 Task: Find a place to stay in Ranchuelo, Cuba, from July 10 to July 15 for 7 guests, with Wifi, Free parking, TV, Gym, and Breakfast, priced between ₹10,000 and ₹15,000, with 4 bedrooms, 7 beds, 4 bathrooms, and self check-in.
Action: Mouse moved to (579, 78)
Screenshot: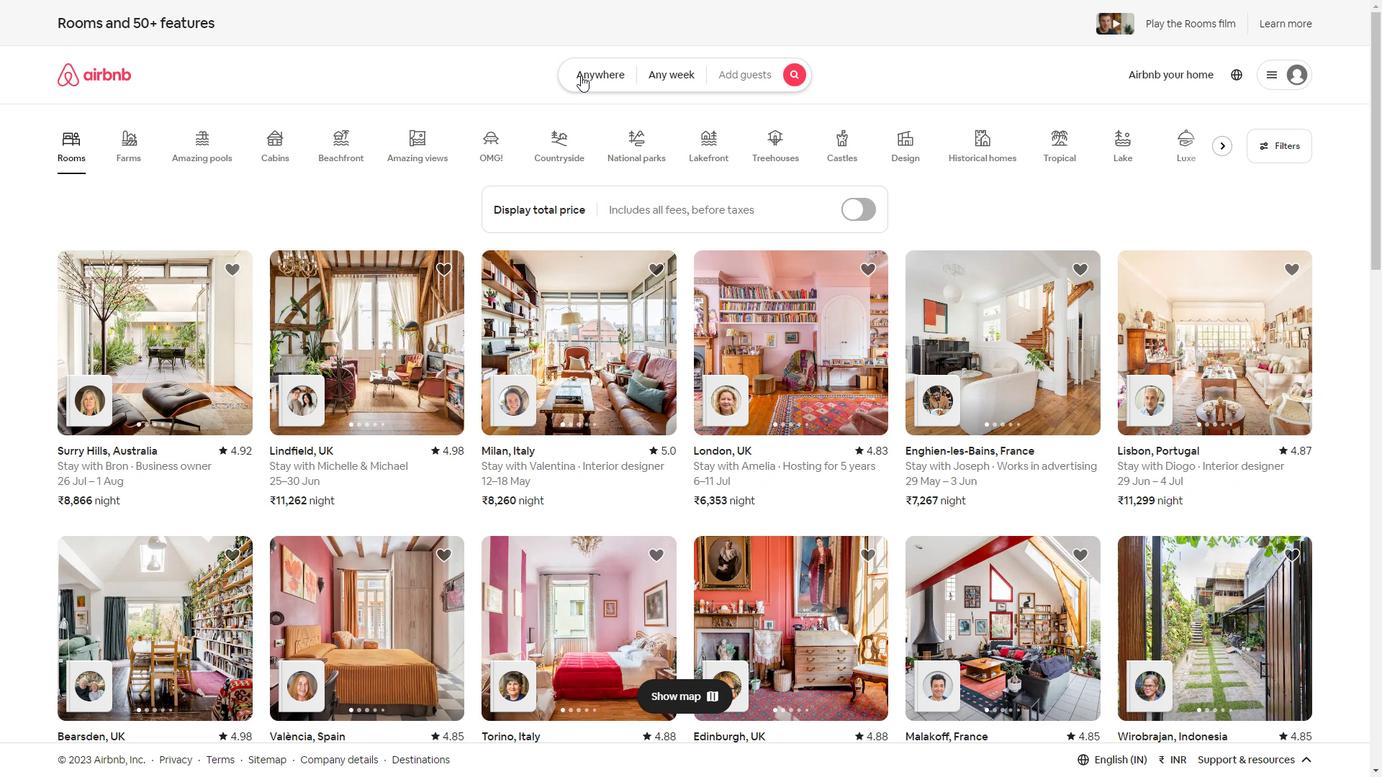 
Action: Mouse pressed left at (579, 78)
Screenshot: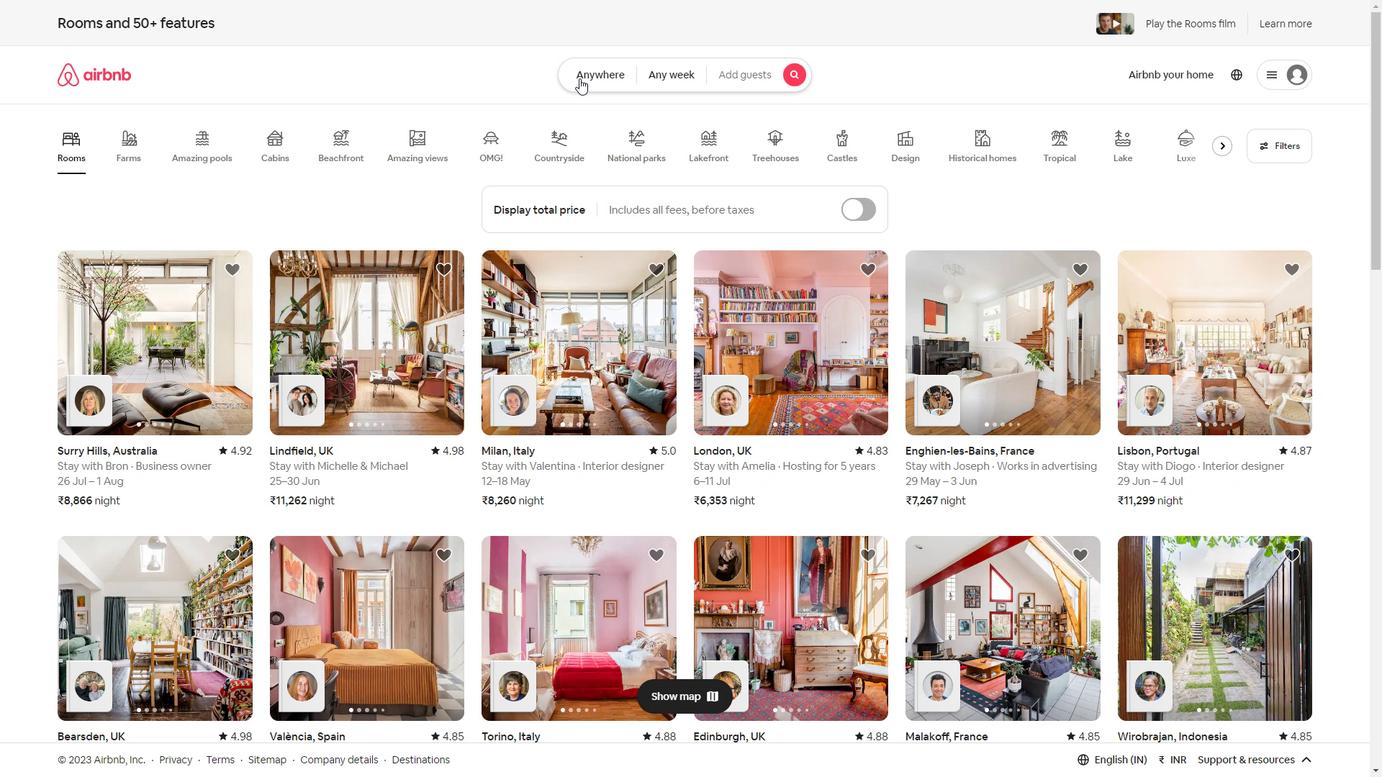 
Action: Mouse moved to (470, 167)
Screenshot: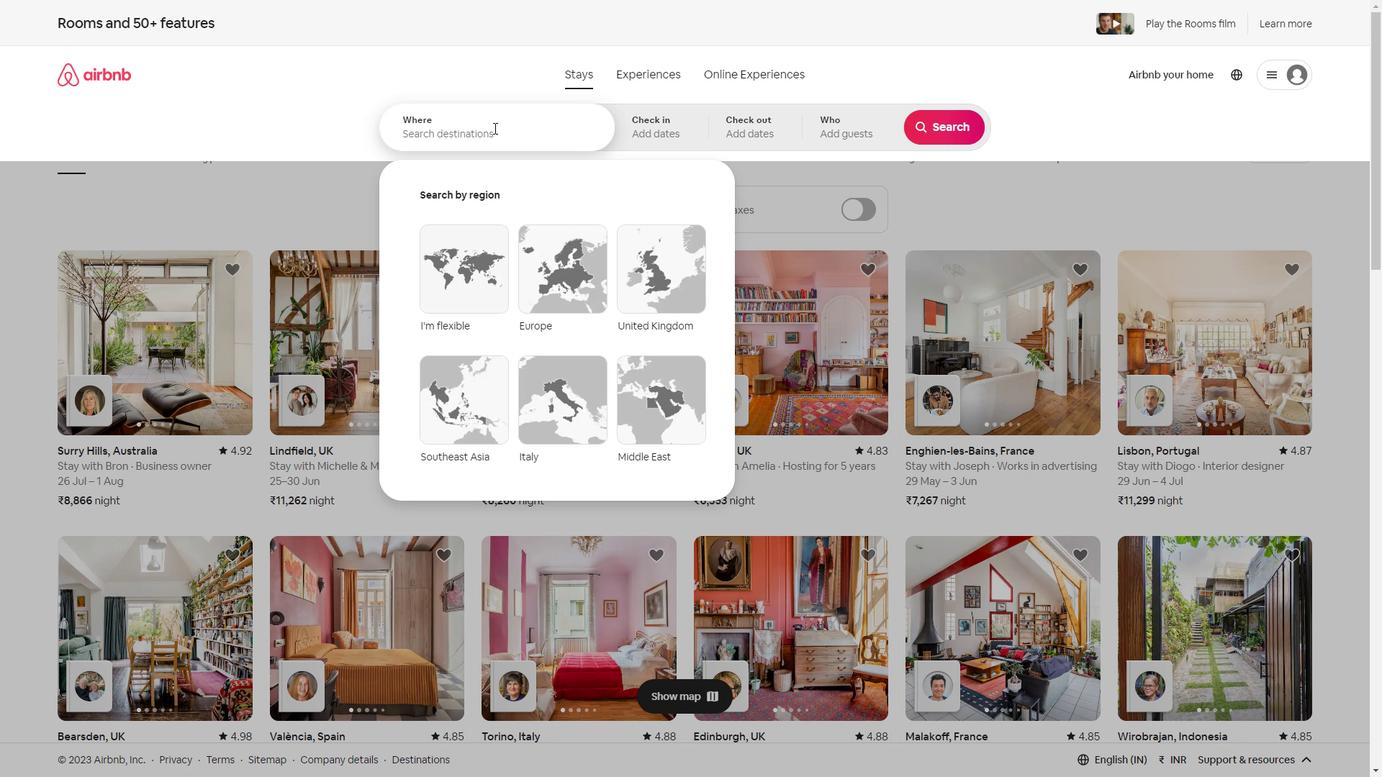 
Action: Mouse pressed left at (470, 167)
Screenshot: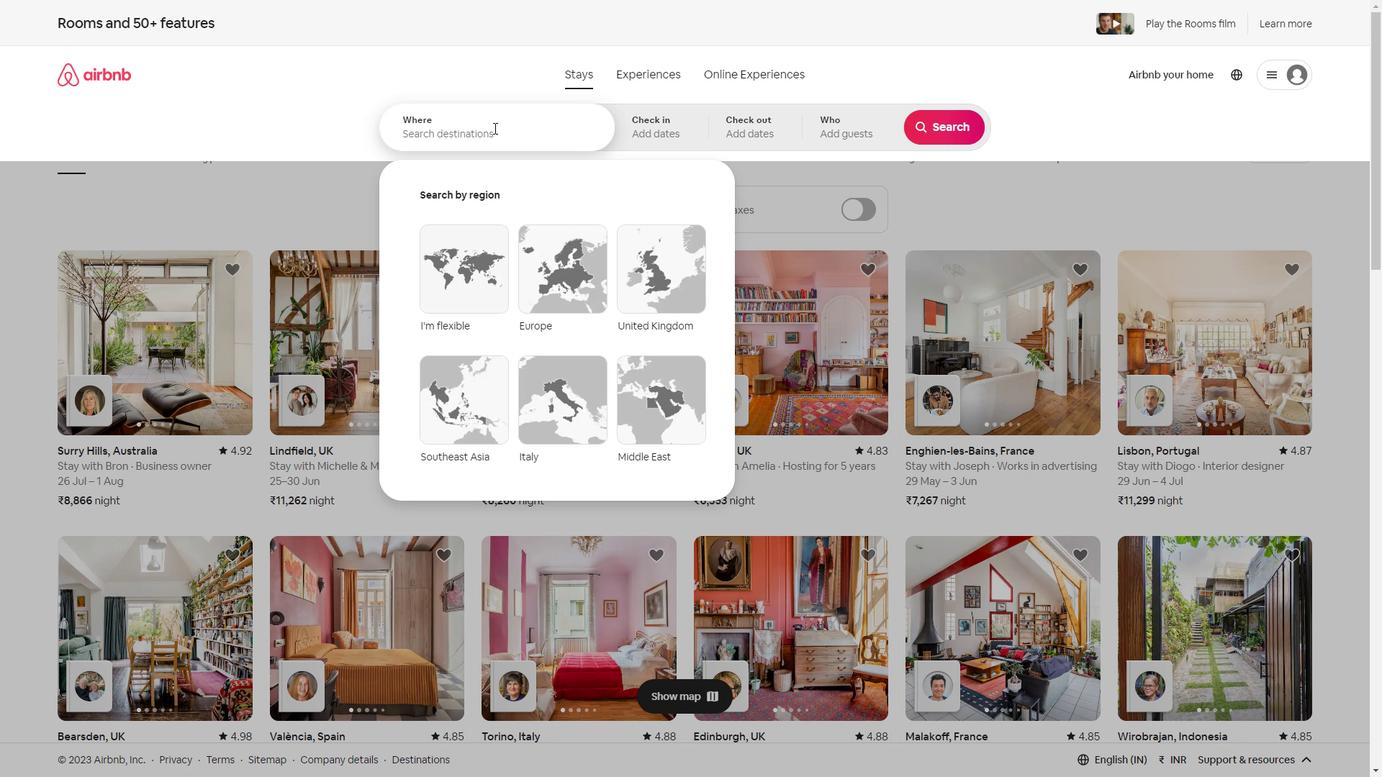 
Action: Mouse moved to (483, 131)
Screenshot: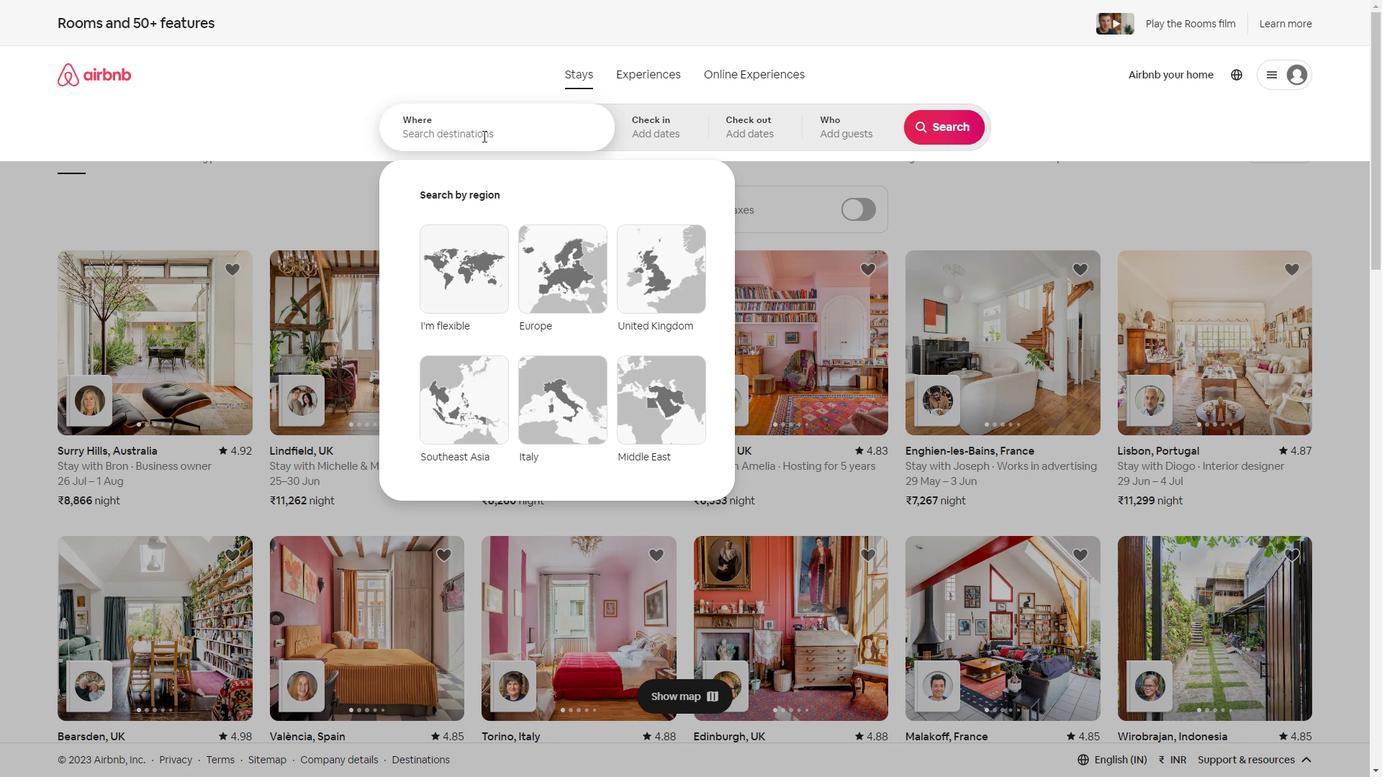 
Action: Mouse pressed left at (483, 131)
Screenshot: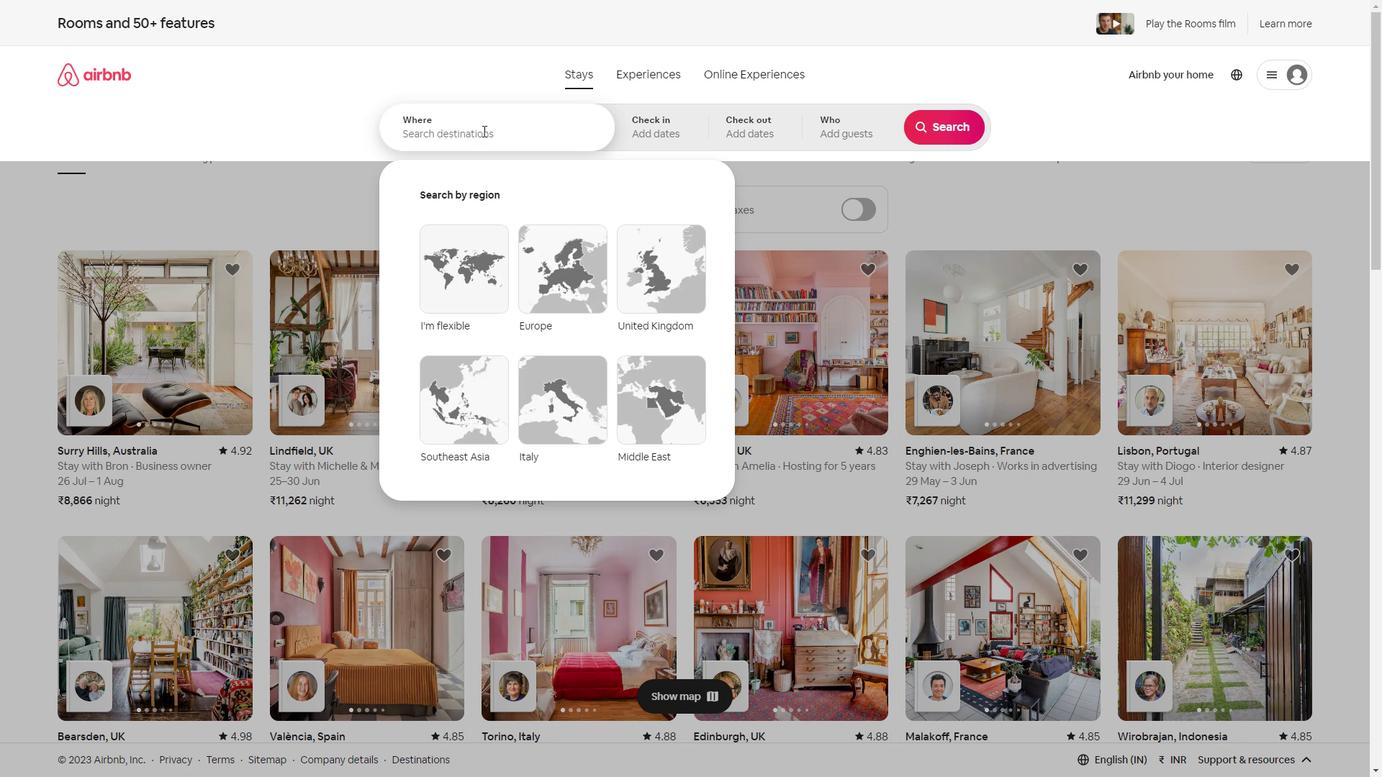 
Action: Key pressed <Key.shift>Ranche<Key.backspace>uelo
Screenshot: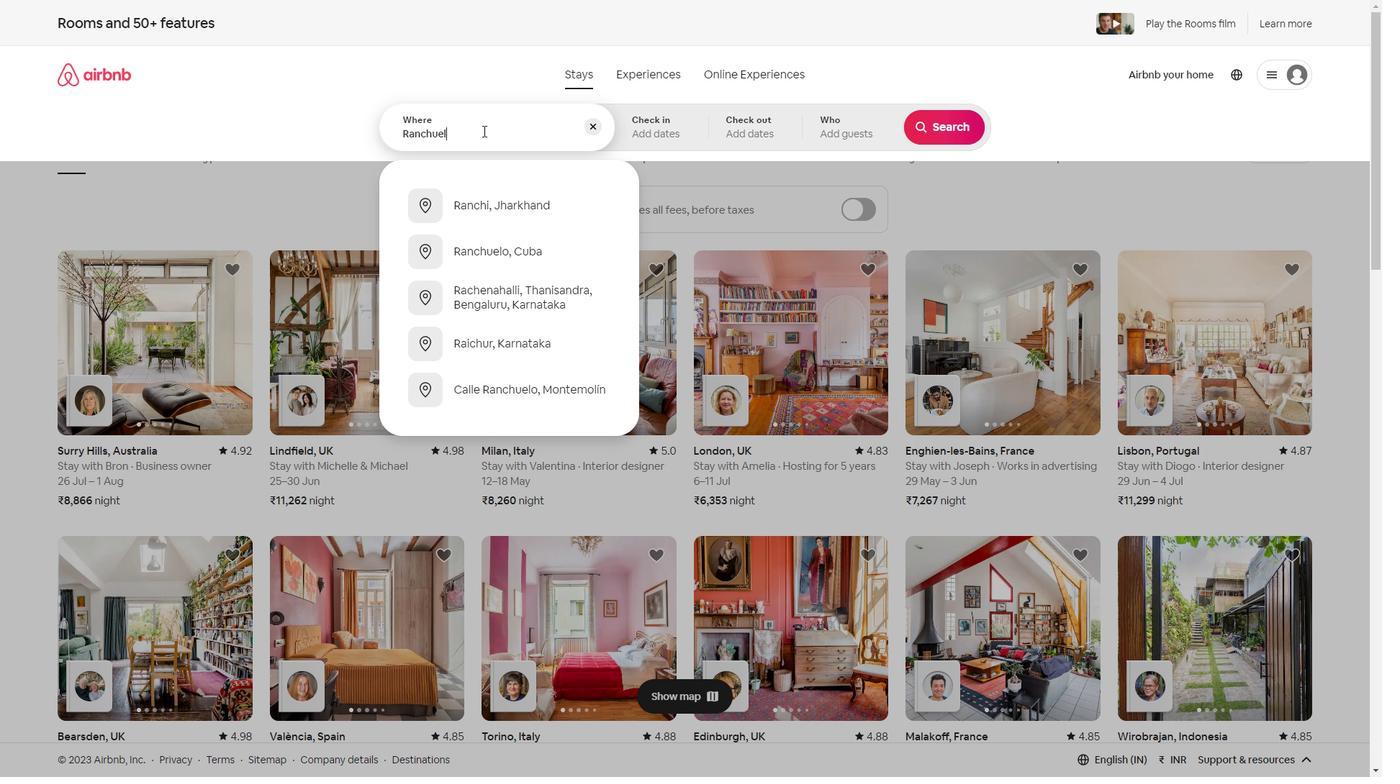
Action: Mouse moved to (508, 203)
Screenshot: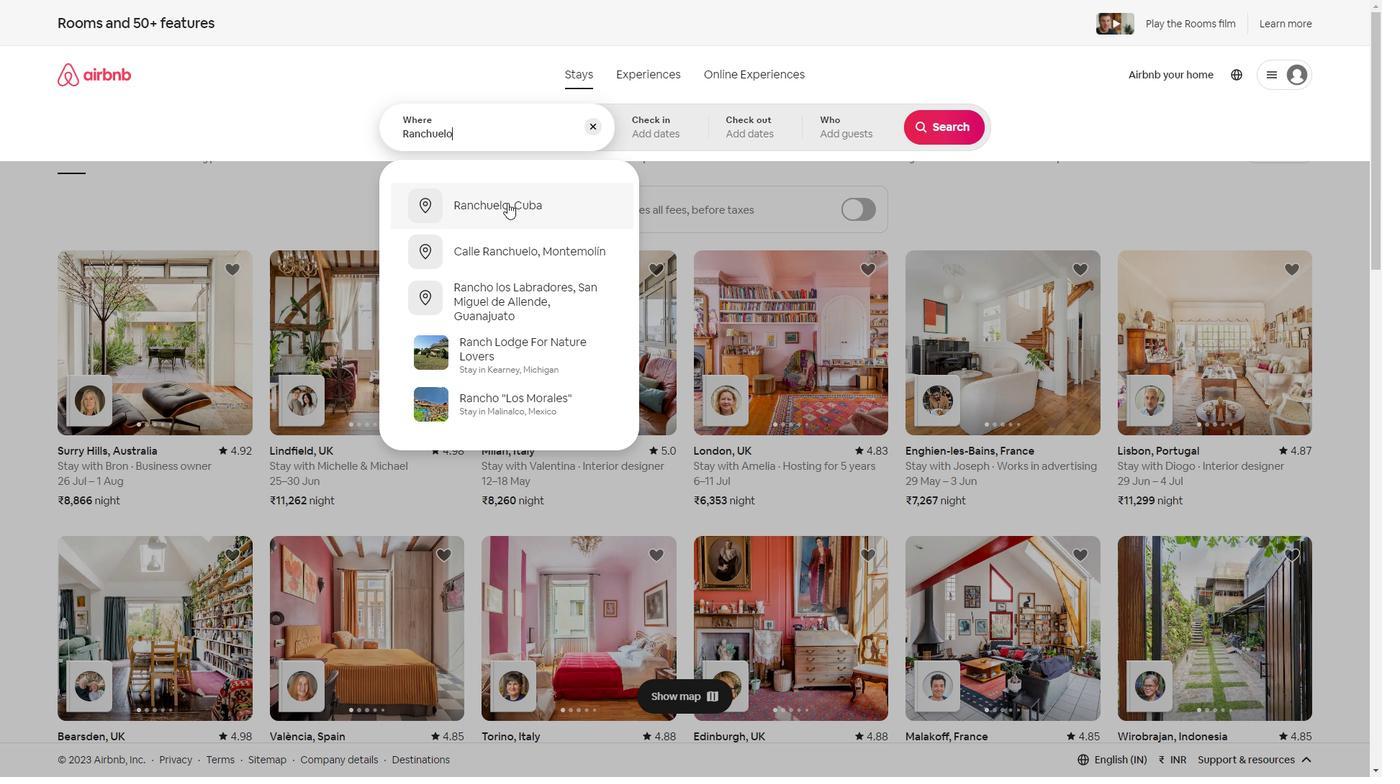 
Action: Mouse pressed left at (508, 203)
Screenshot: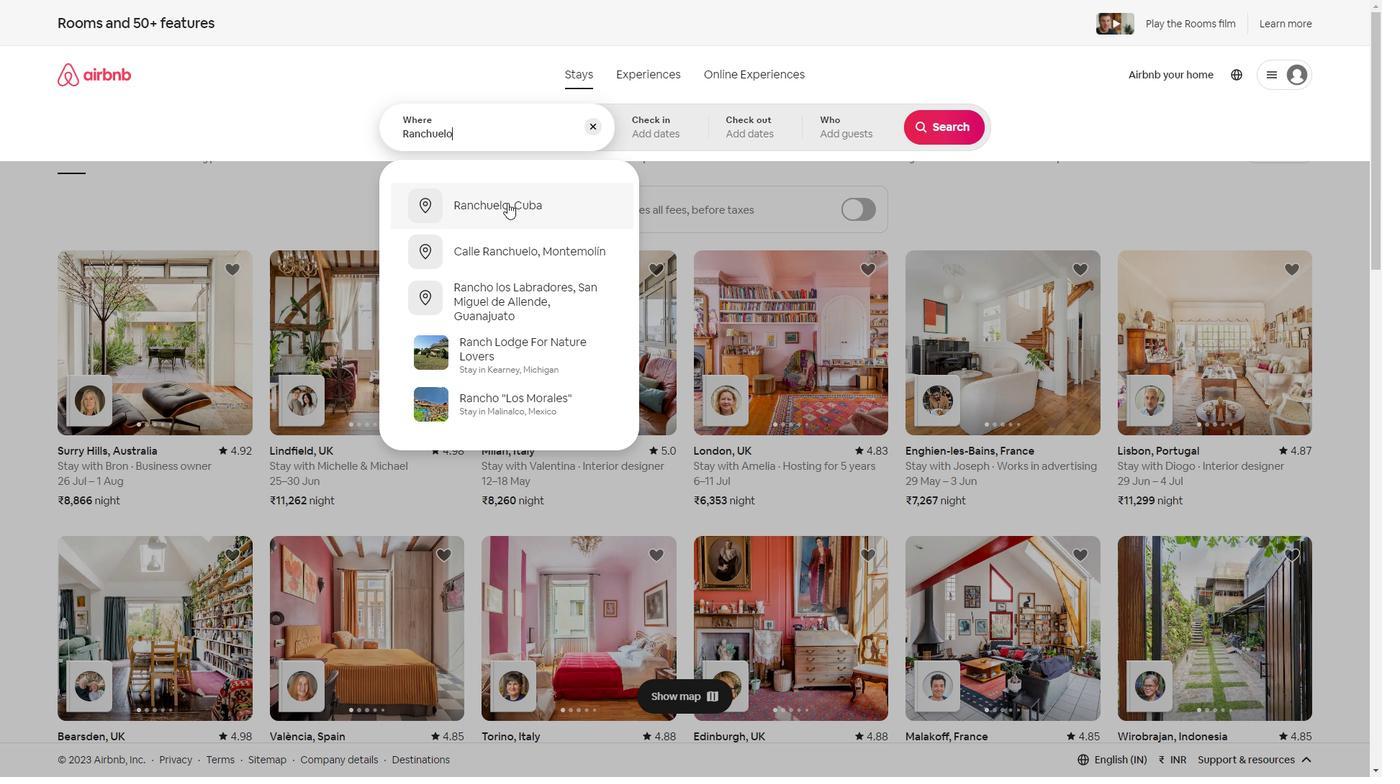 
Action: Mouse moved to (691, 124)
Screenshot: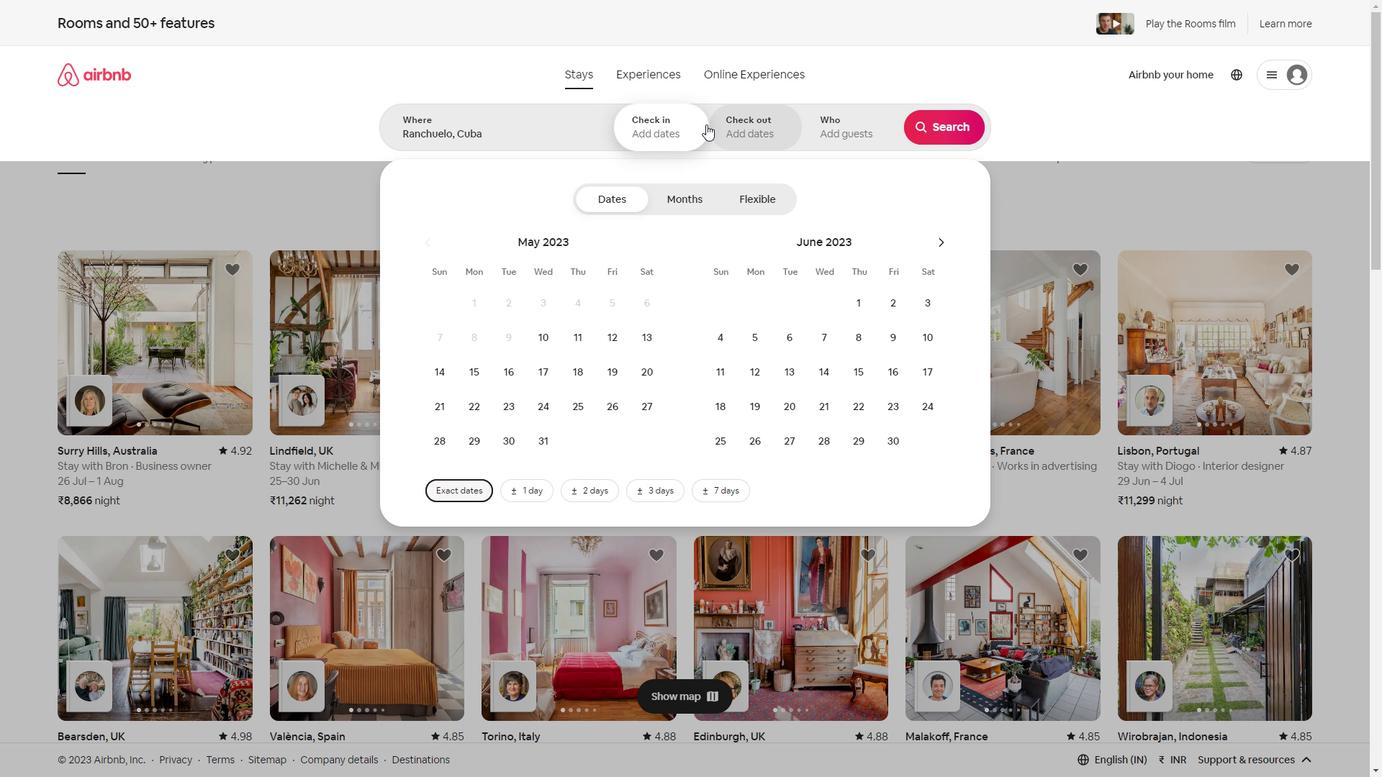 
Action: Mouse pressed left at (691, 124)
Screenshot: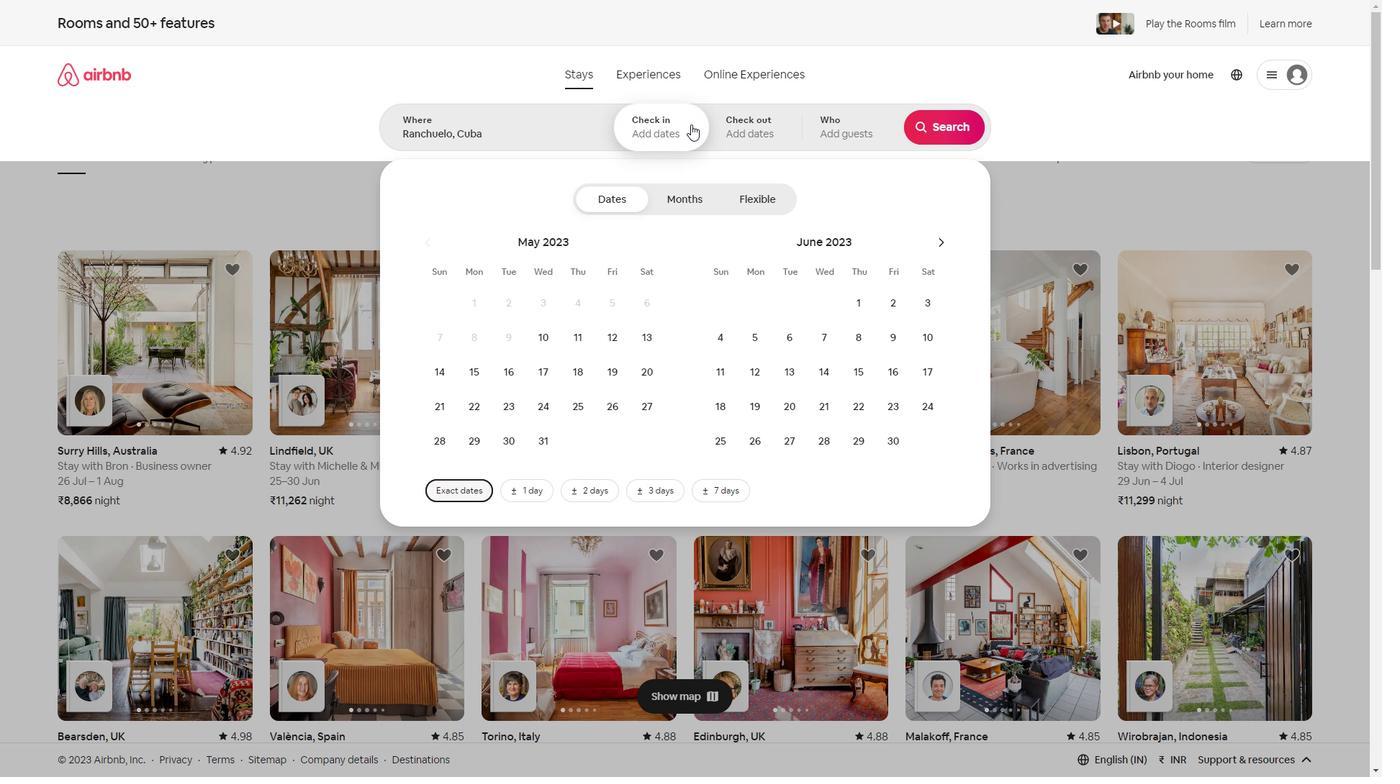 
Action: Mouse moved to (666, 133)
Screenshot: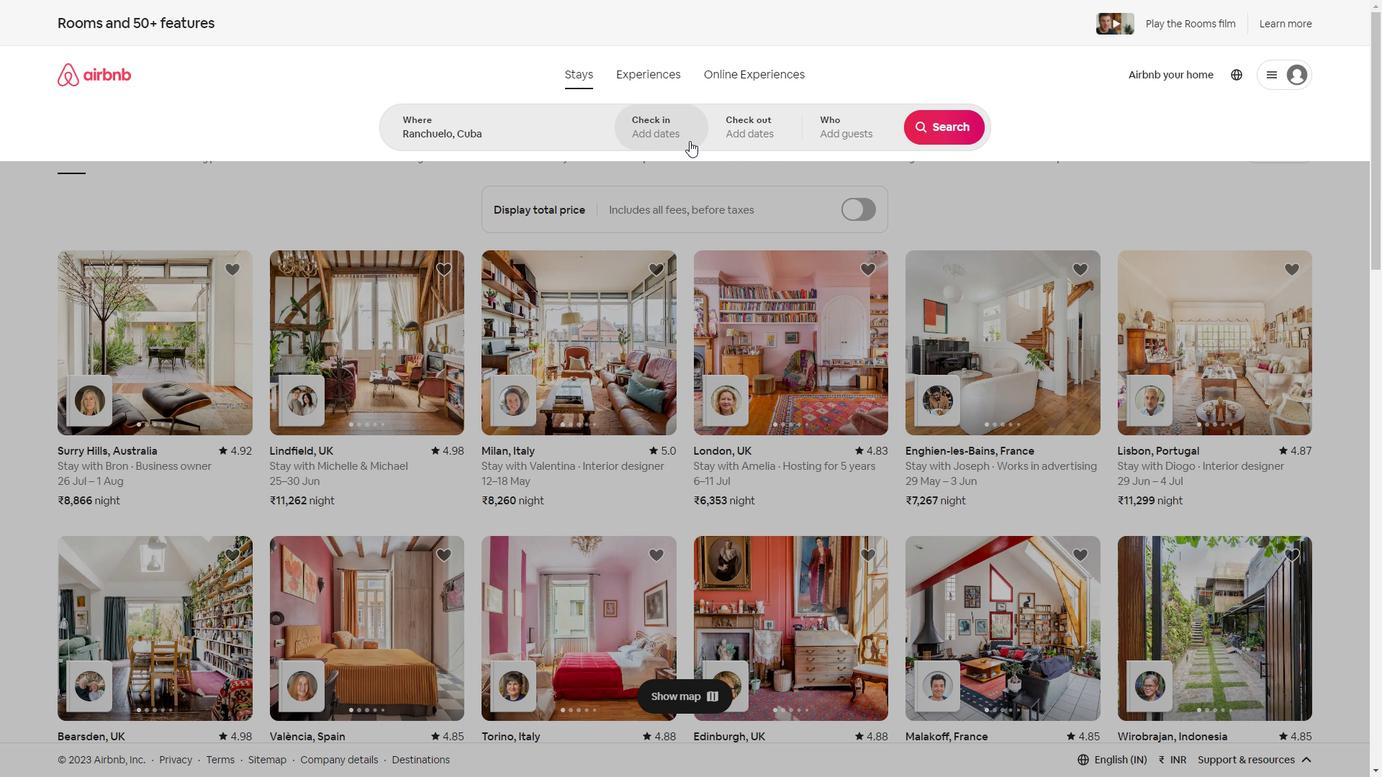 
Action: Mouse pressed left at (666, 133)
Screenshot: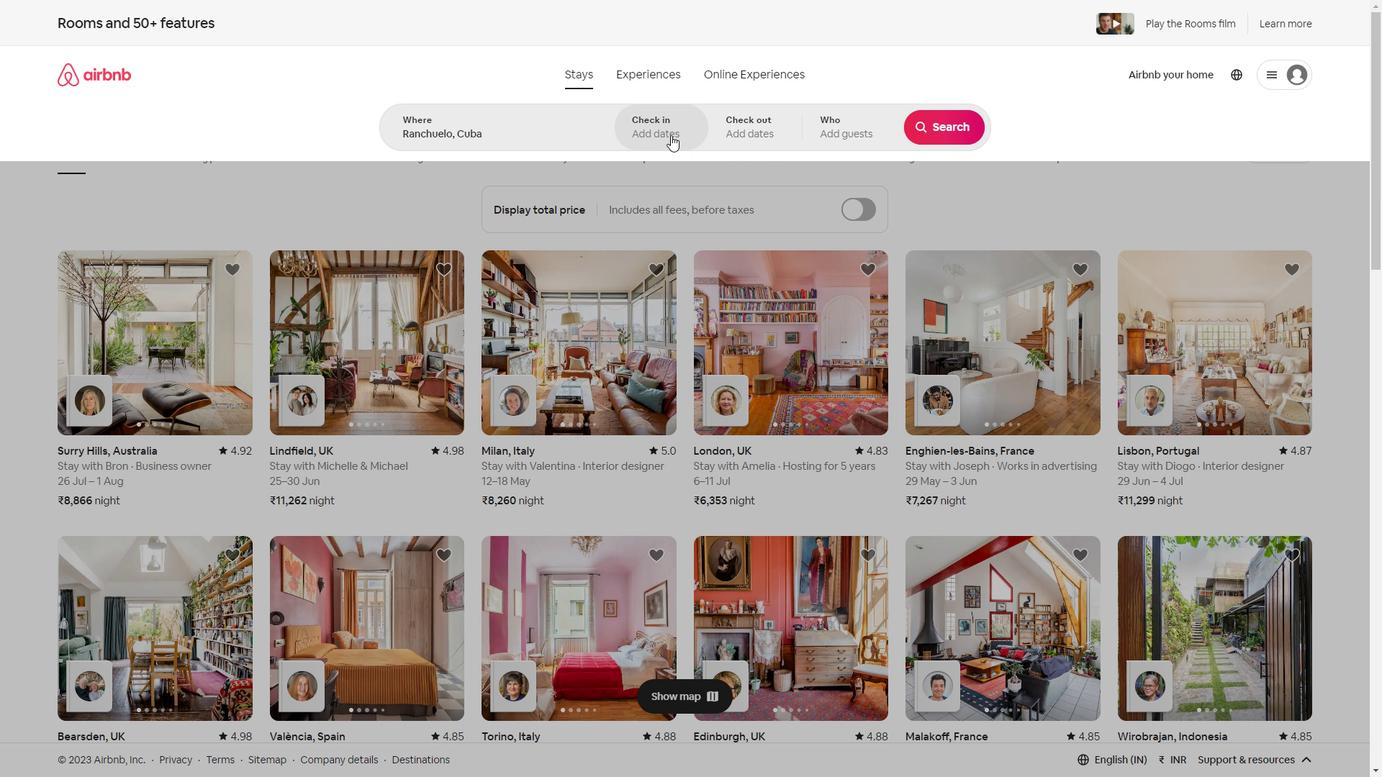 
Action: Mouse moved to (927, 236)
Screenshot: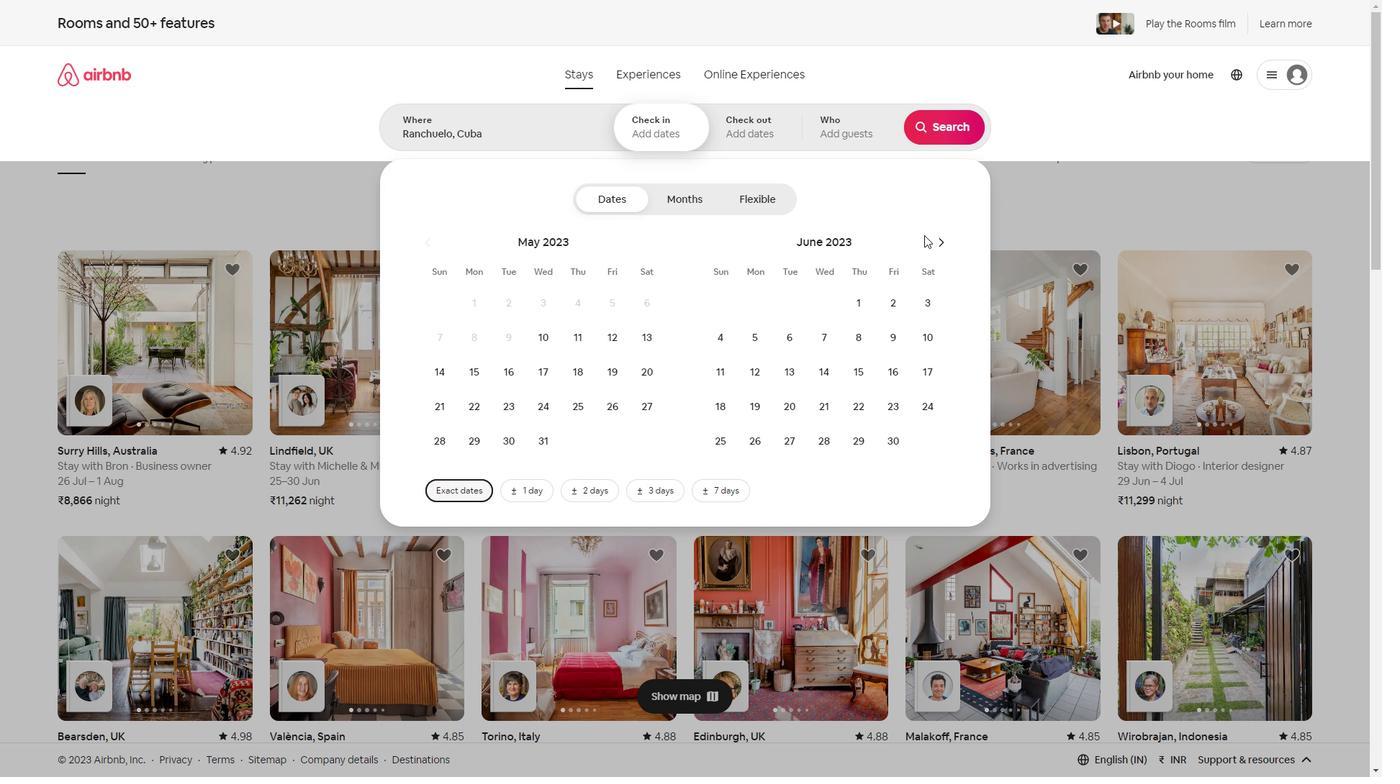 
Action: Mouse pressed left at (927, 236)
Screenshot: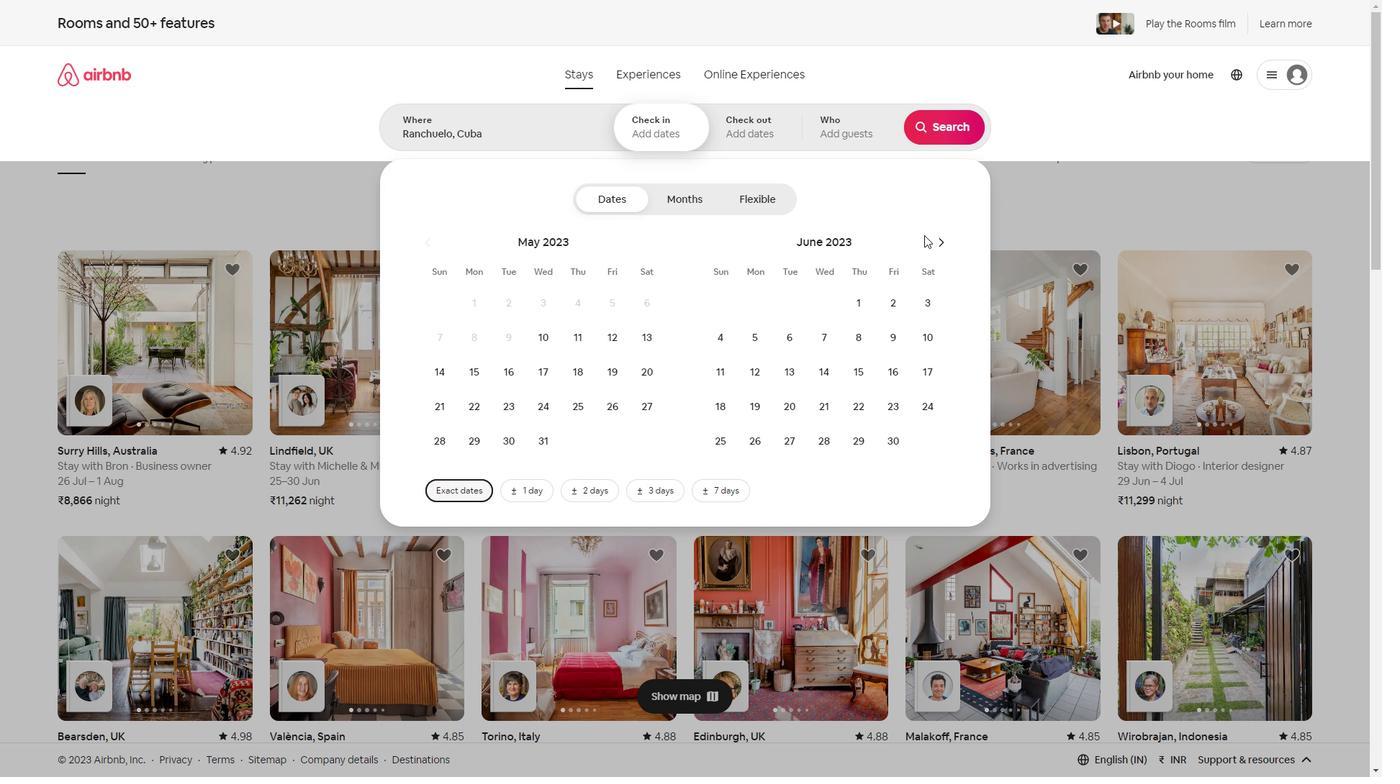 
Action: Mouse moved to (938, 237)
Screenshot: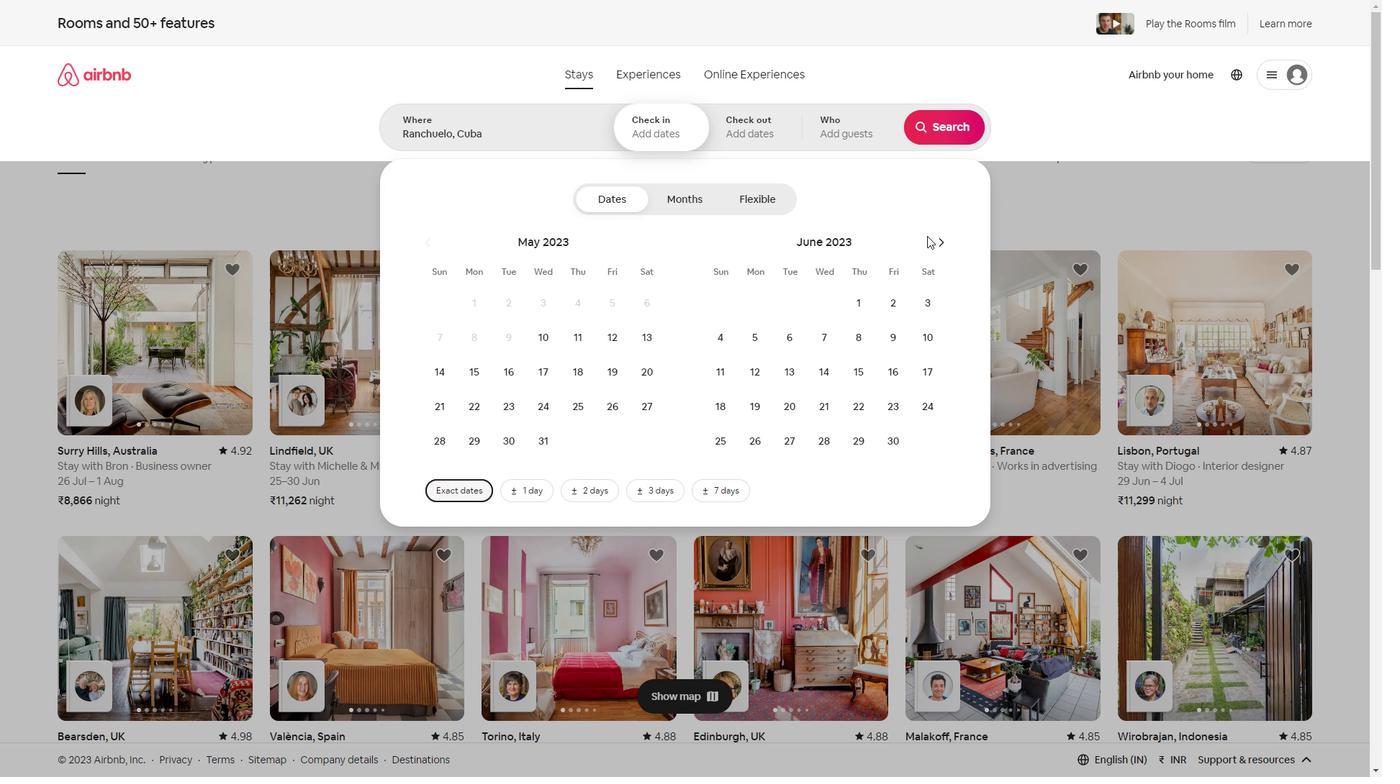 
Action: Mouse pressed left at (938, 237)
Screenshot: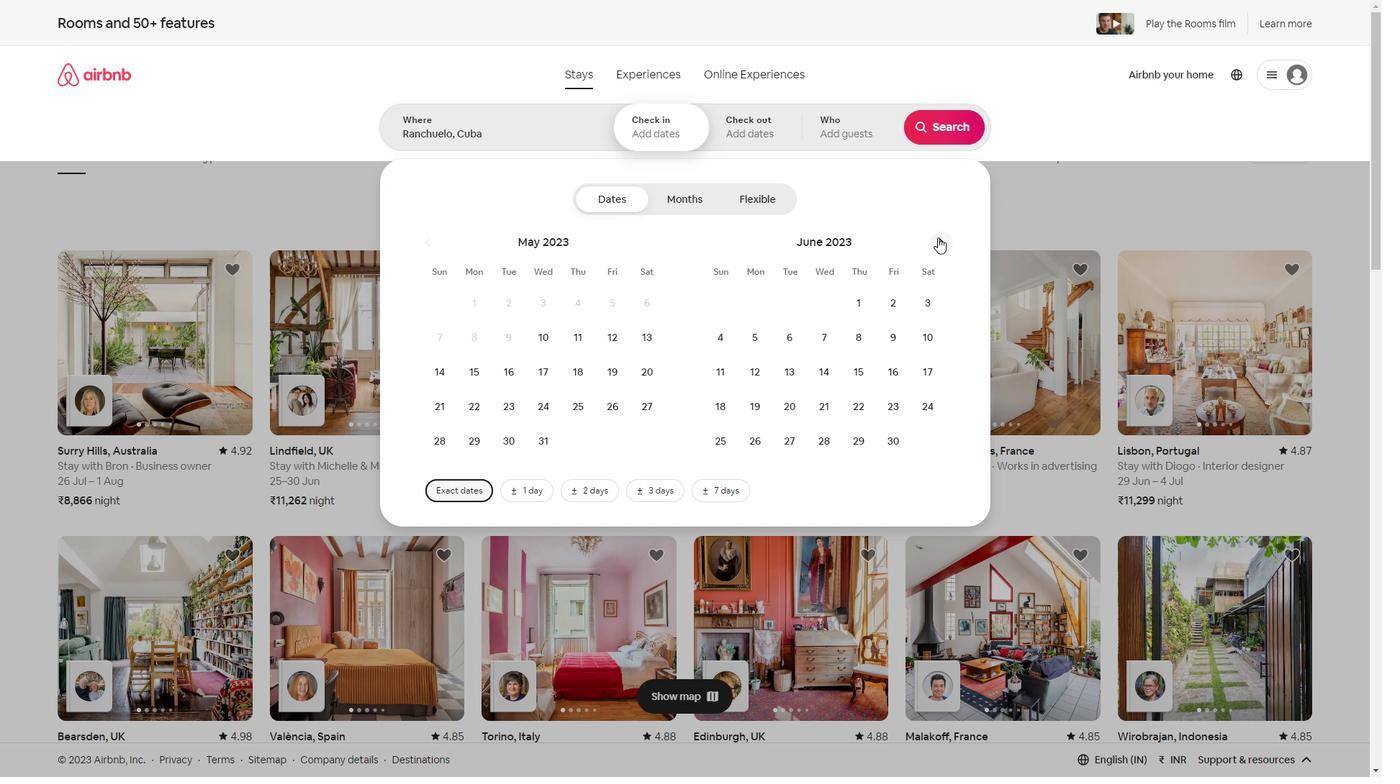 
Action: Mouse moved to (751, 370)
Screenshot: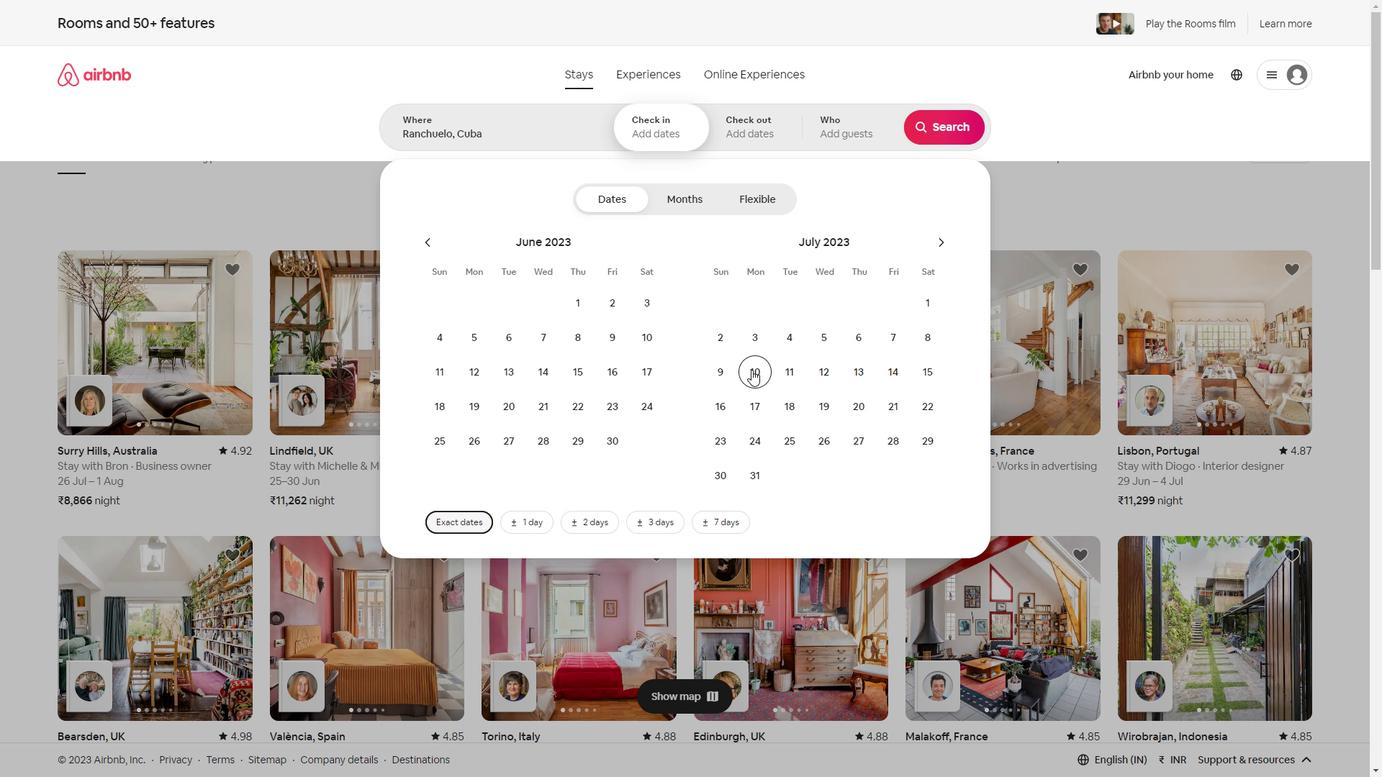 
Action: Mouse pressed left at (751, 370)
Screenshot: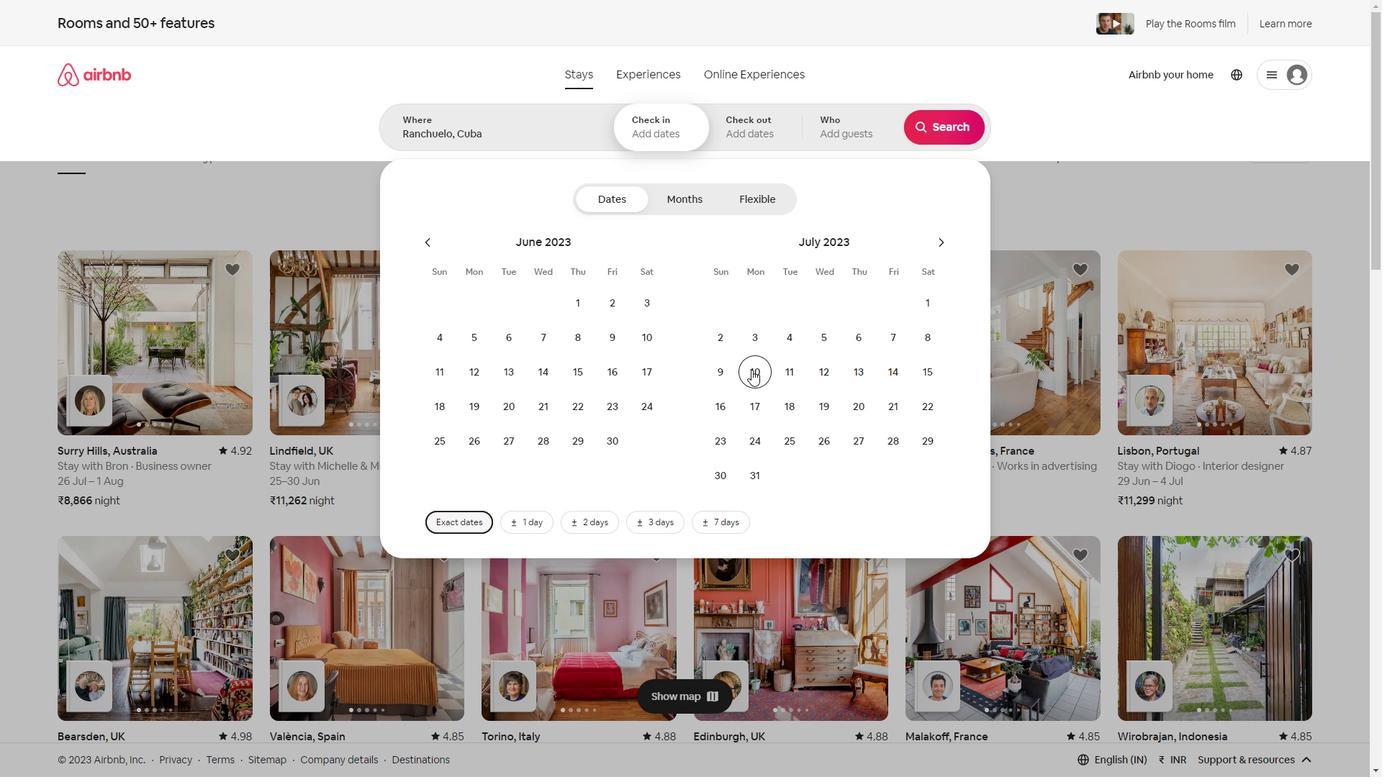 
Action: Mouse moved to (934, 367)
Screenshot: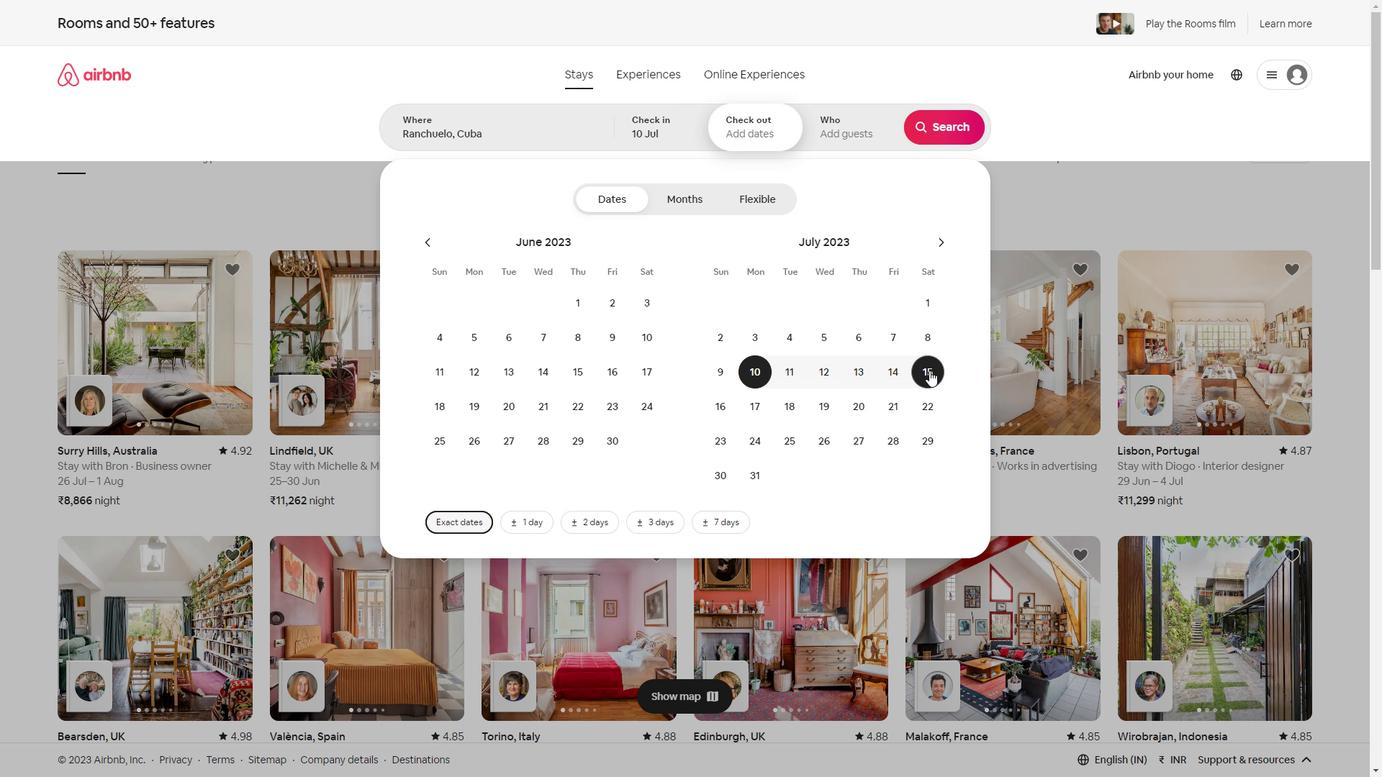 
Action: Mouse pressed left at (934, 367)
Screenshot: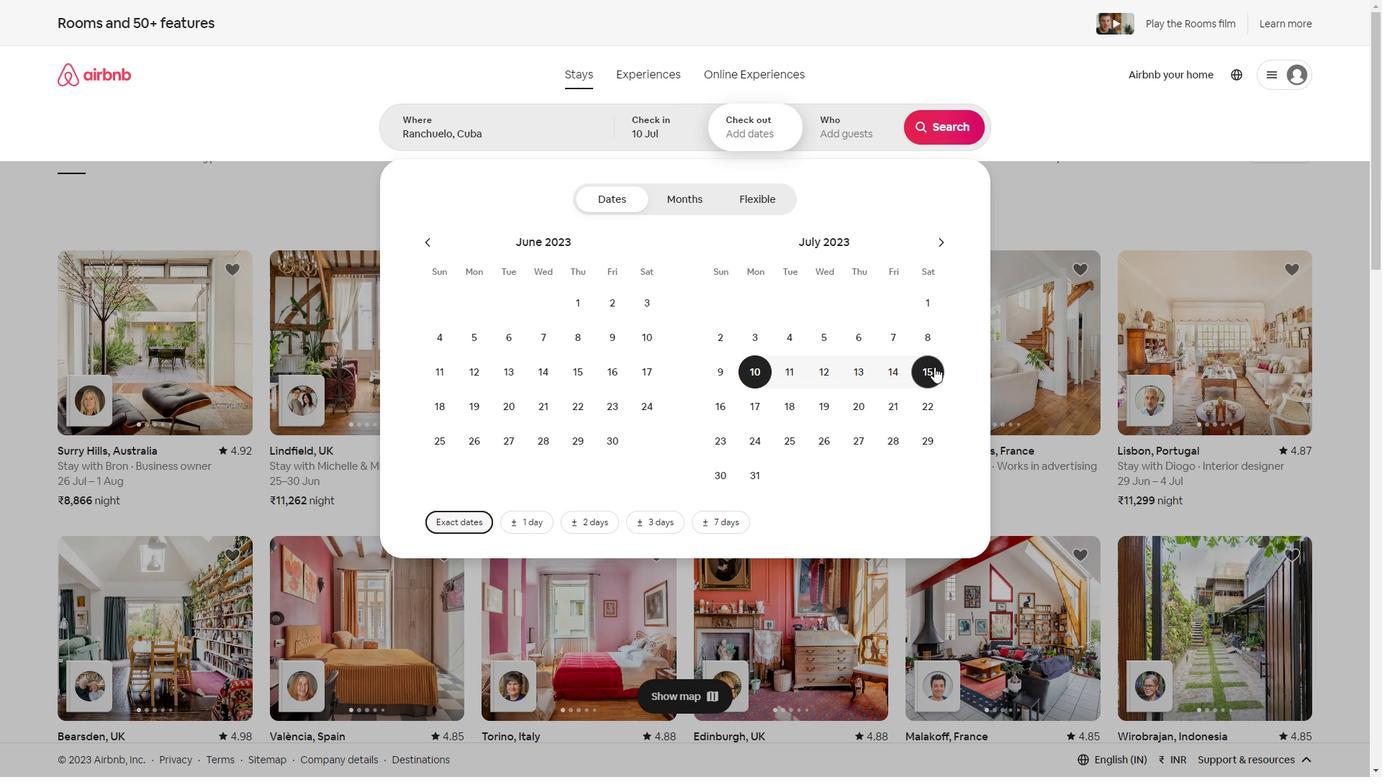 
Action: Mouse moved to (856, 141)
Screenshot: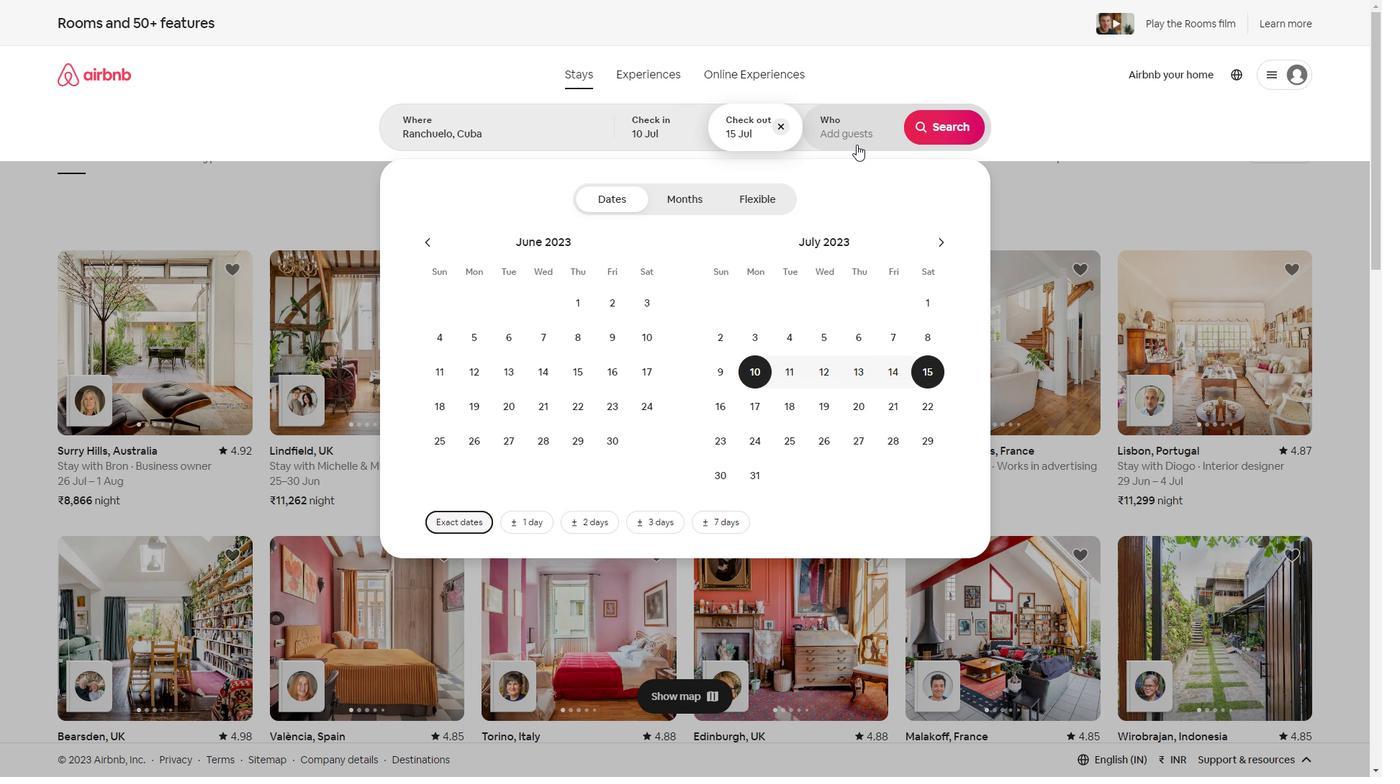 
Action: Mouse pressed left at (856, 141)
Screenshot: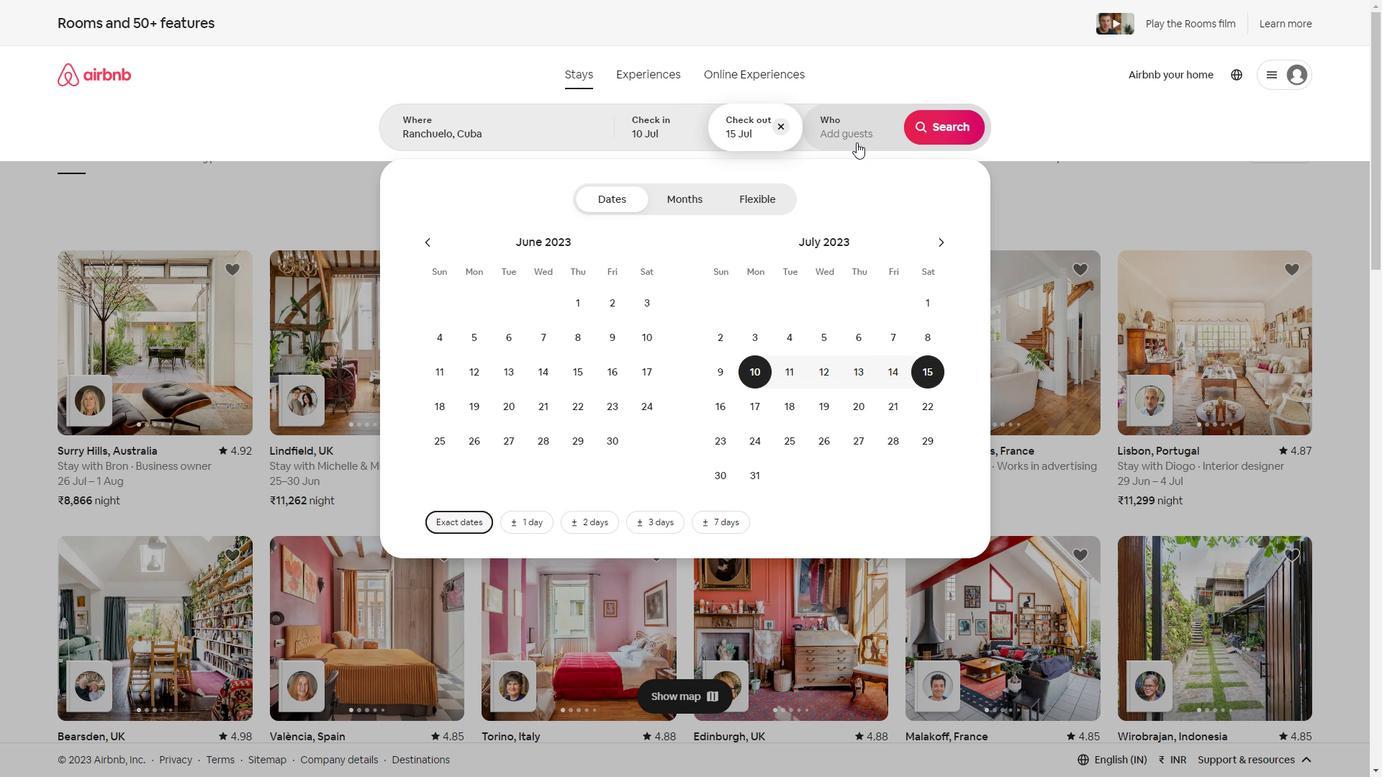 
Action: Mouse moved to (946, 198)
Screenshot: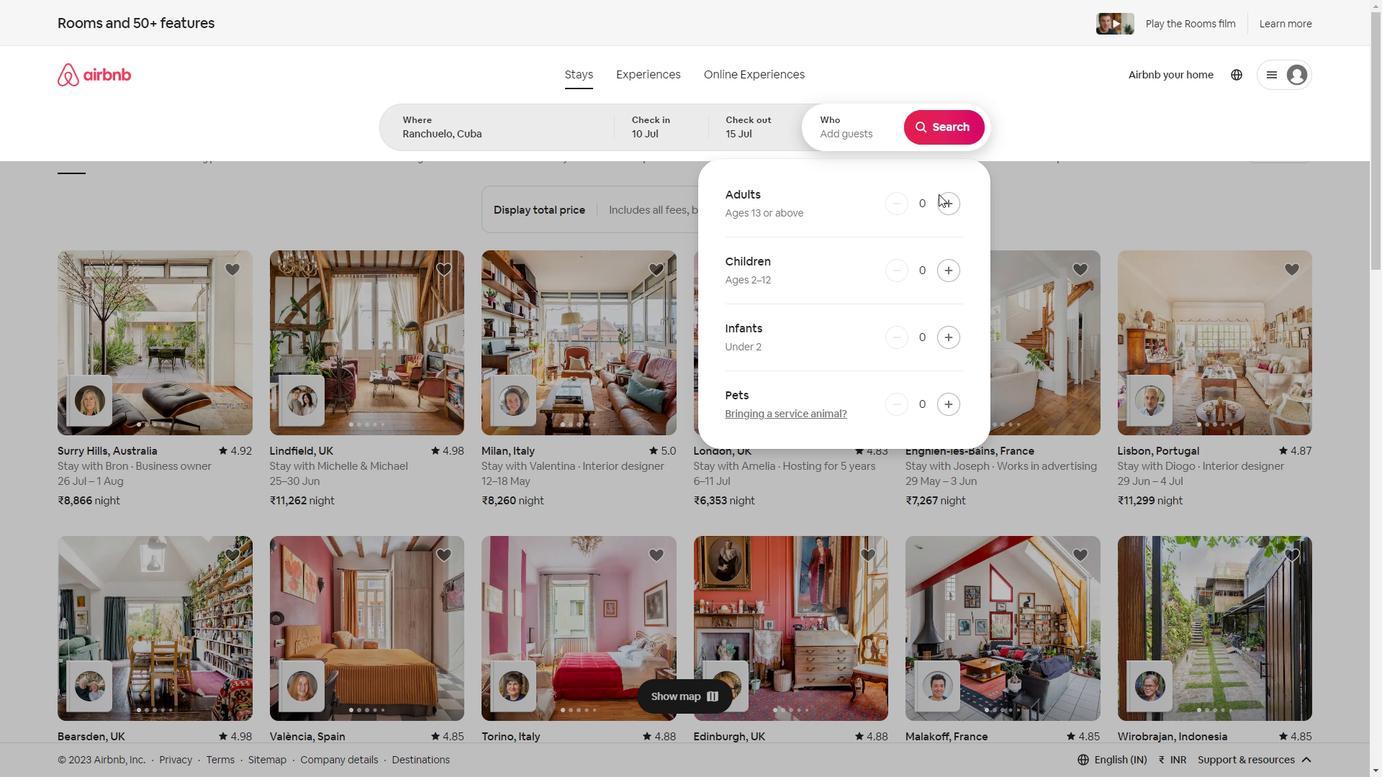 
Action: Mouse pressed left at (946, 198)
Screenshot: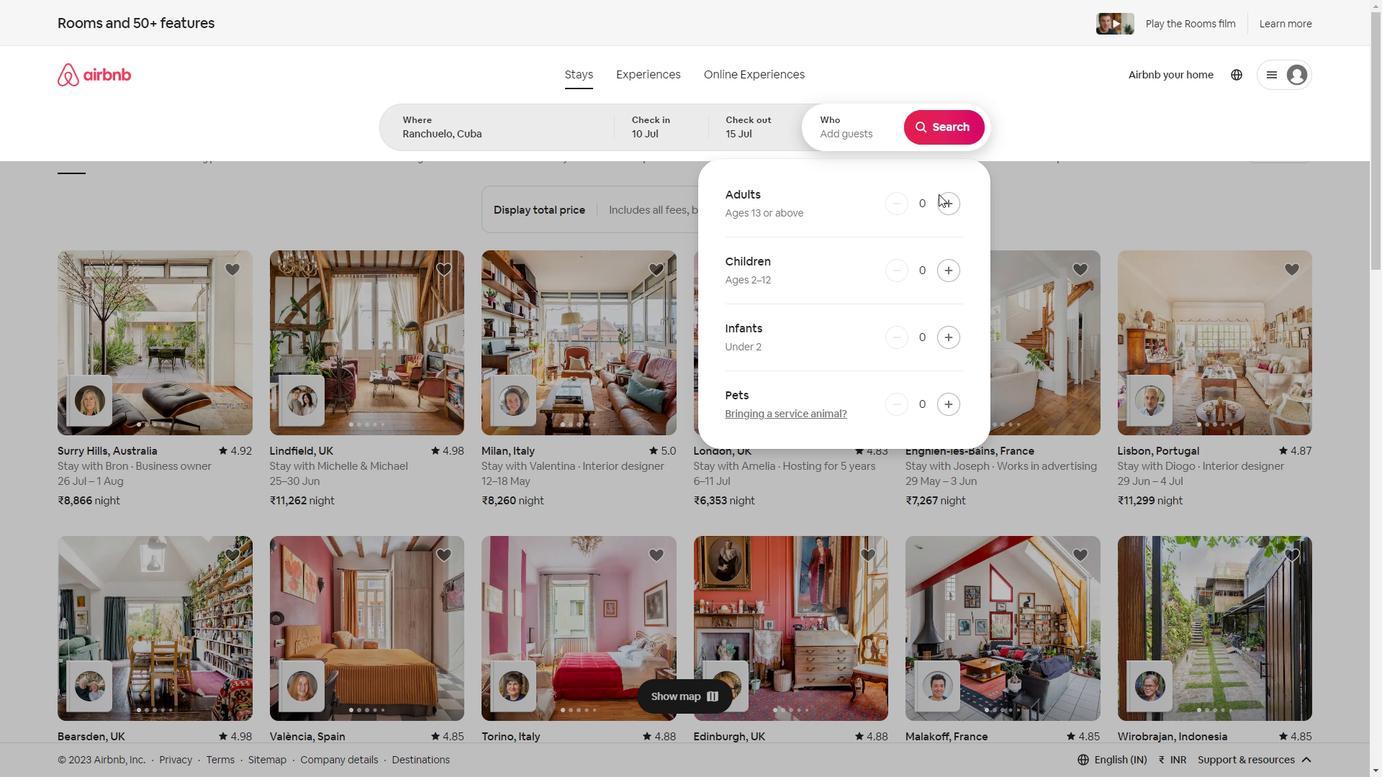 
Action: Mouse pressed left at (946, 198)
Screenshot: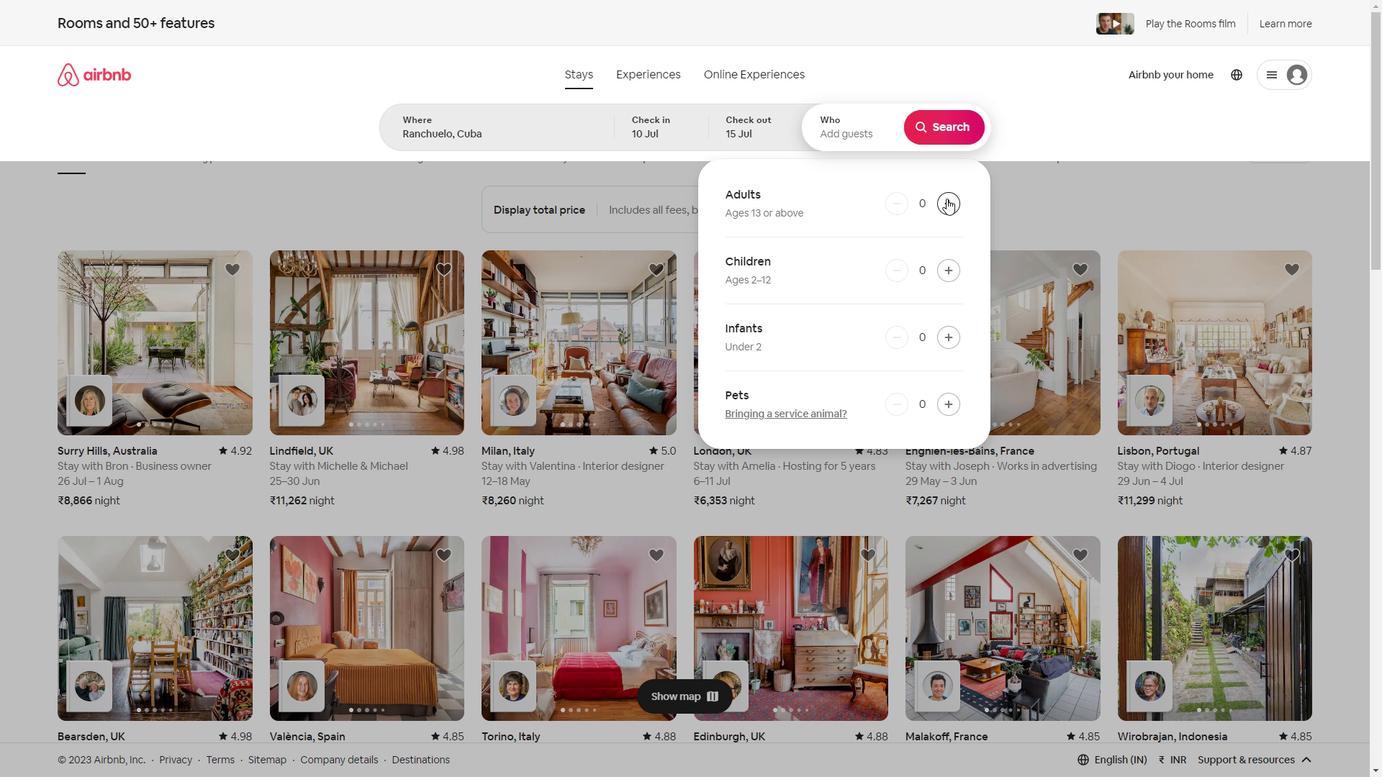 
Action: Mouse pressed left at (946, 198)
Screenshot: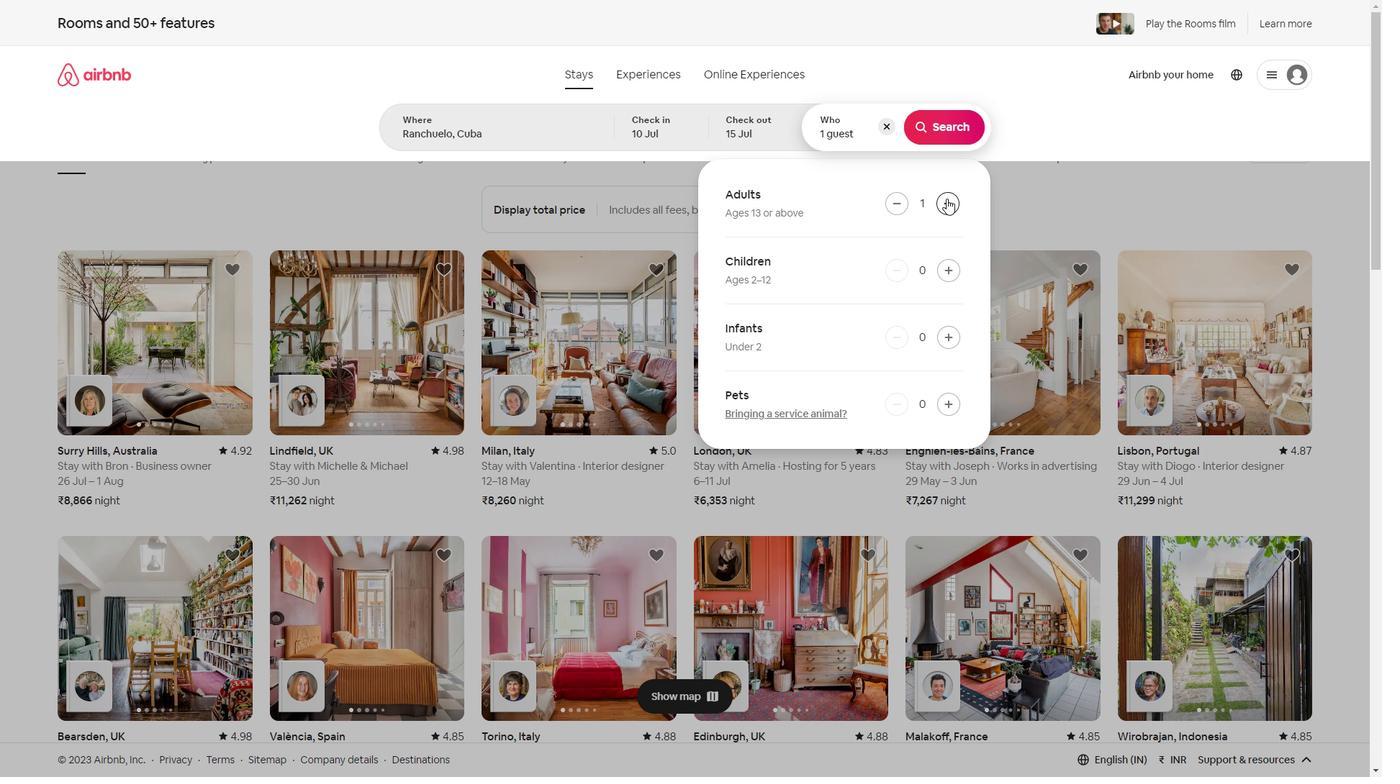 
Action: Mouse pressed left at (946, 198)
Screenshot: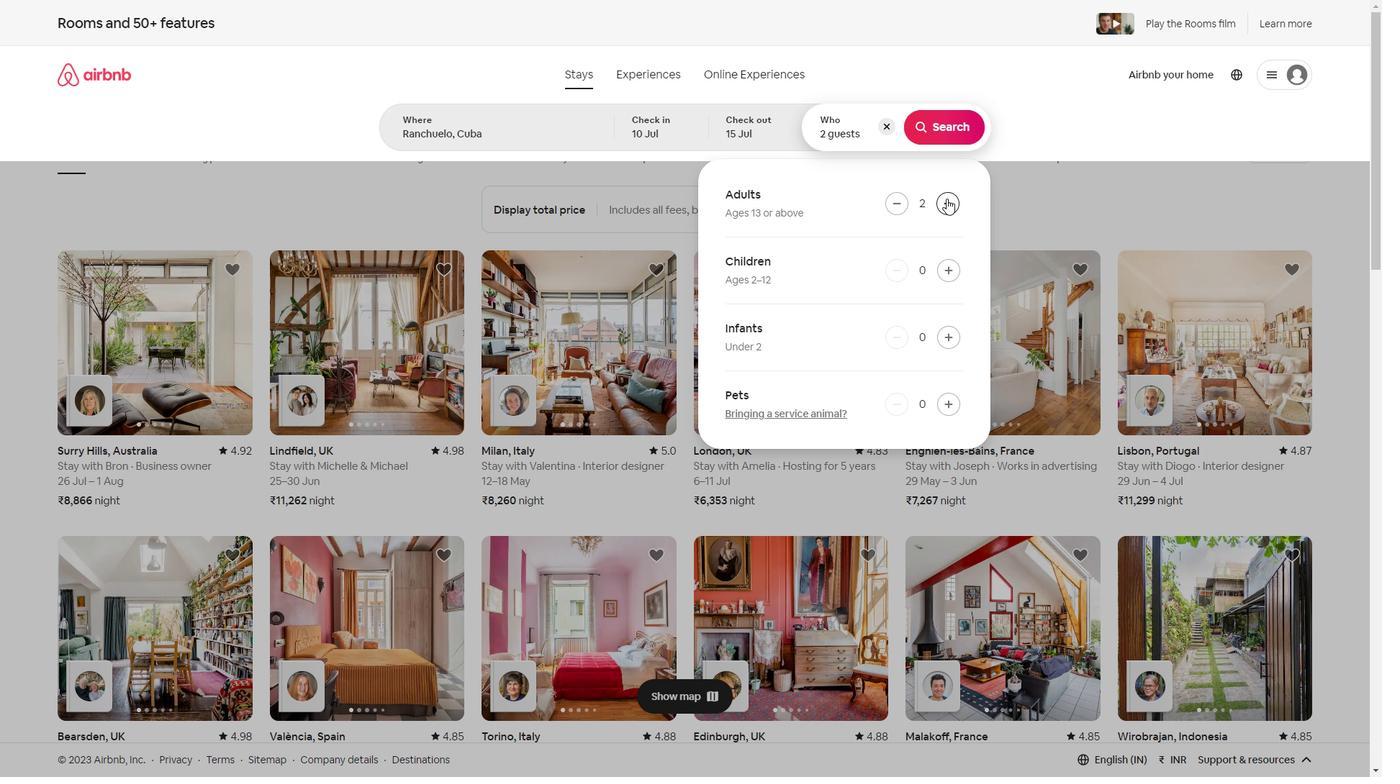 
Action: Mouse moved to (947, 198)
Screenshot: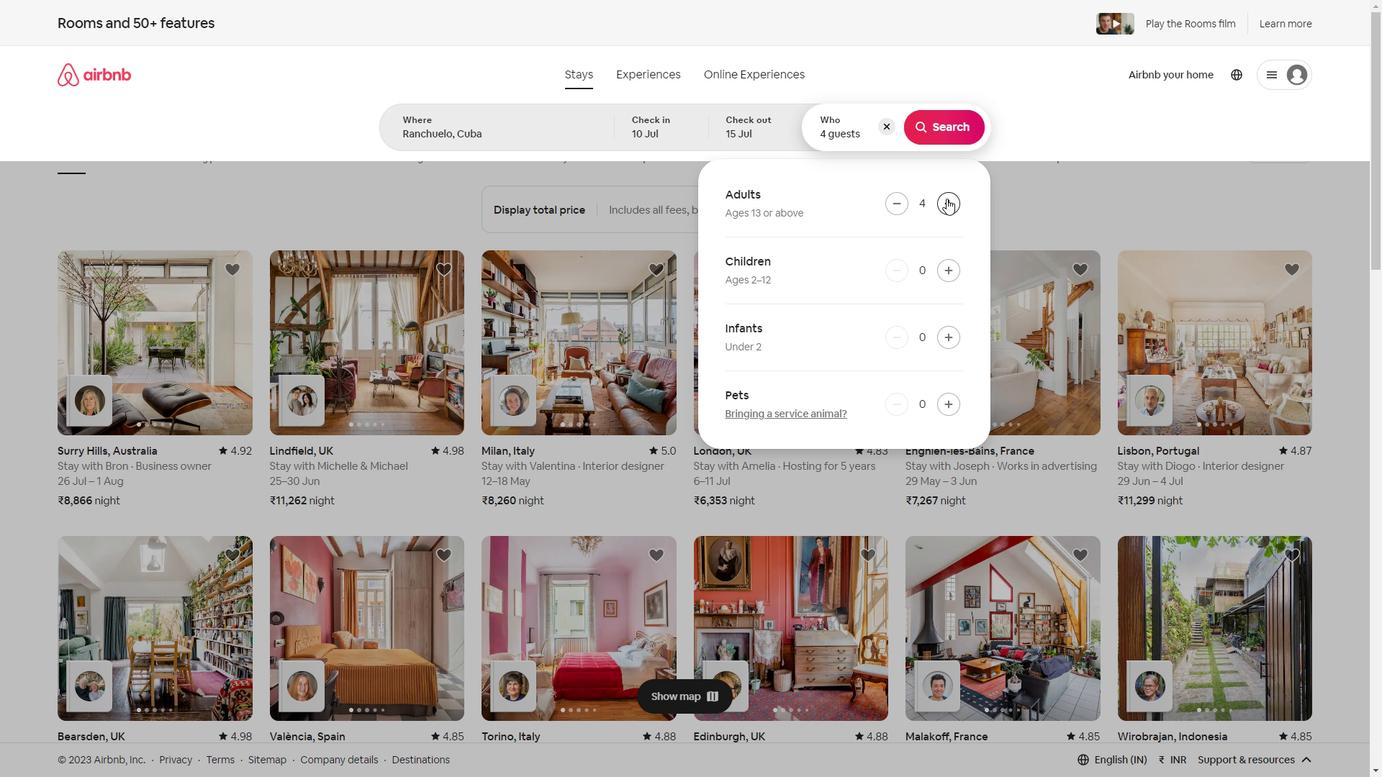 
Action: Mouse pressed left at (947, 198)
Screenshot: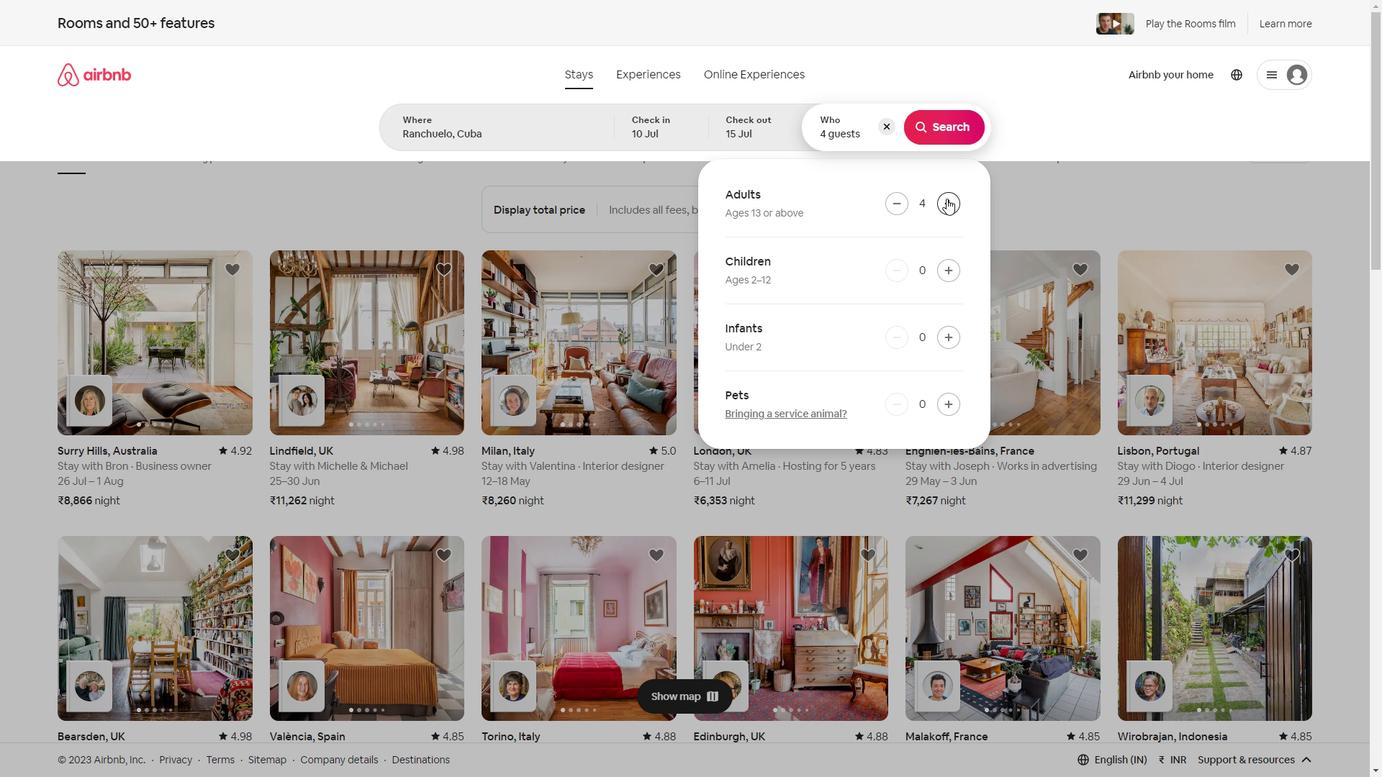 
Action: Mouse pressed left at (947, 198)
Screenshot: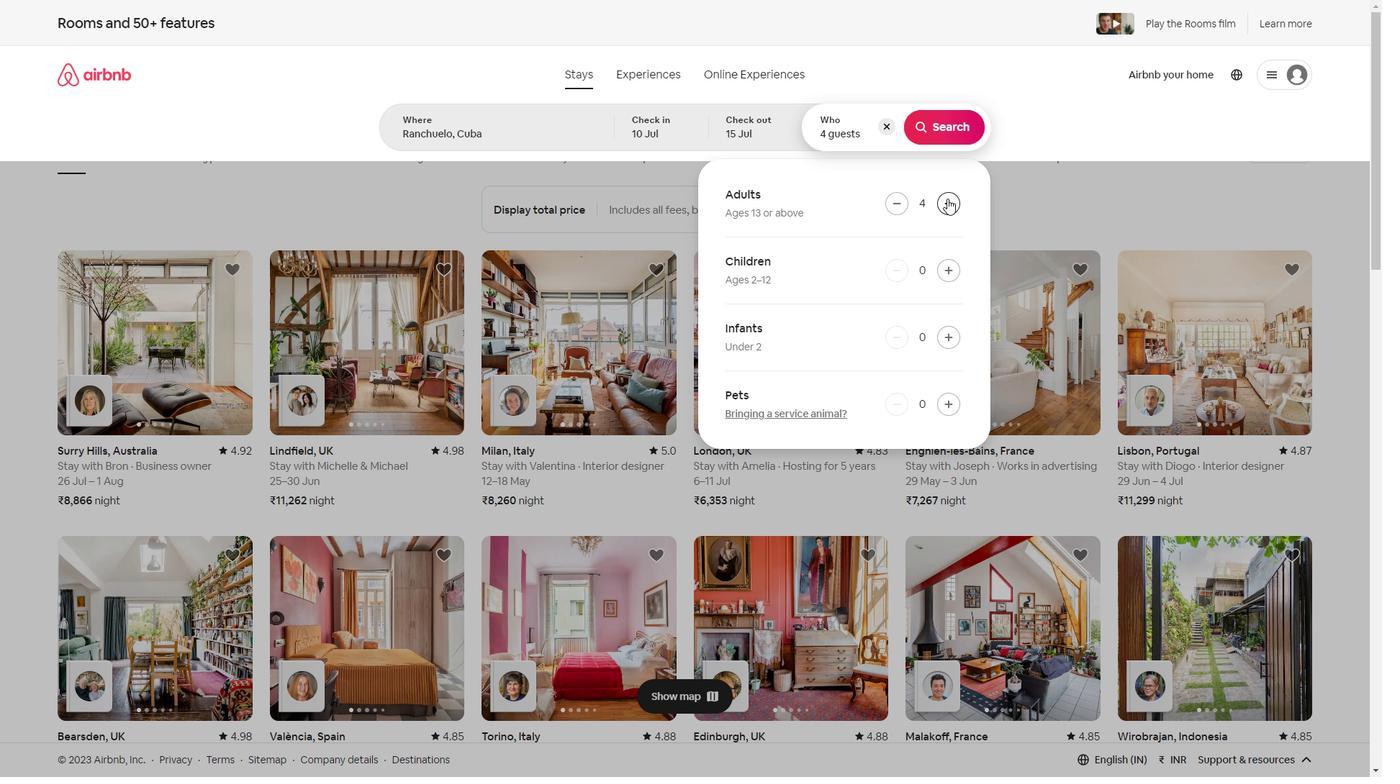 
Action: Mouse pressed left at (947, 198)
Screenshot: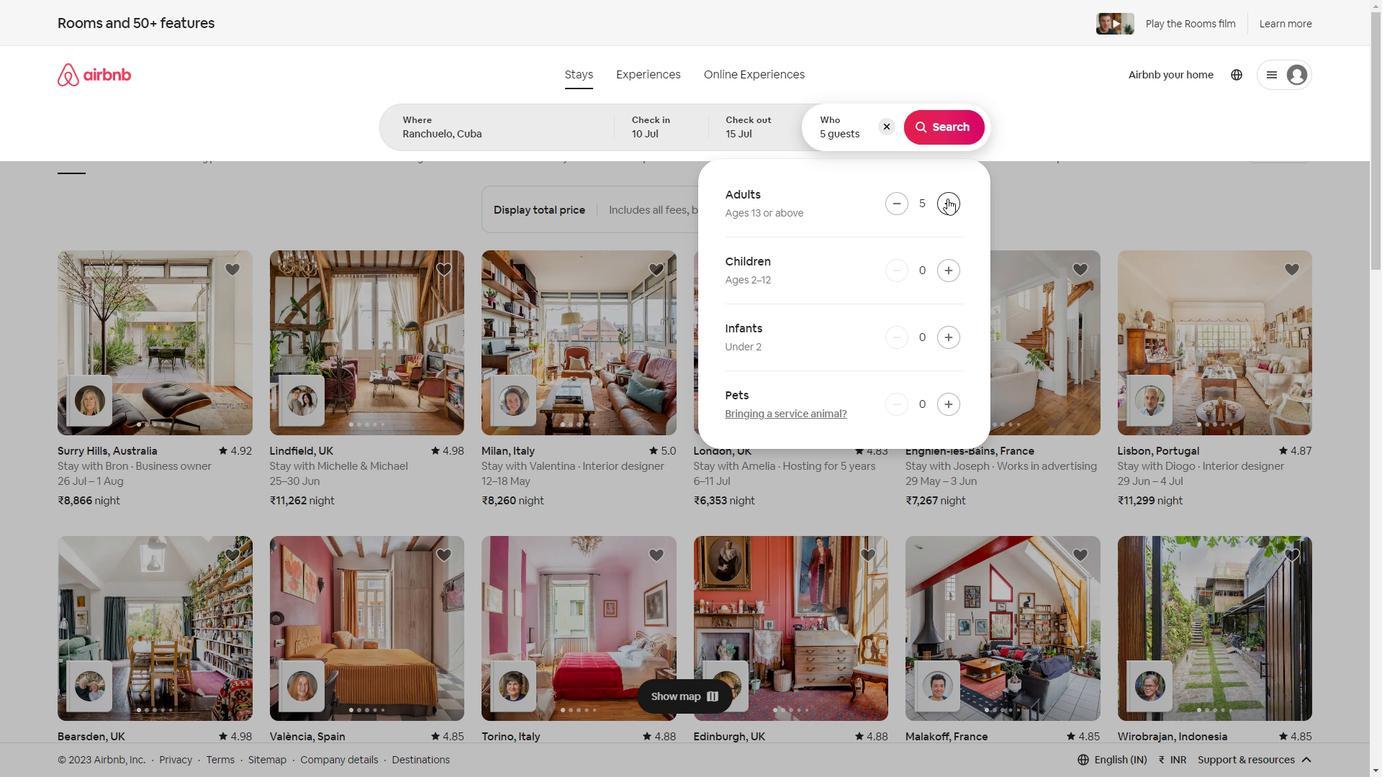 
Action: Mouse moved to (935, 120)
Screenshot: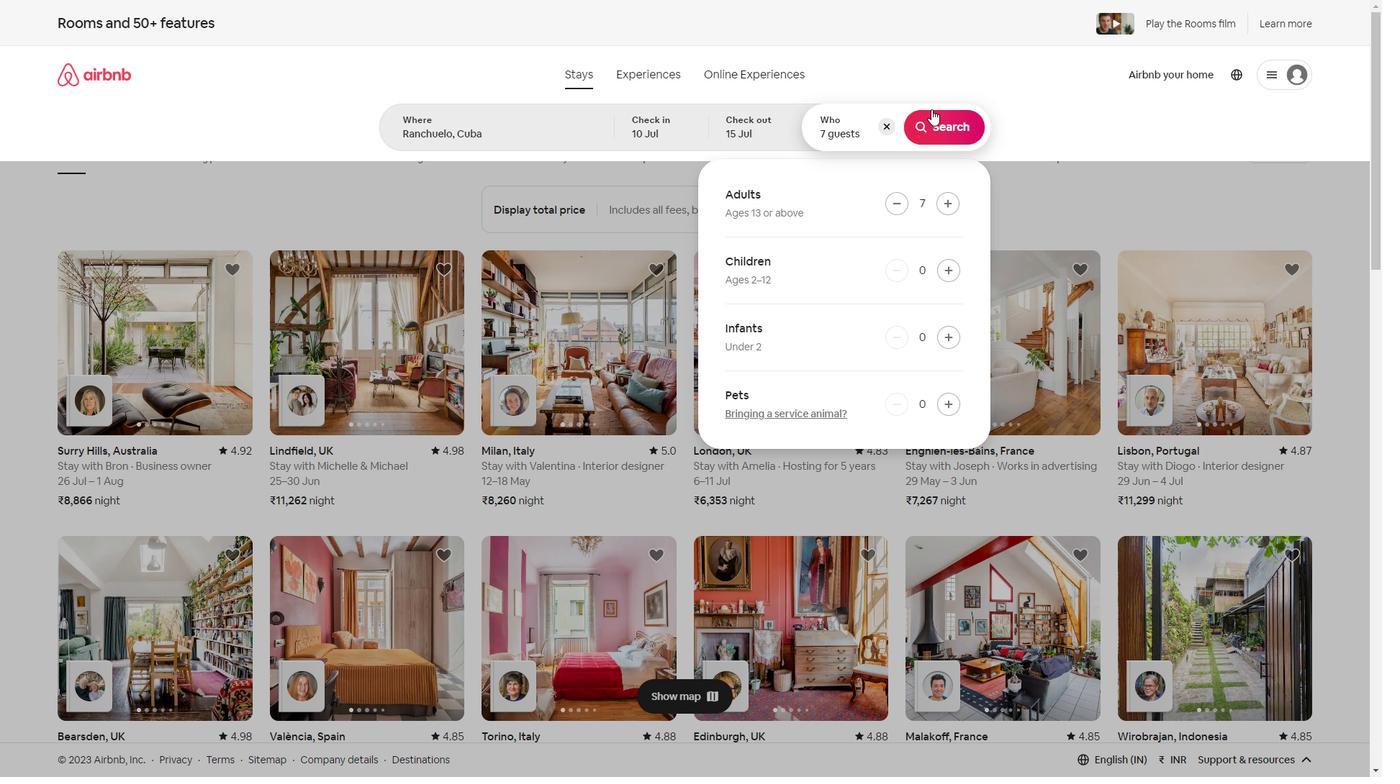 
Action: Mouse pressed left at (935, 120)
Screenshot: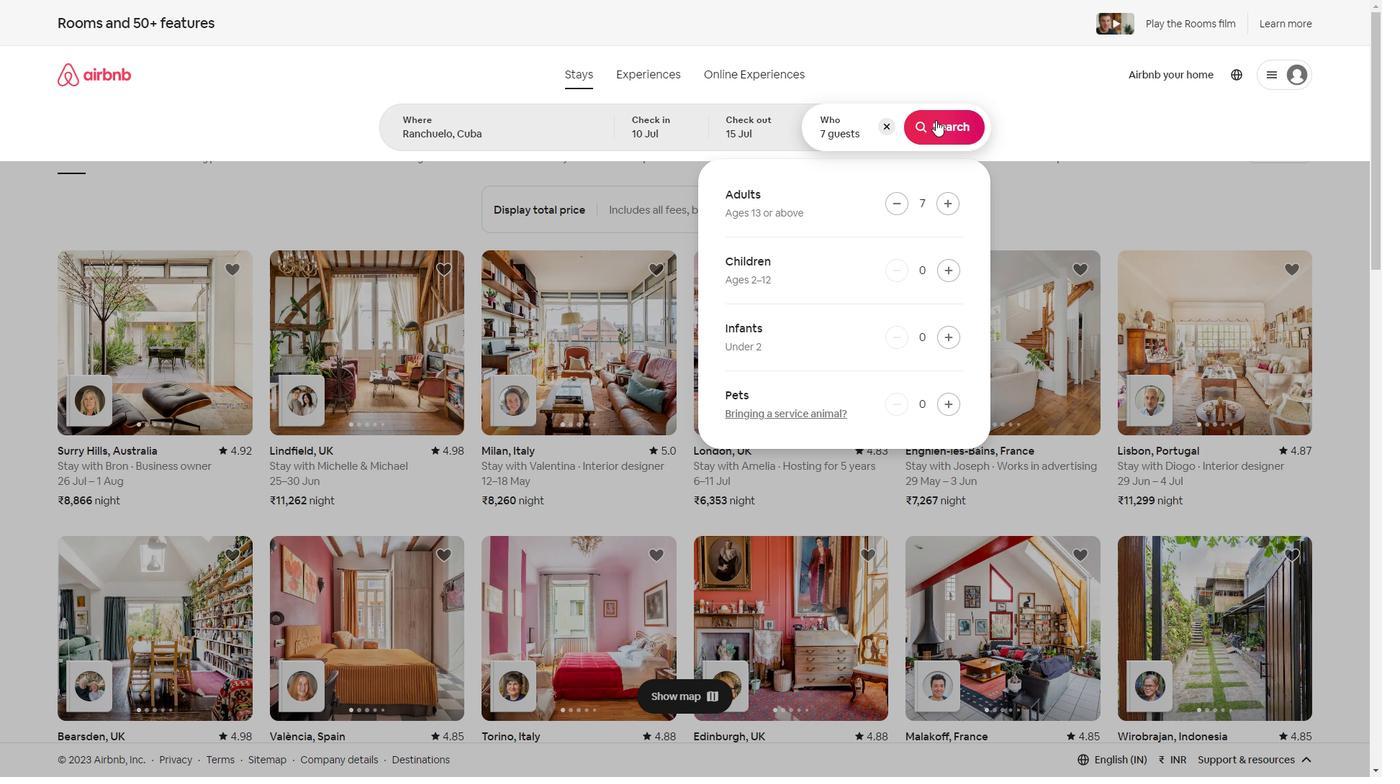 
Action: Mouse moved to (1332, 91)
Screenshot: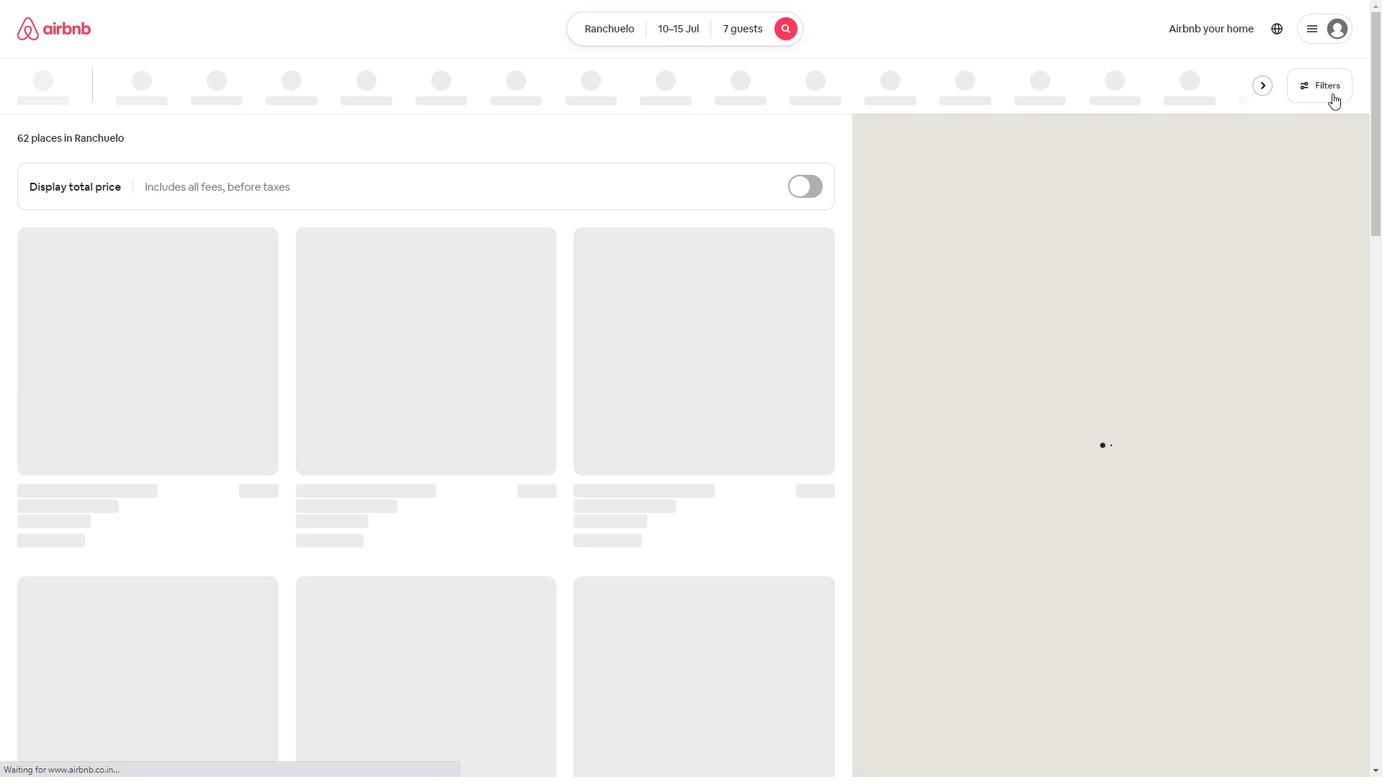 
Action: Mouse pressed left at (1332, 91)
Screenshot: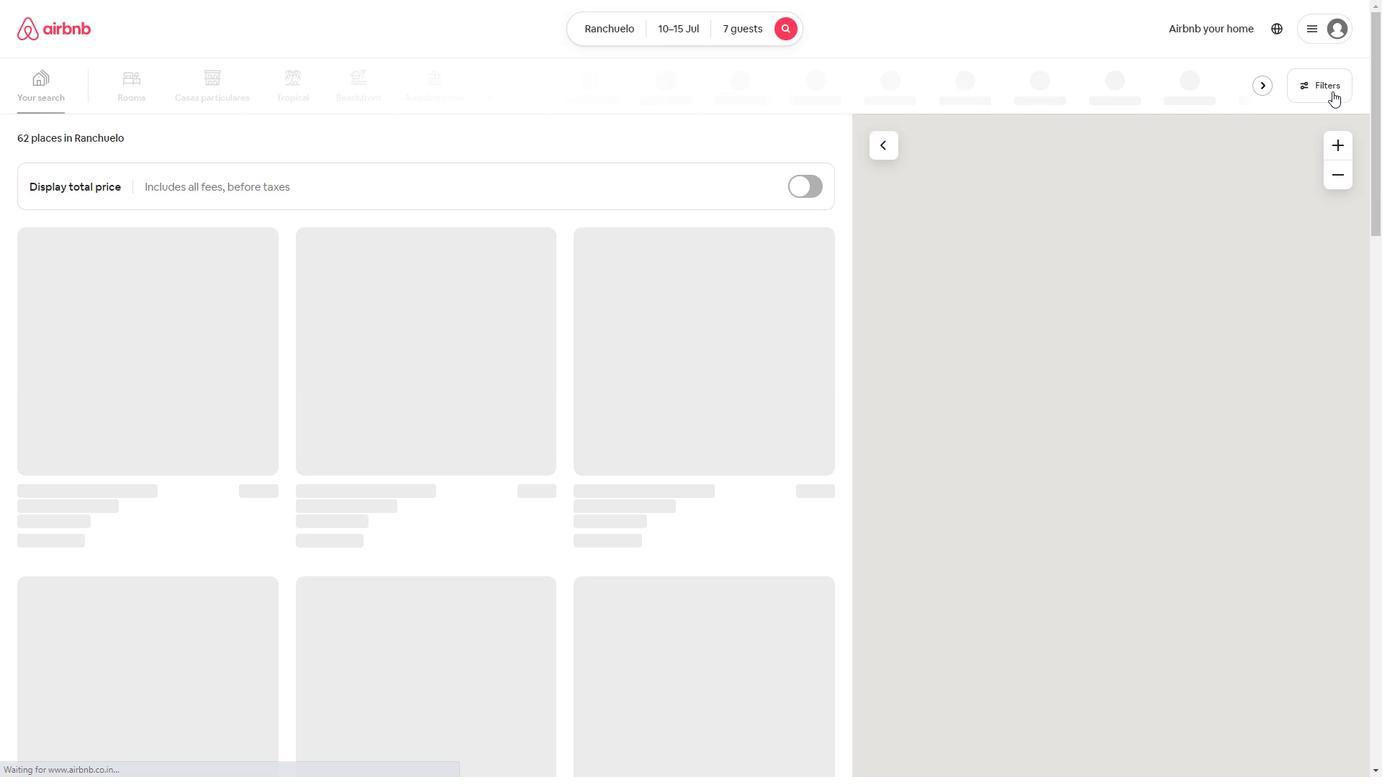 
Action: Mouse moved to (599, 424)
Screenshot: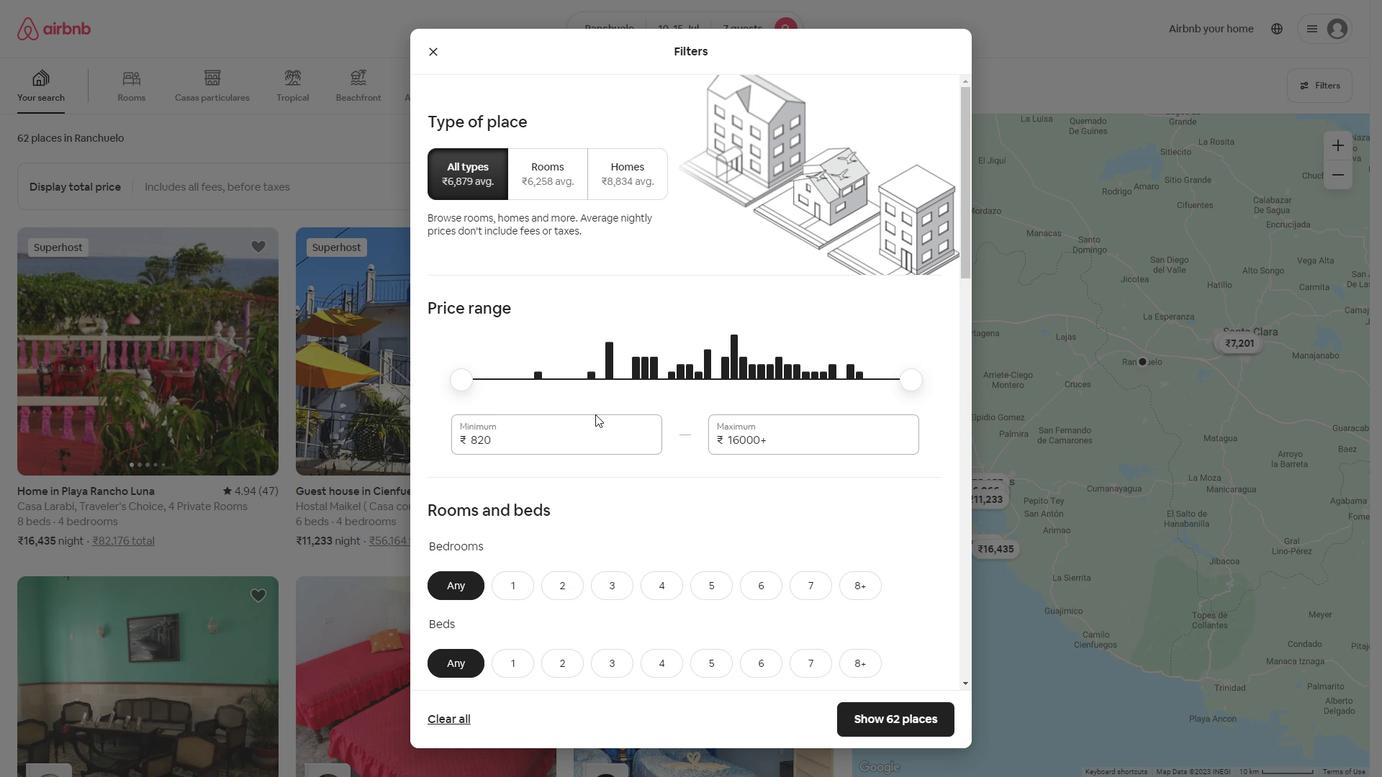 
Action: Mouse pressed left at (599, 424)
Screenshot: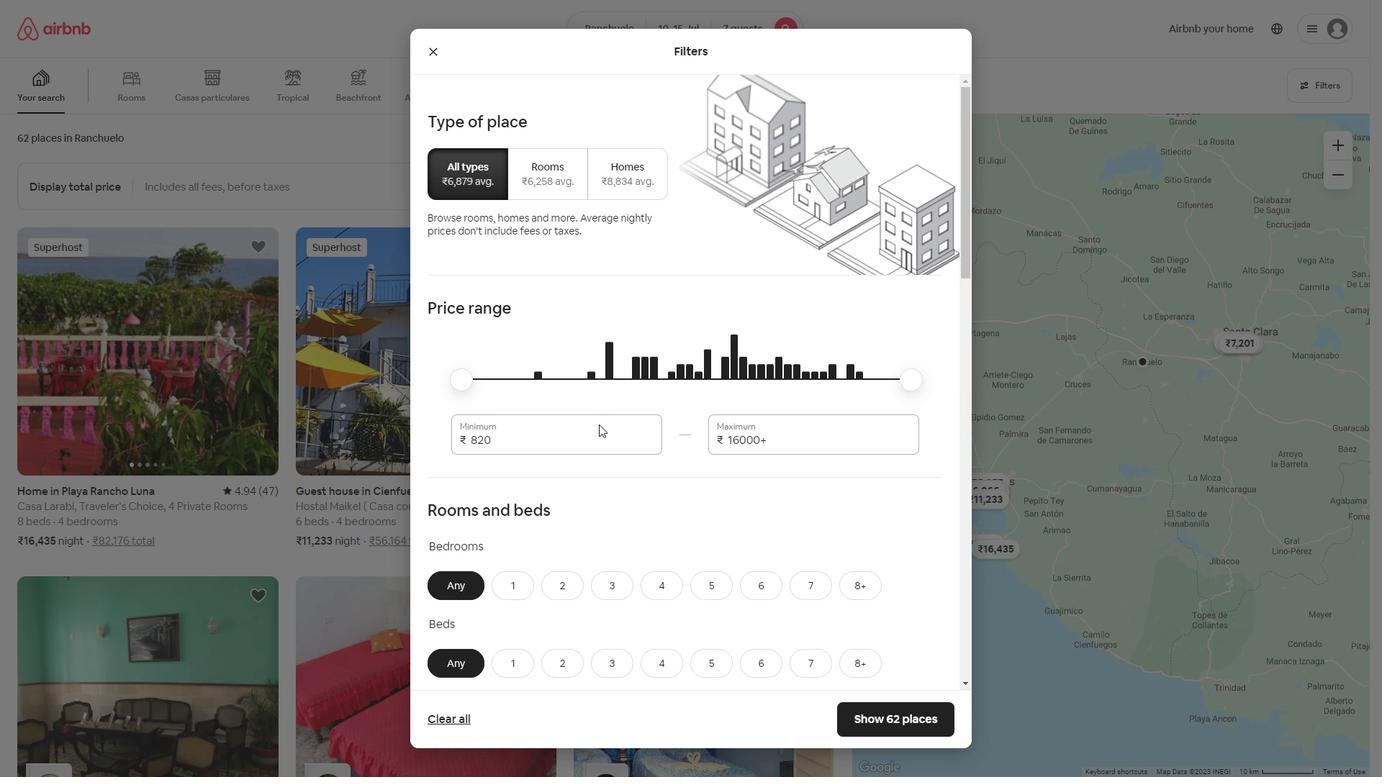 
Action: Key pressed <Key.backspace><Key.backspace><Key.backspace><Key.backspace><Key.backspace><Key.backspace><Key.backspace><Key.backspace><Key.backspace><Key.backspace><Key.backspace><Key.backspace>10000
Screenshot: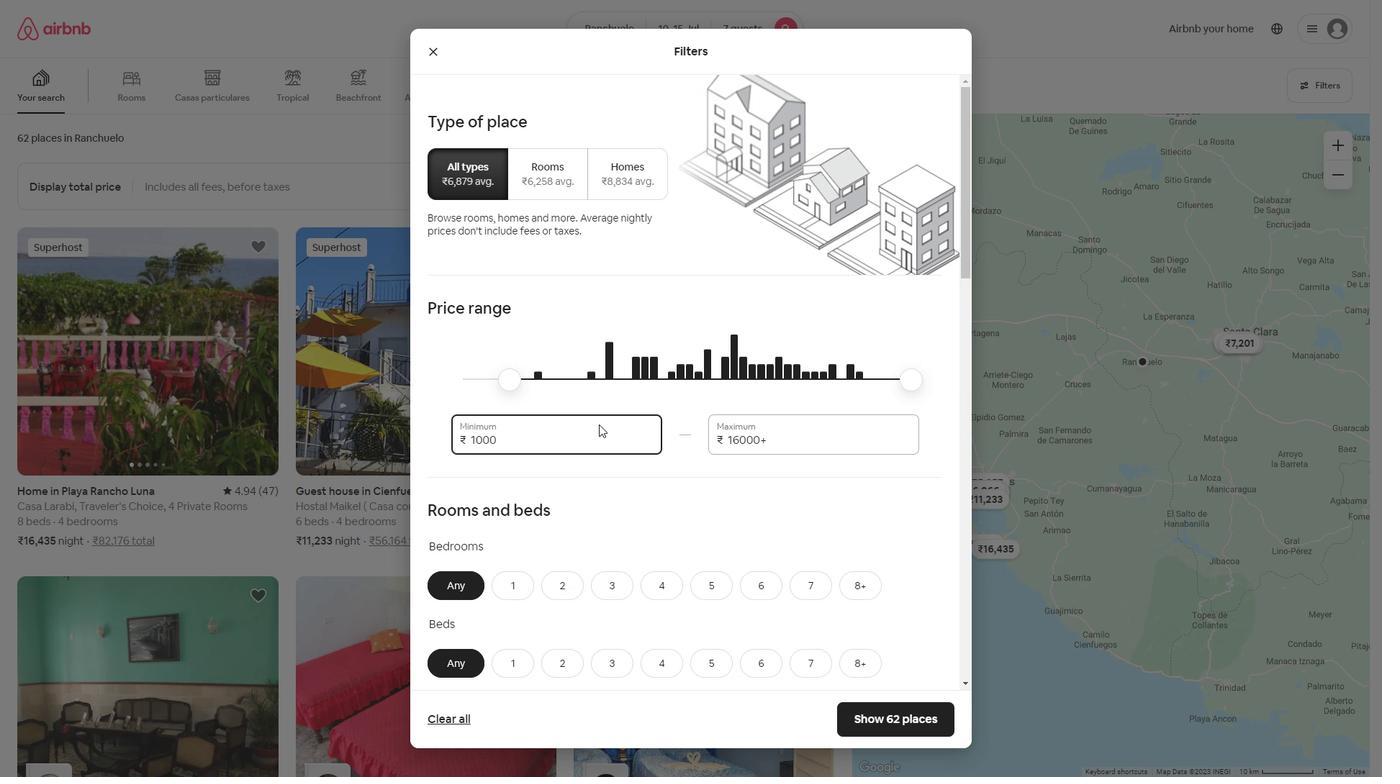 
Action: Mouse moved to (777, 437)
Screenshot: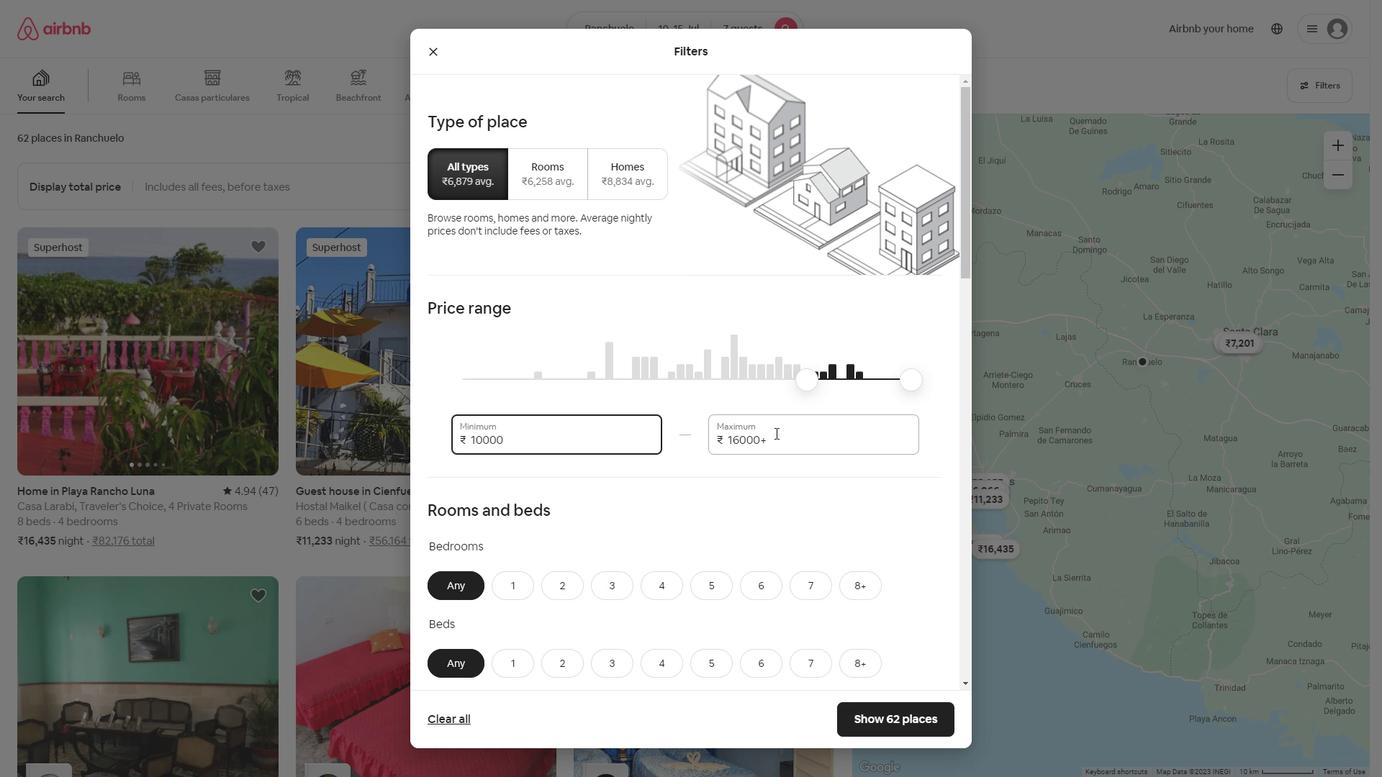 
Action: Mouse pressed left at (777, 437)
Screenshot: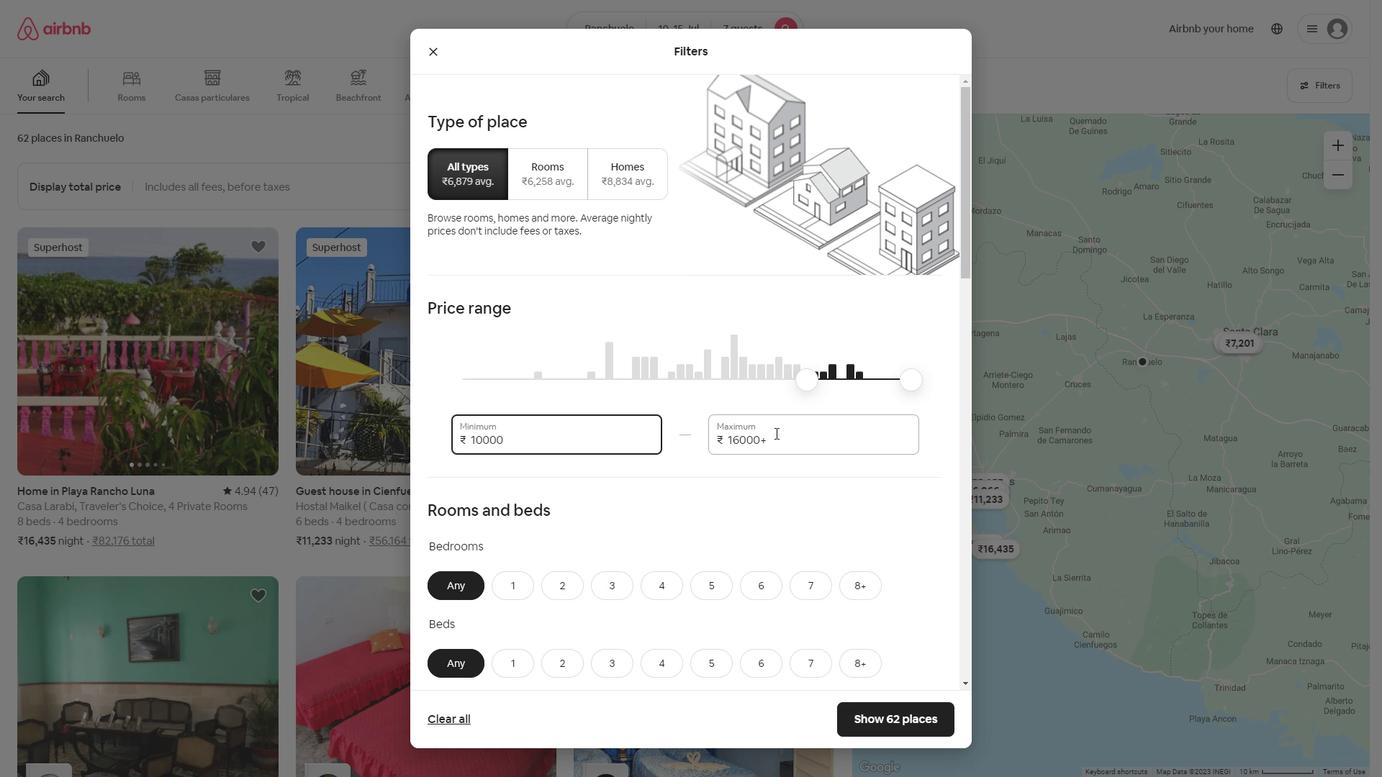 
Action: Key pressed <Key.backspace><Key.backspace><Key.backspace><Key.backspace><Key.backspace><Key.backspace><Key.backspace><Key.backspace>15000
Screenshot: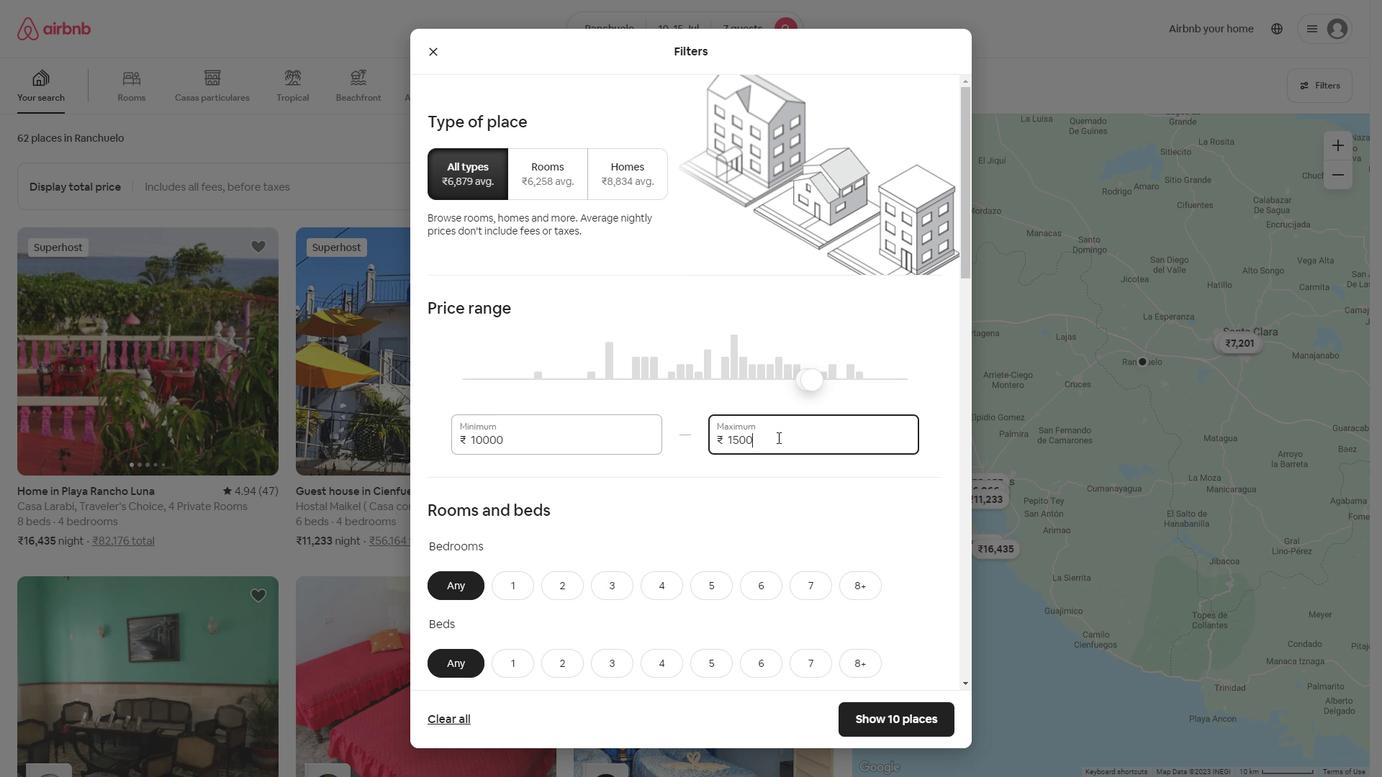 
Action: Mouse moved to (665, 576)
Screenshot: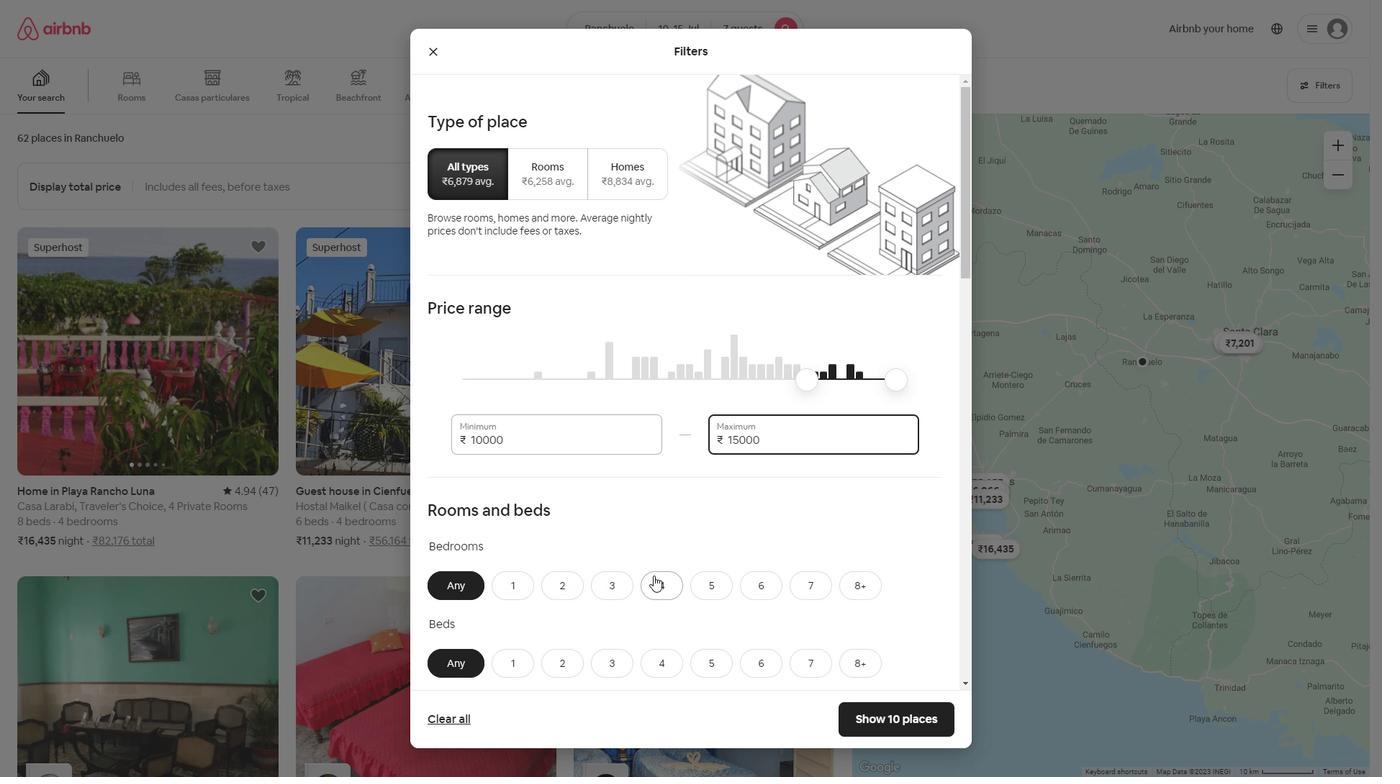 
Action: Mouse pressed left at (665, 576)
Screenshot: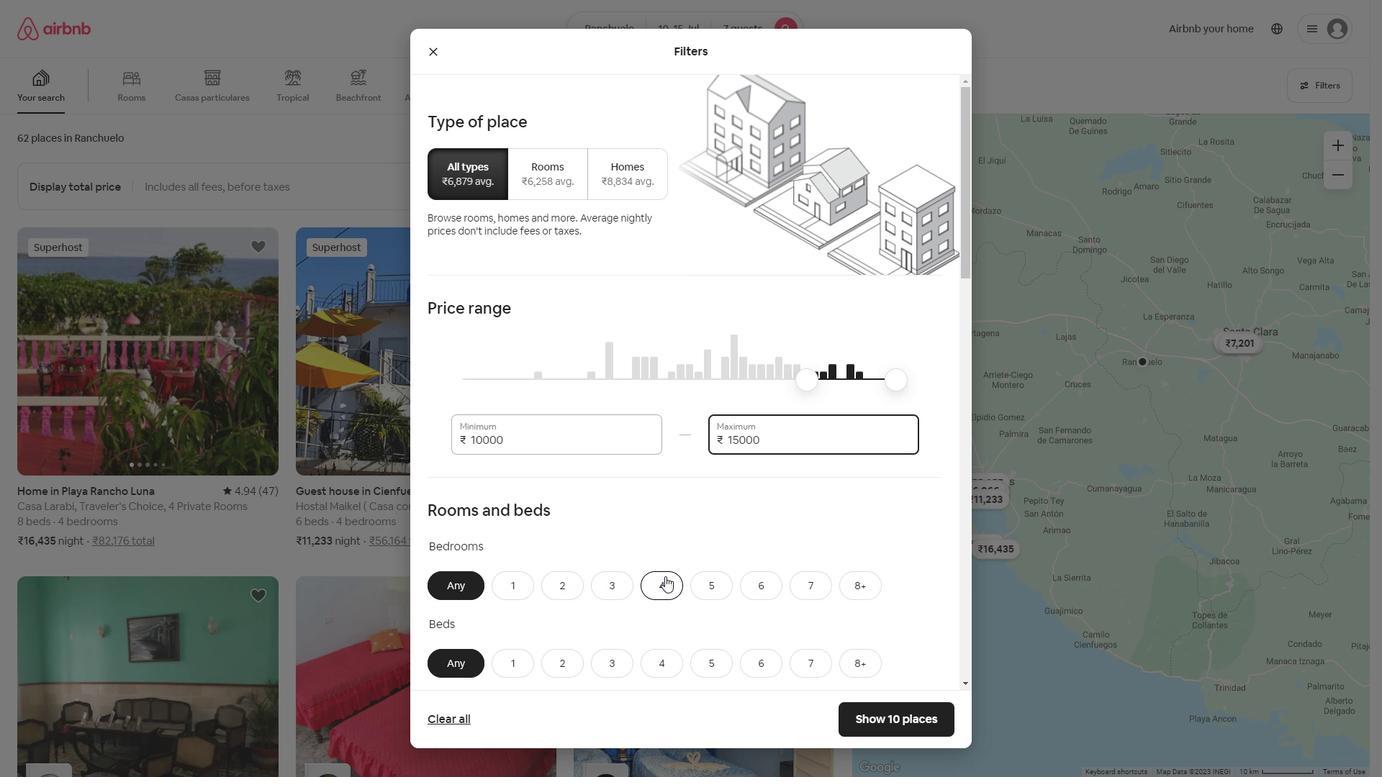 
Action: Mouse moved to (809, 657)
Screenshot: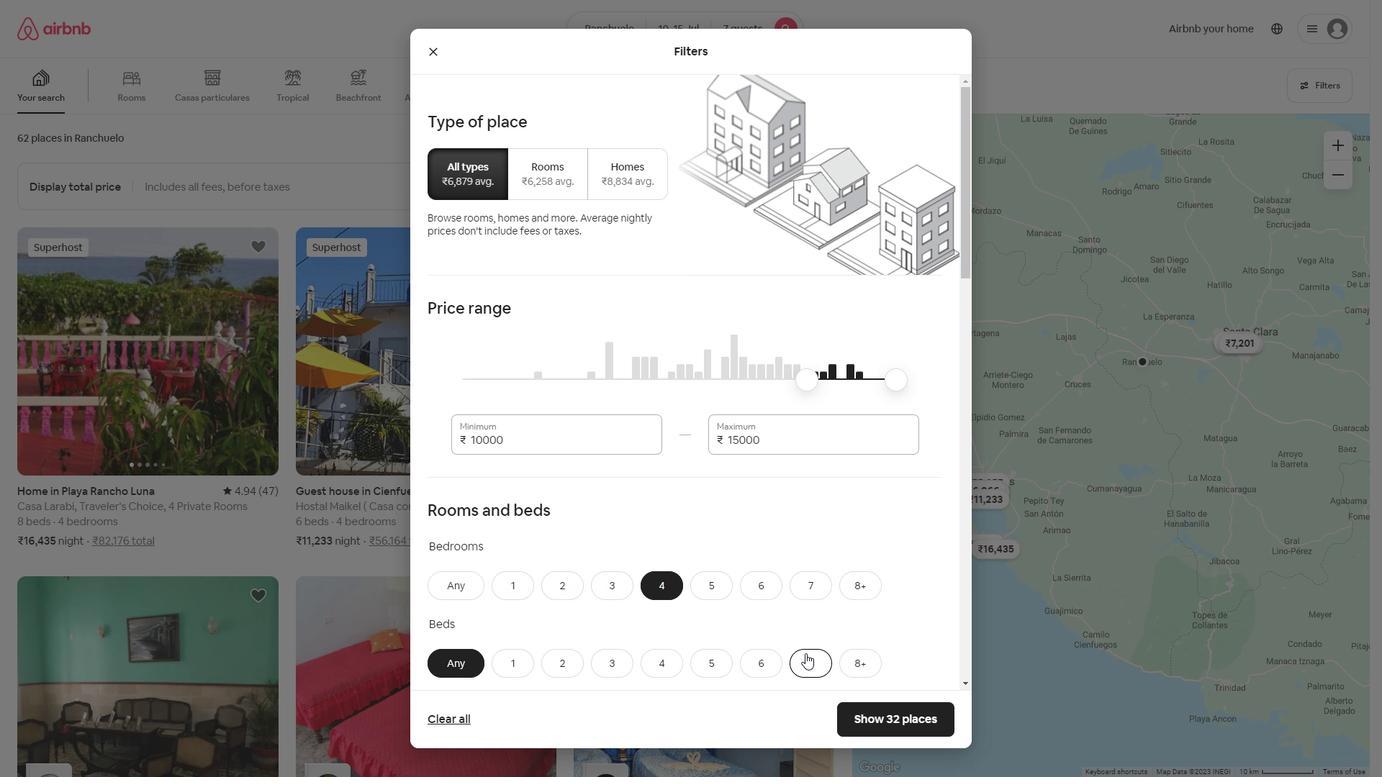 
Action: Mouse pressed left at (809, 657)
Screenshot: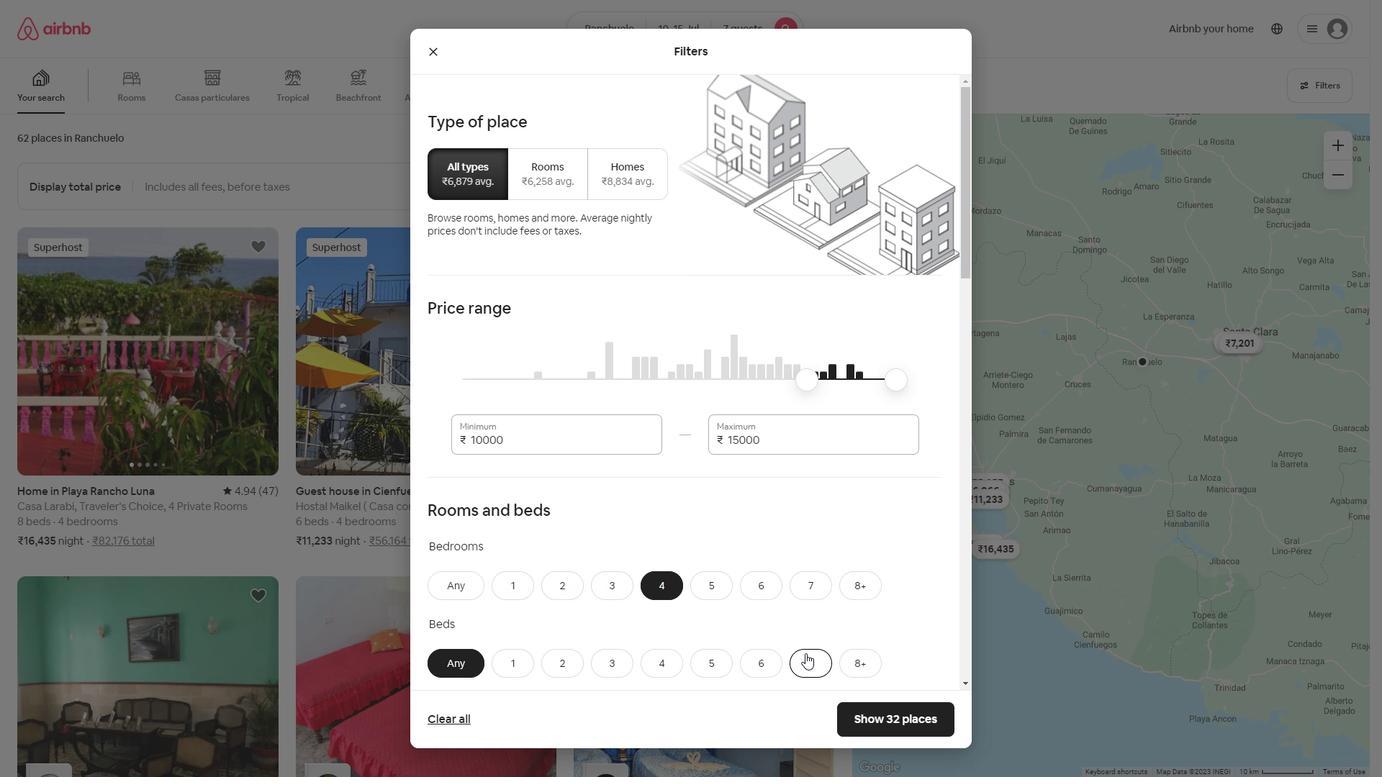 
Action: Mouse moved to (810, 653)
Screenshot: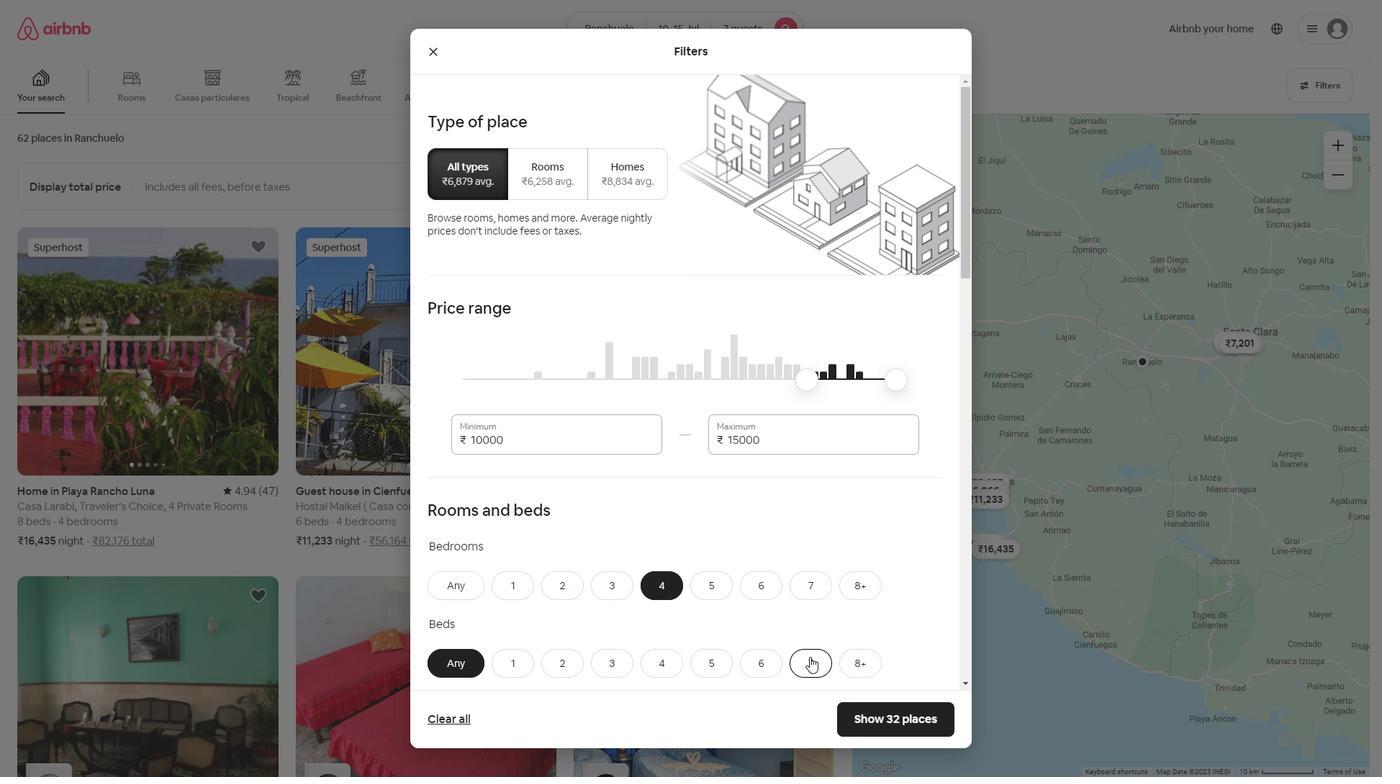 
Action: Mouse scrolled (810, 653) with delta (0, 0)
Screenshot: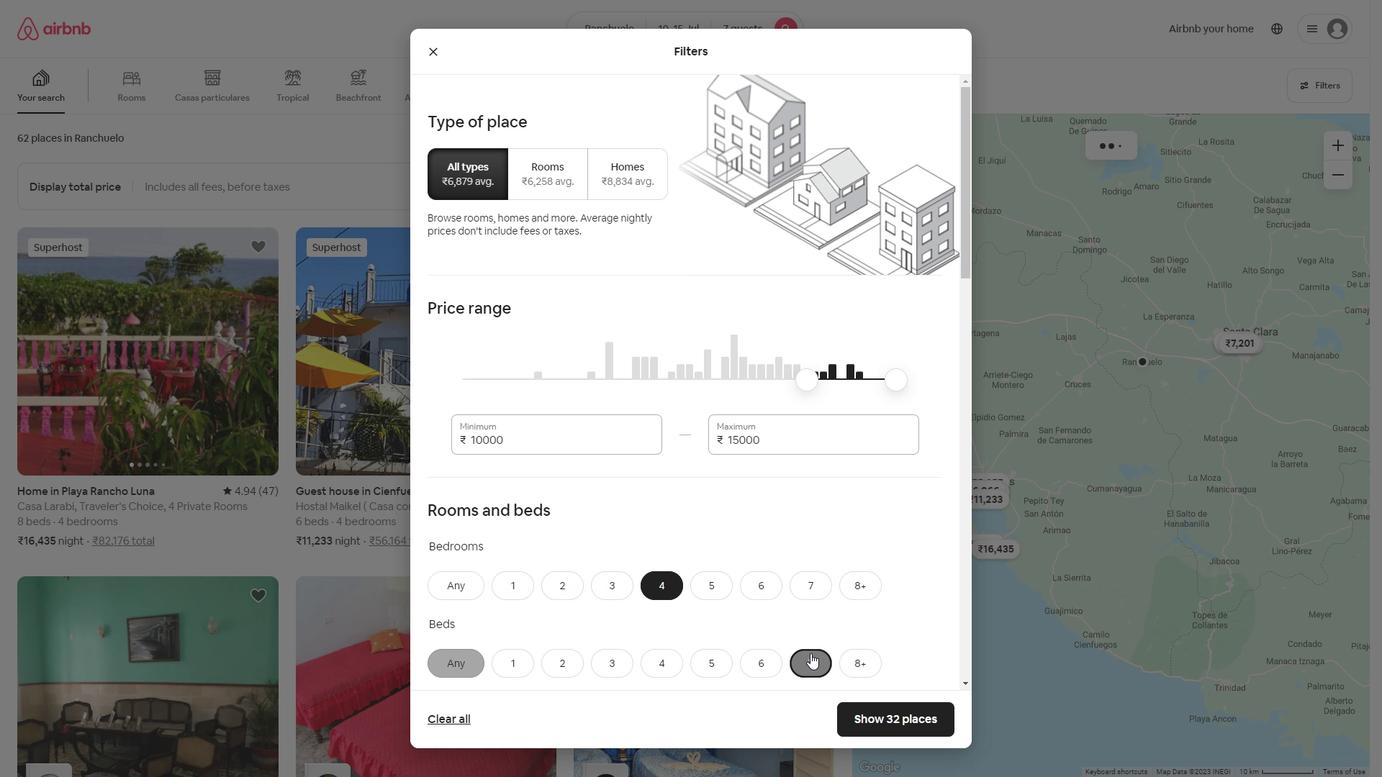 
Action: Mouse scrolled (810, 653) with delta (0, 0)
Screenshot: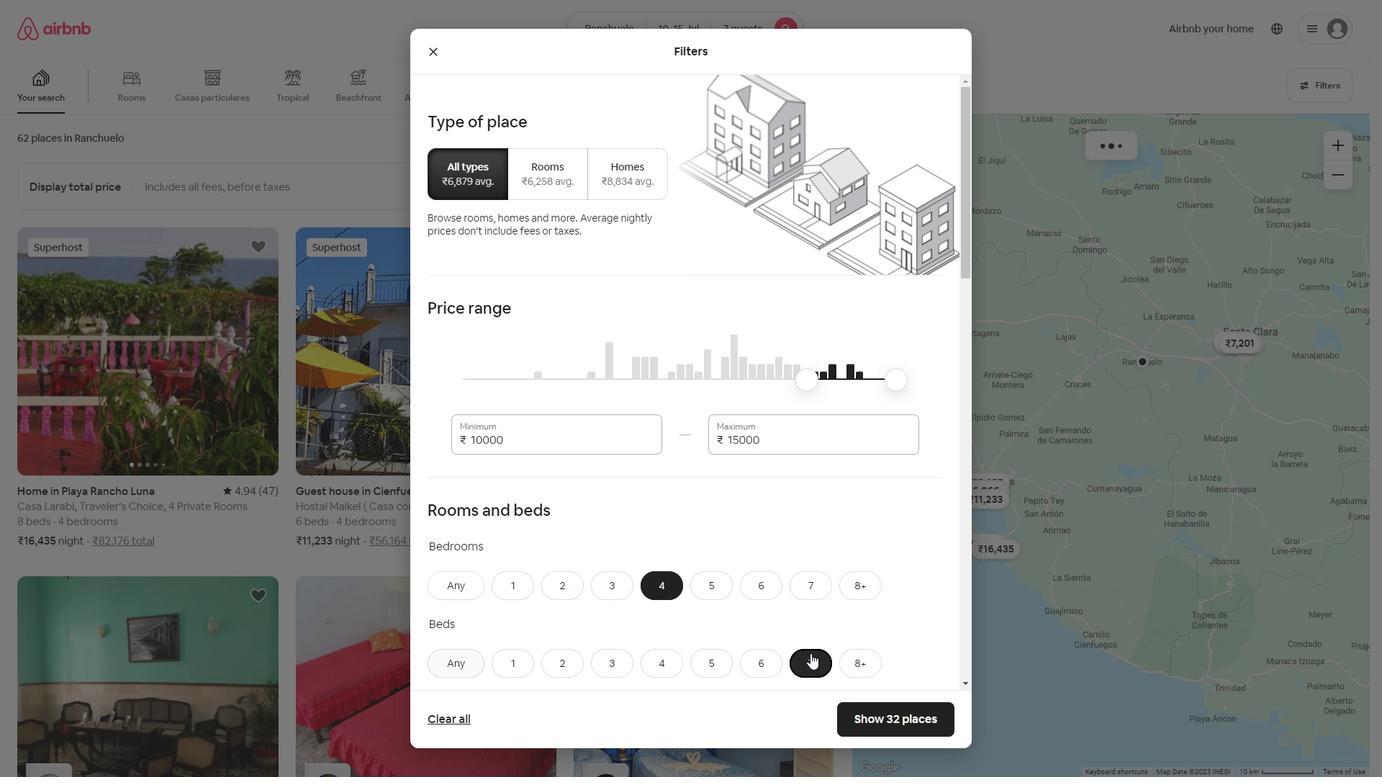 
Action: Mouse scrolled (810, 653) with delta (0, 0)
Screenshot: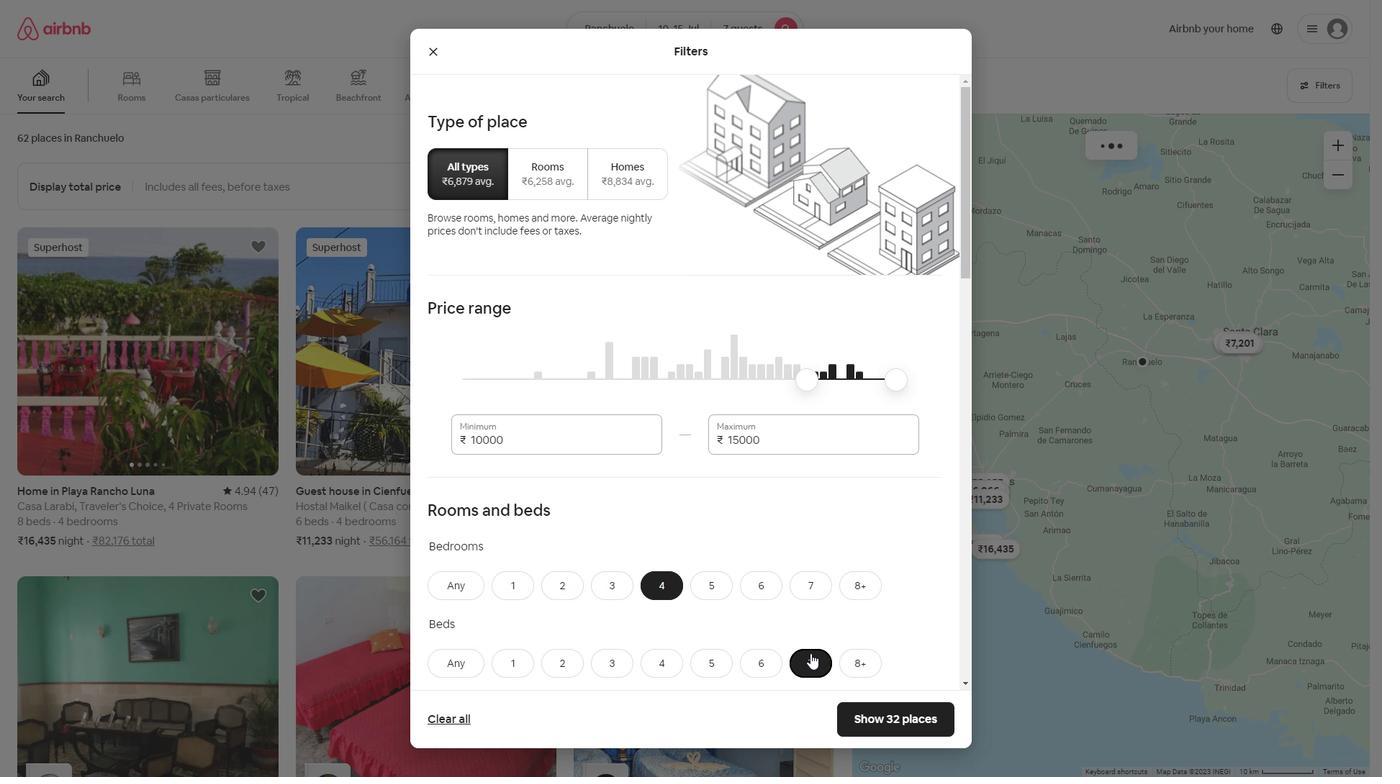 
Action: Mouse moved to (661, 534)
Screenshot: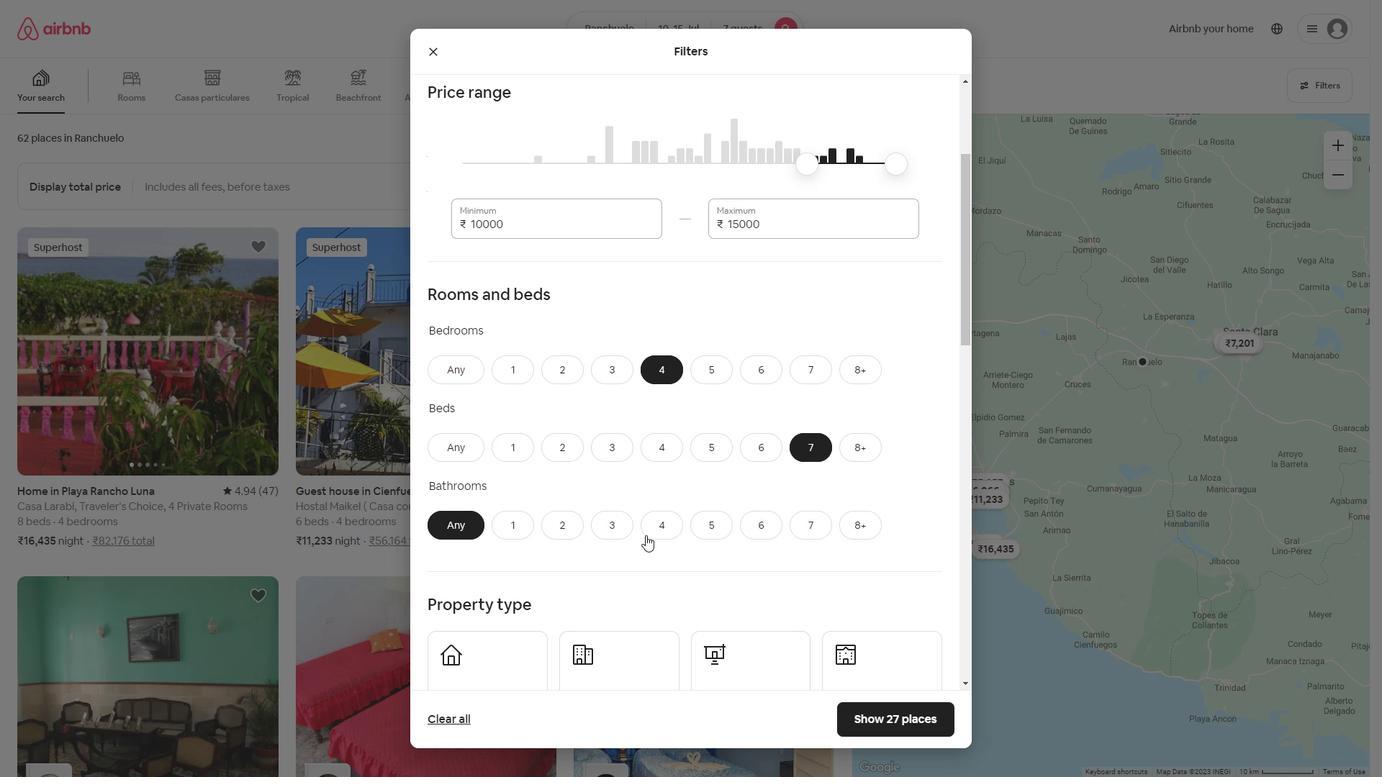 
Action: Mouse pressed left at (661, 534)
Screenshot: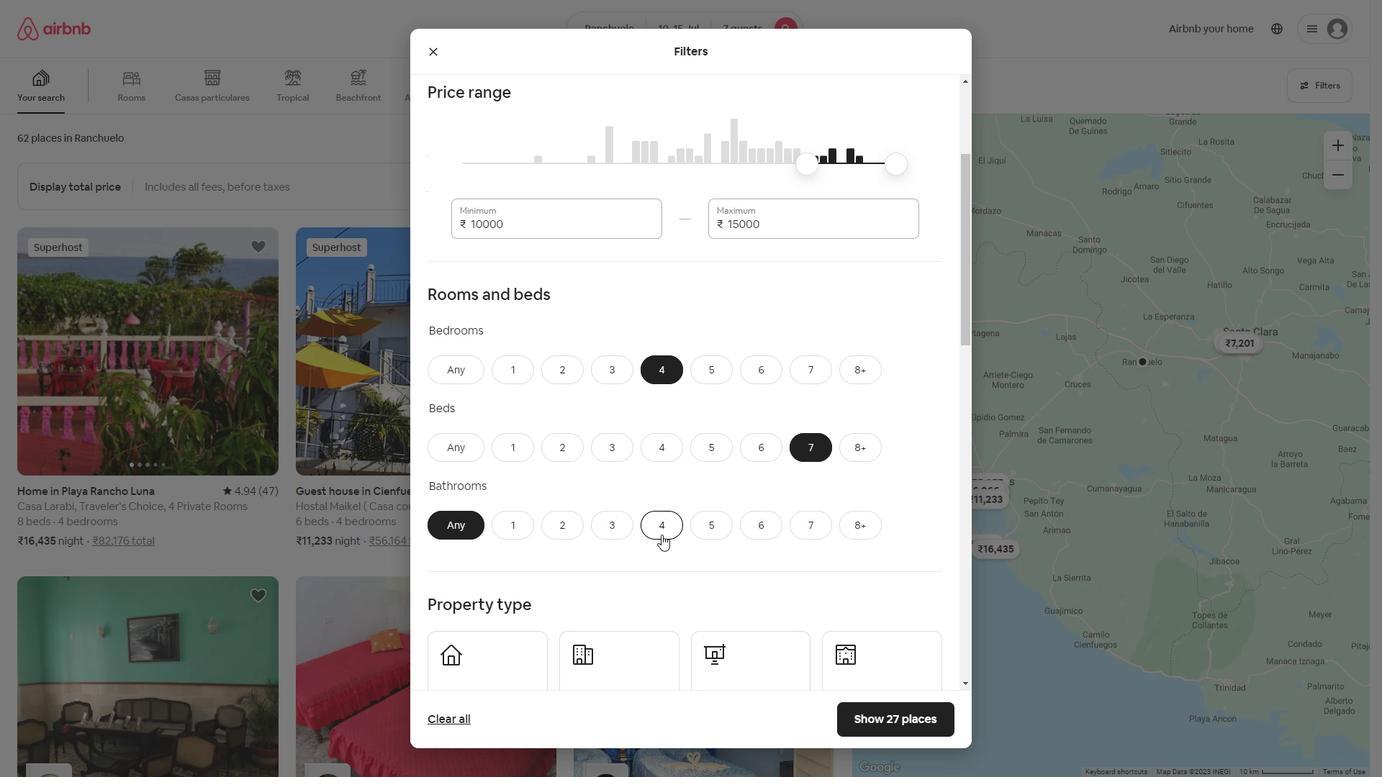 
Action: Mouse scrolled (661, 534) with delta (0, 0)
Screenshot: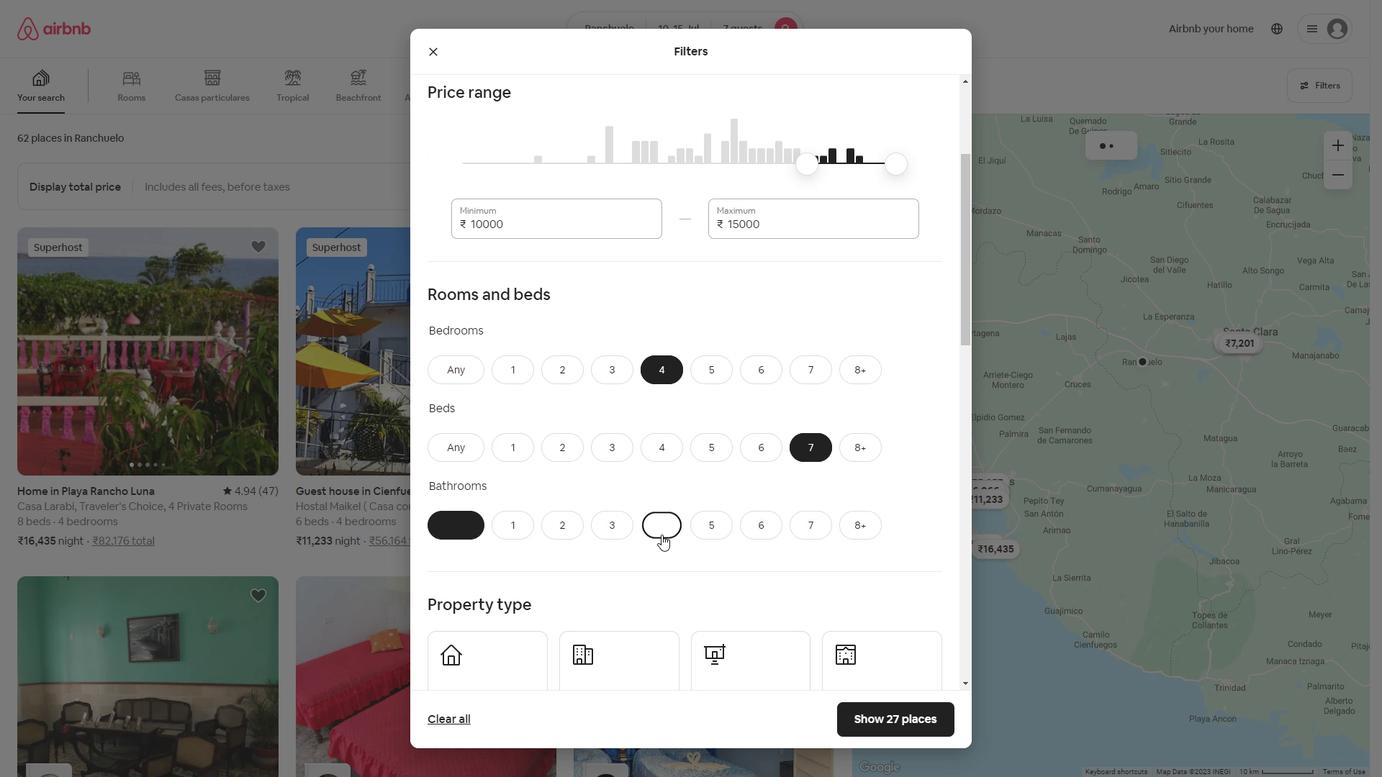 
Action: Mouse scrolled (661, 534) with delta (0, 0)
Screenshot: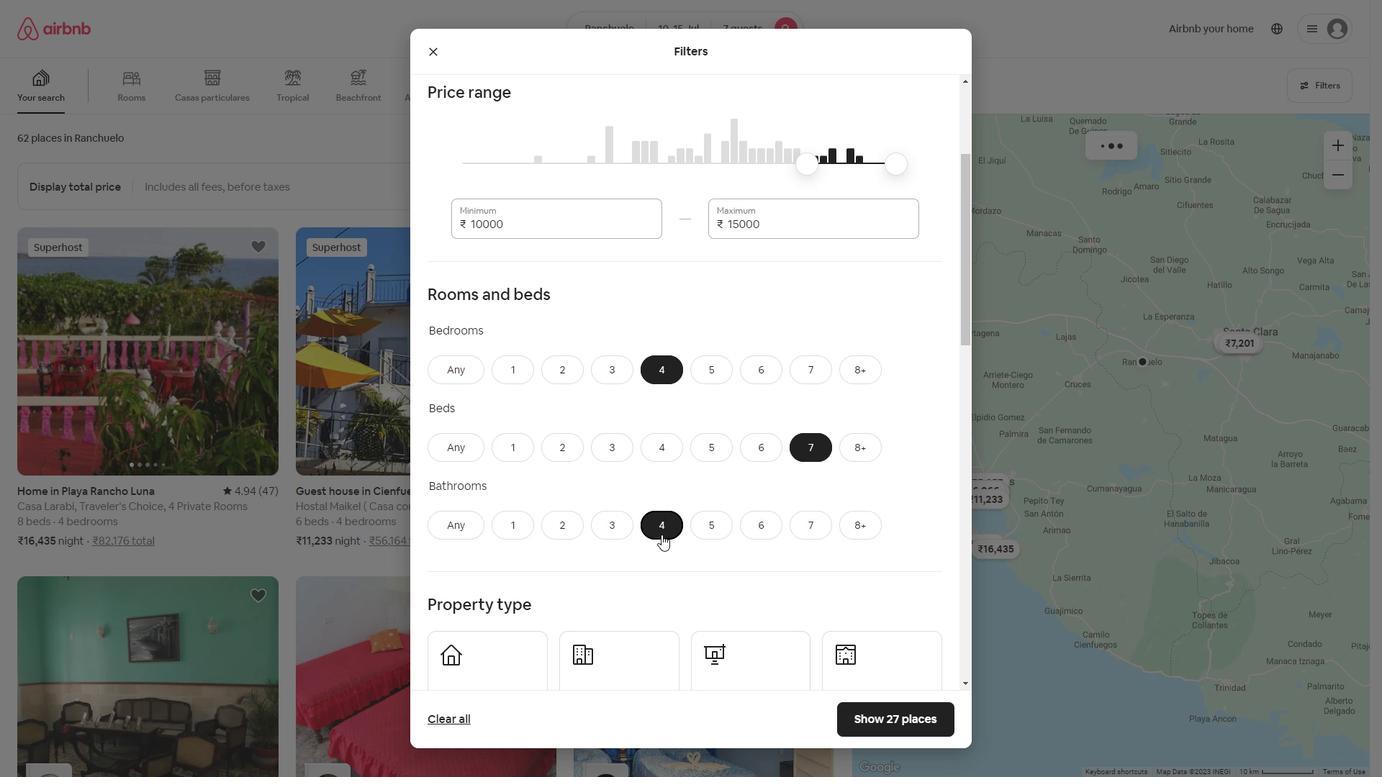 
Action: Mouse scrolled (661, 534) with delta (0, 0)
Screenshot: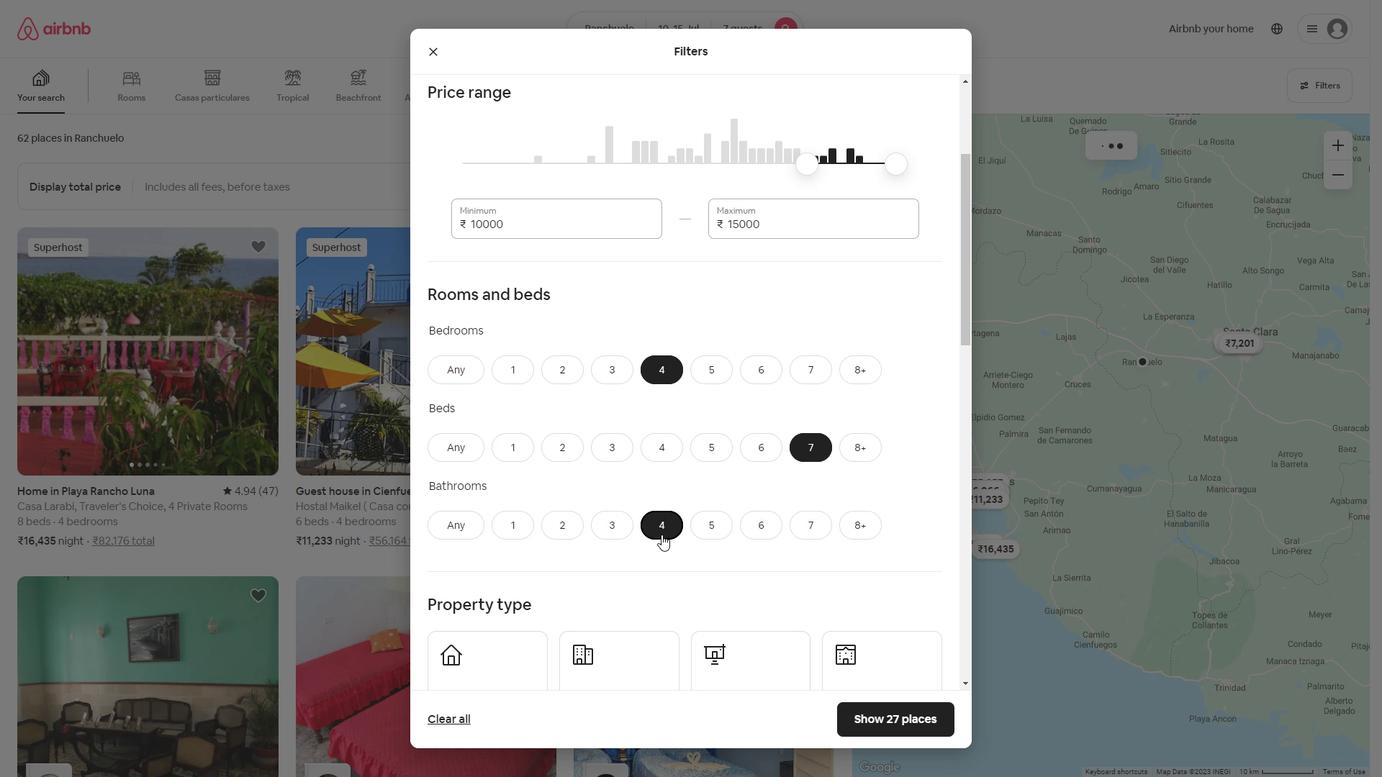 
Action: Mouse moved to (516, 488)
Screenshot: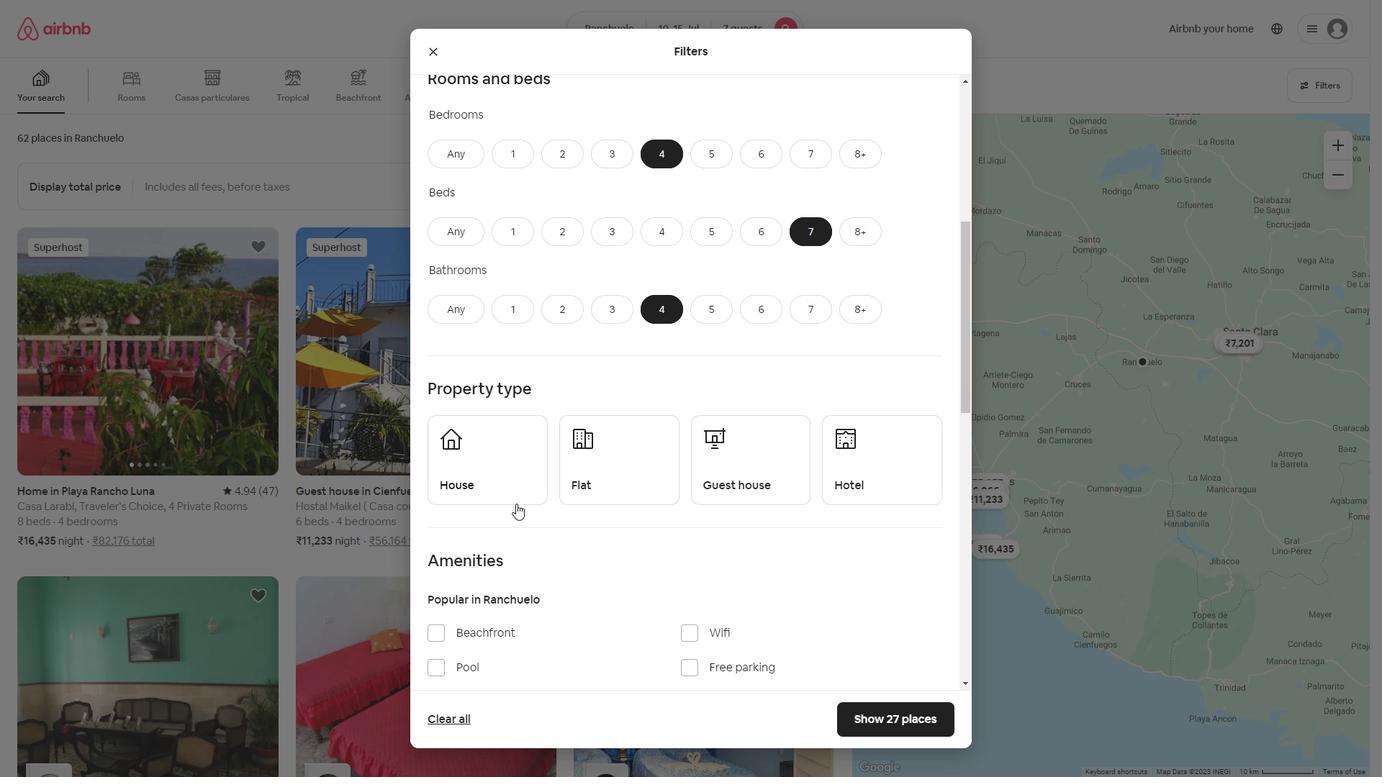 
Action: Mouse pressed left at (516, 488)
Screenshot: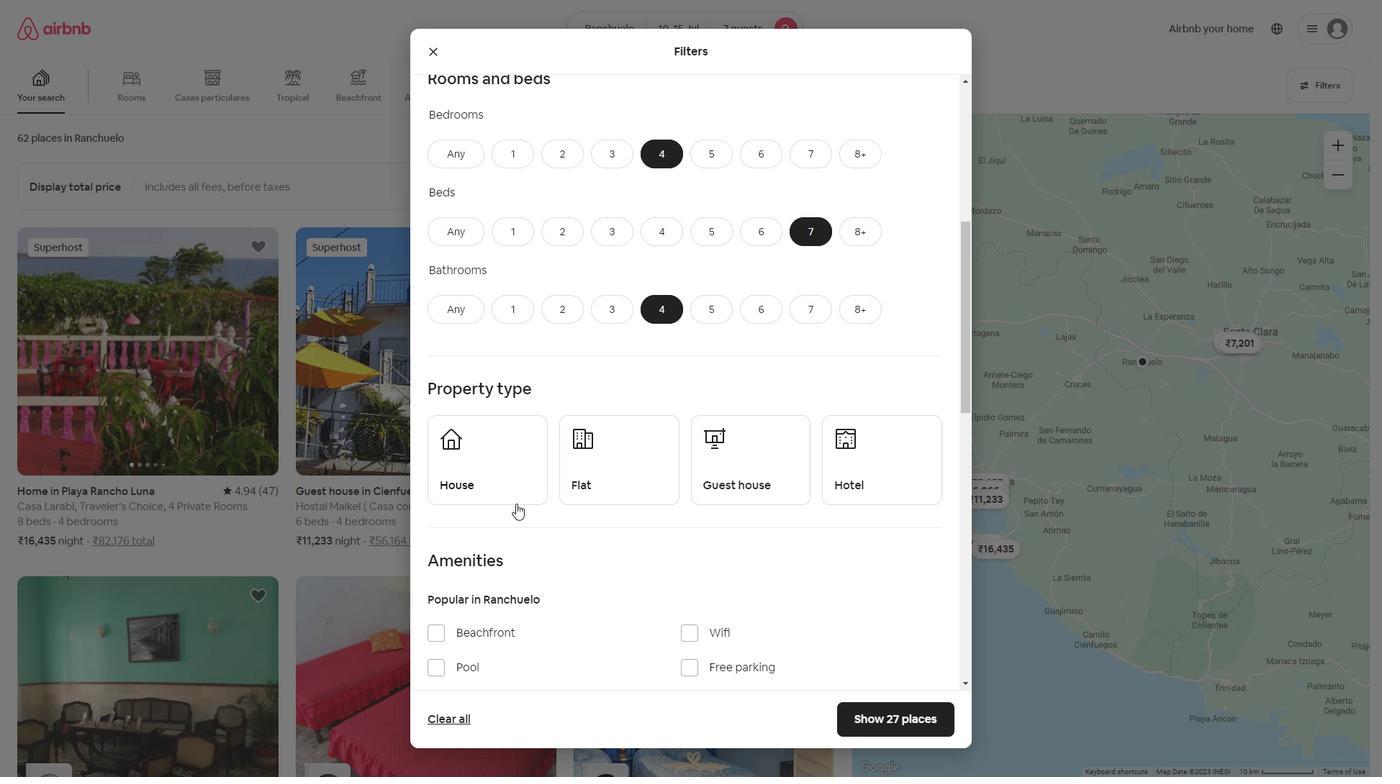 
Action: Mouse moved to (610, 476)
Screenshot: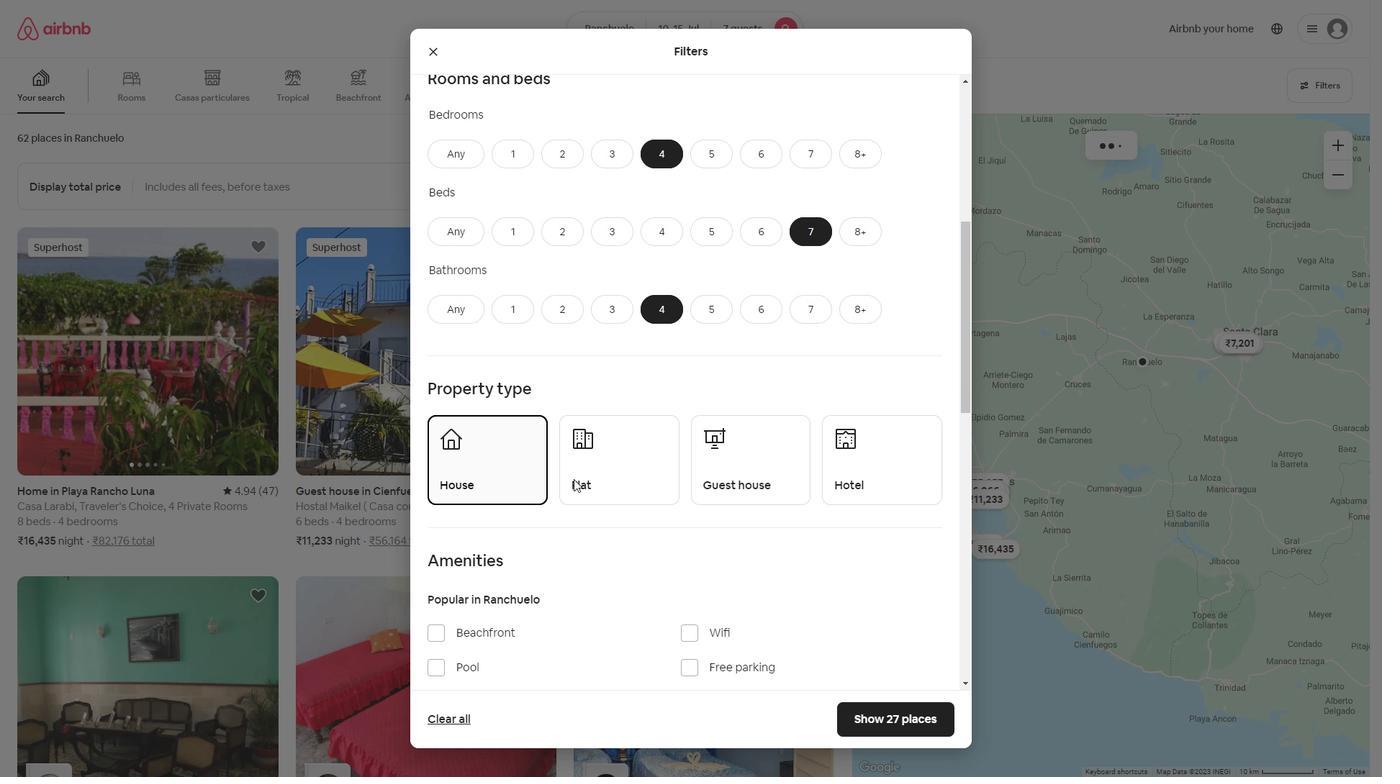 
Action: Mouse pressed left at (610, 476)
Screenshot: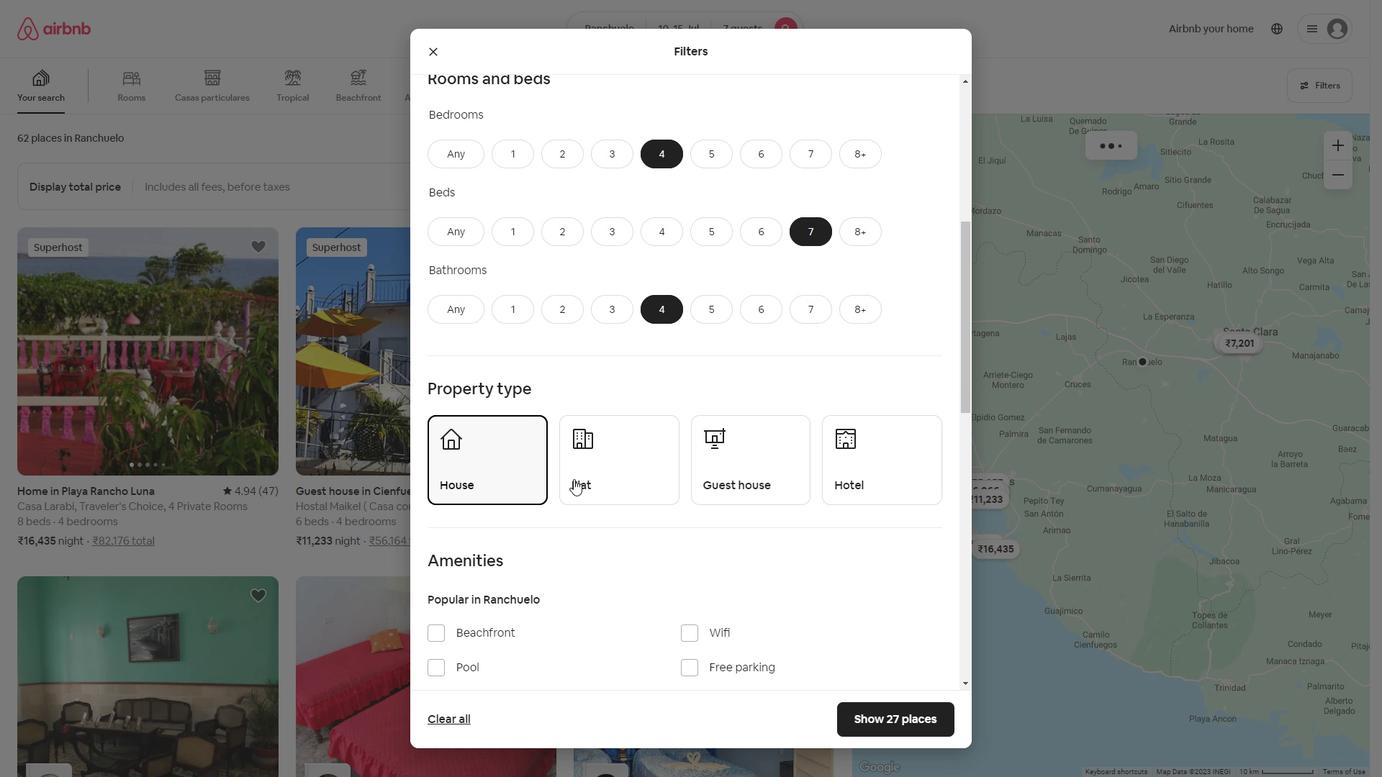 
Action: Mouse moved to (773, 465)
Screenshot: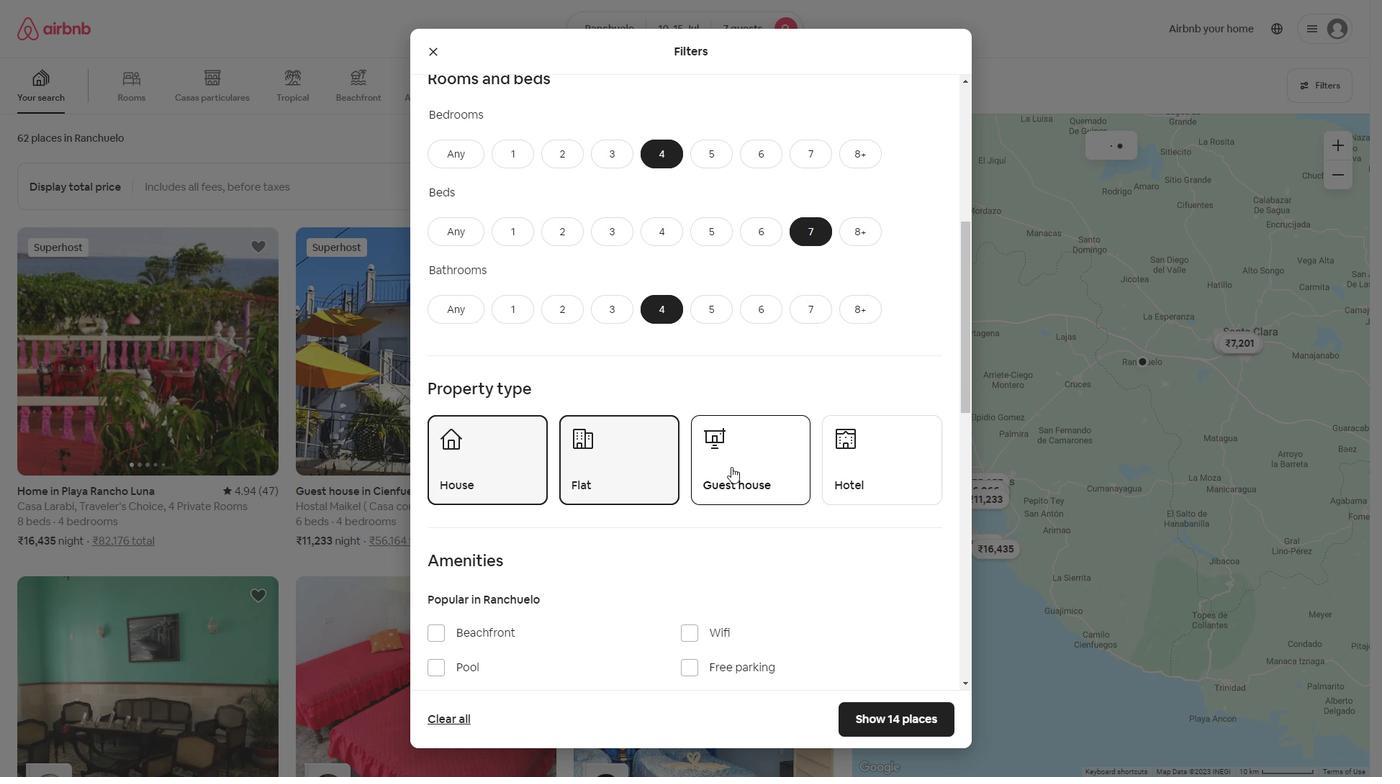 
Action: Mouse pressed left at (773, 465)
Screenshot: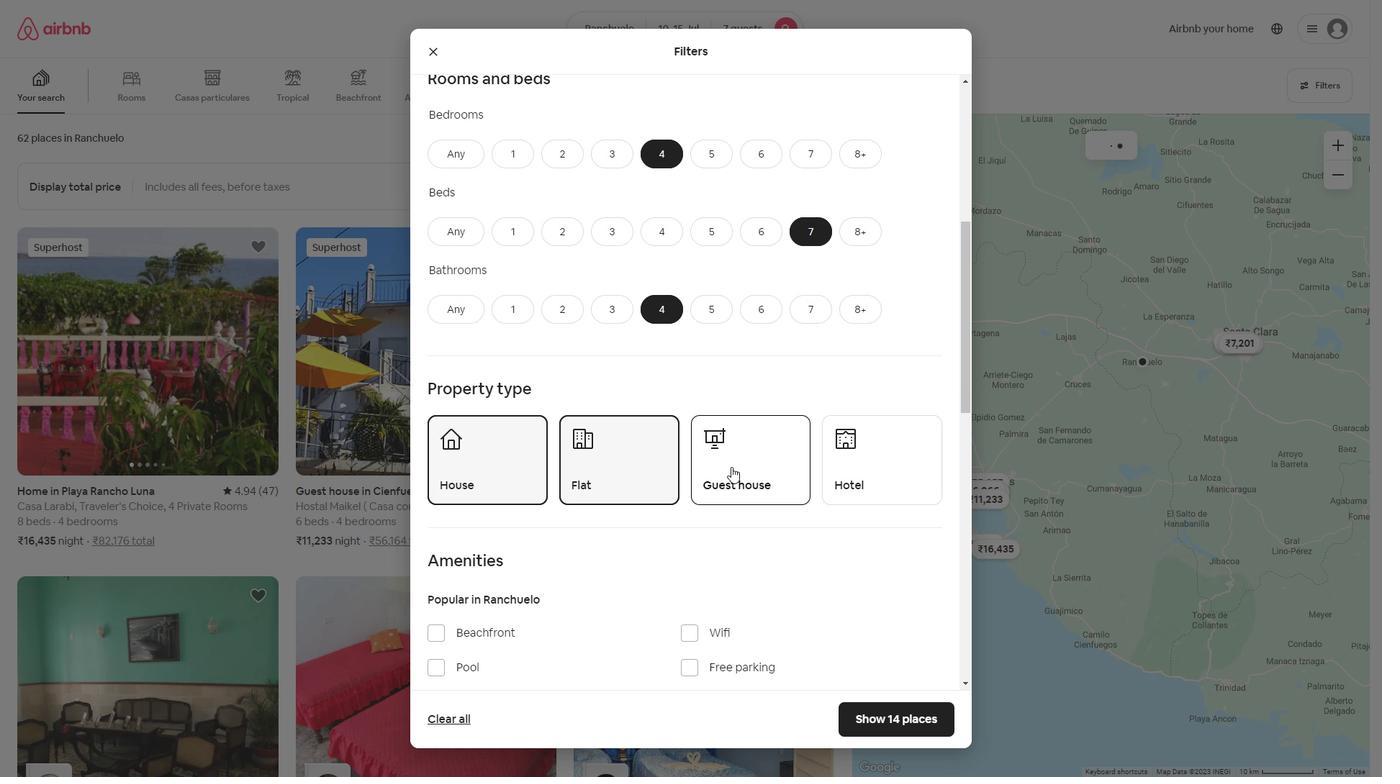 
Action: Mouse moved to (570, 474)
Screenshot: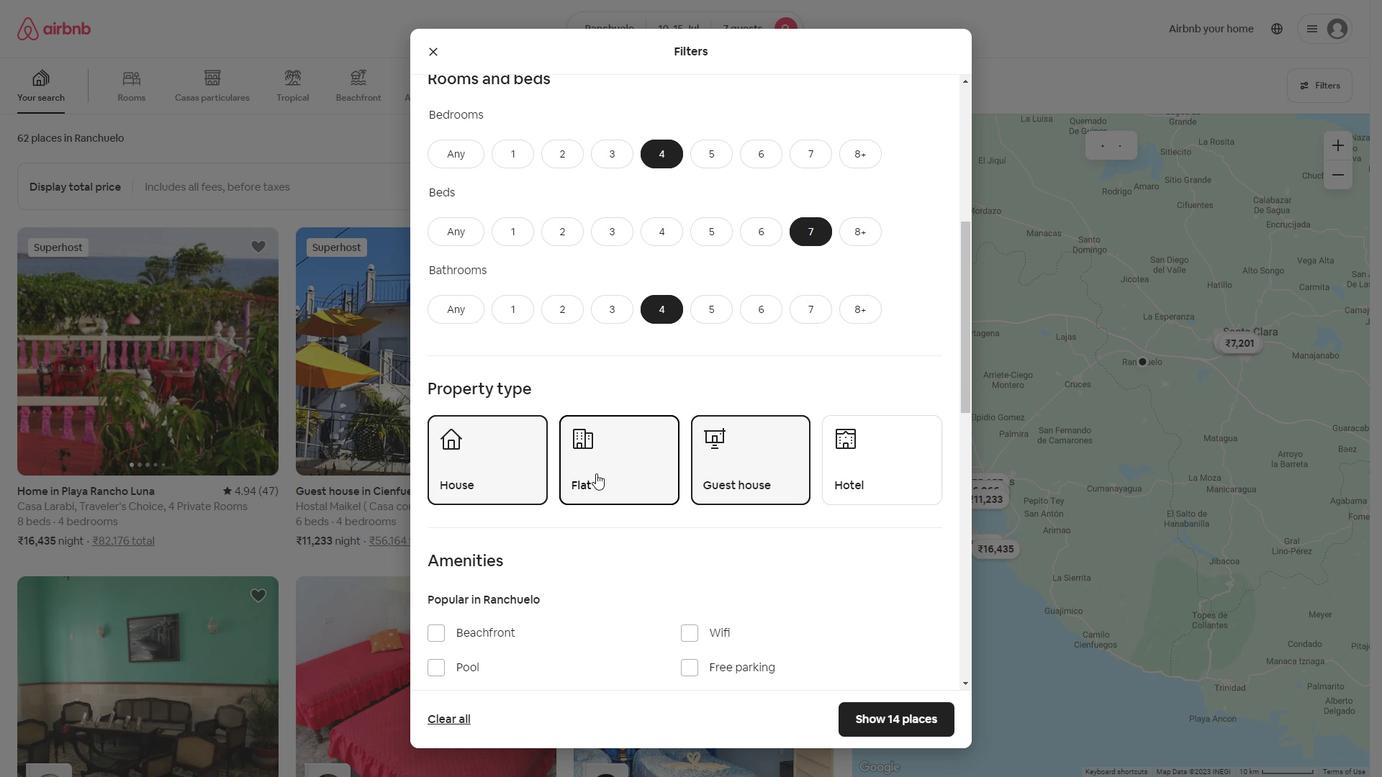 
Action: Mouse scrolled (570, 473) with delta (0, 0)
Screenshot: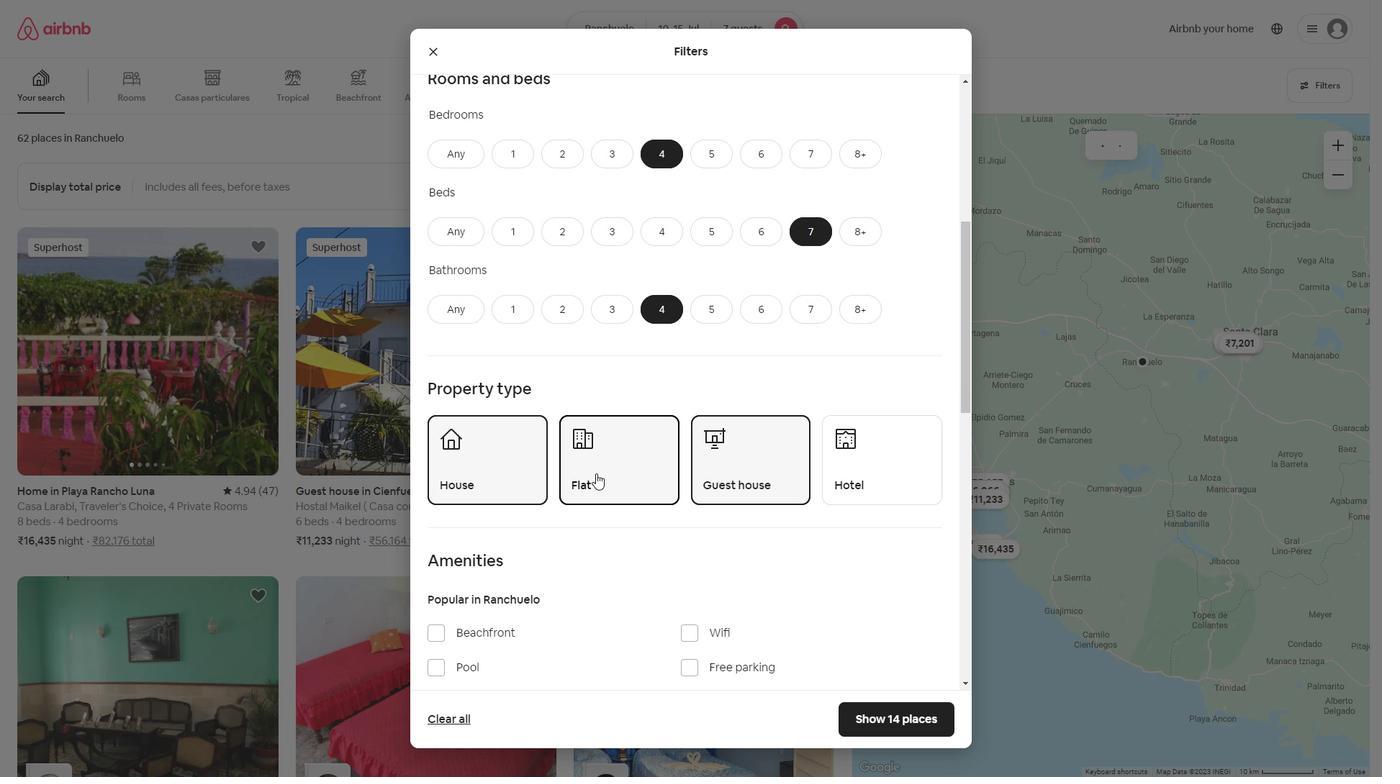 
Action: Mouse scrolled (570, 473) with delta (0, 0)
Screenshot: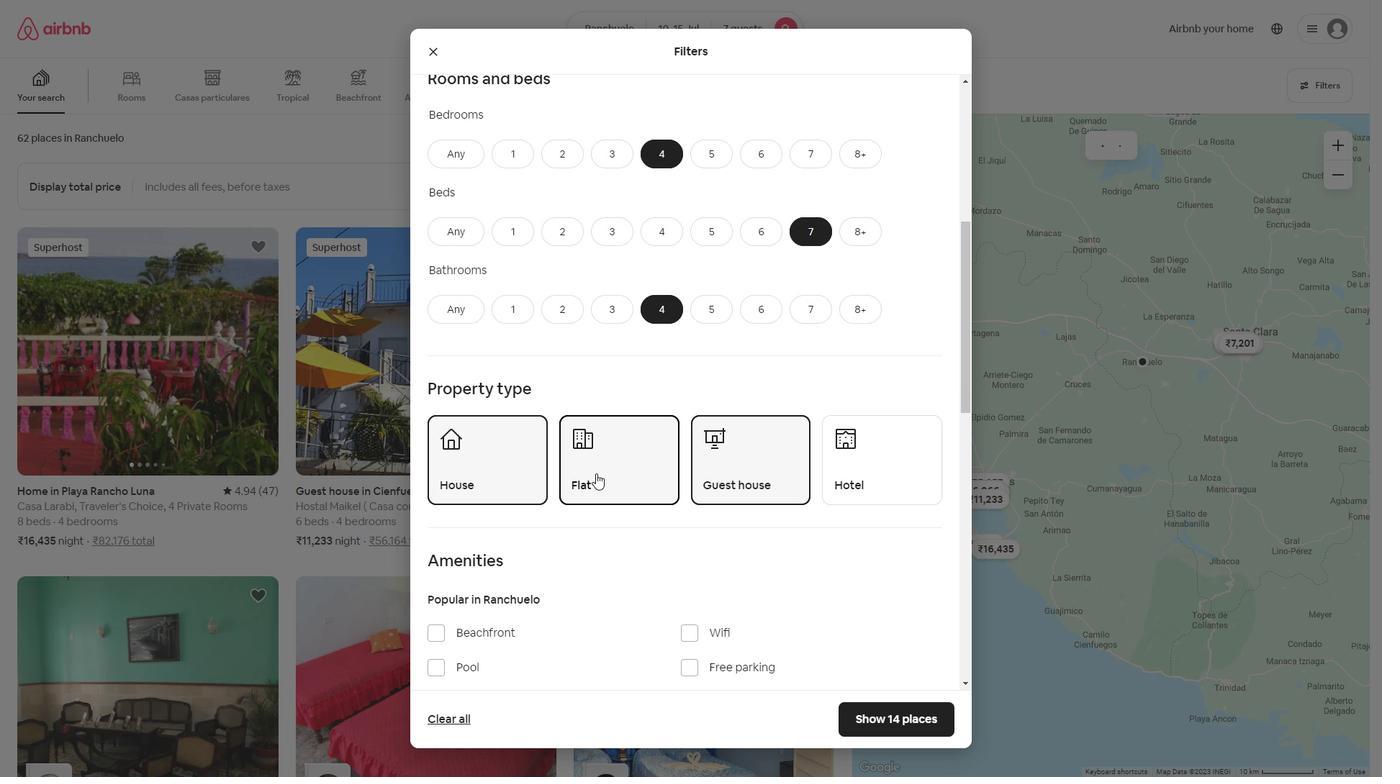 
Action: Mouse scrolled (570, 473) with delta (0, 0)
Screenshot: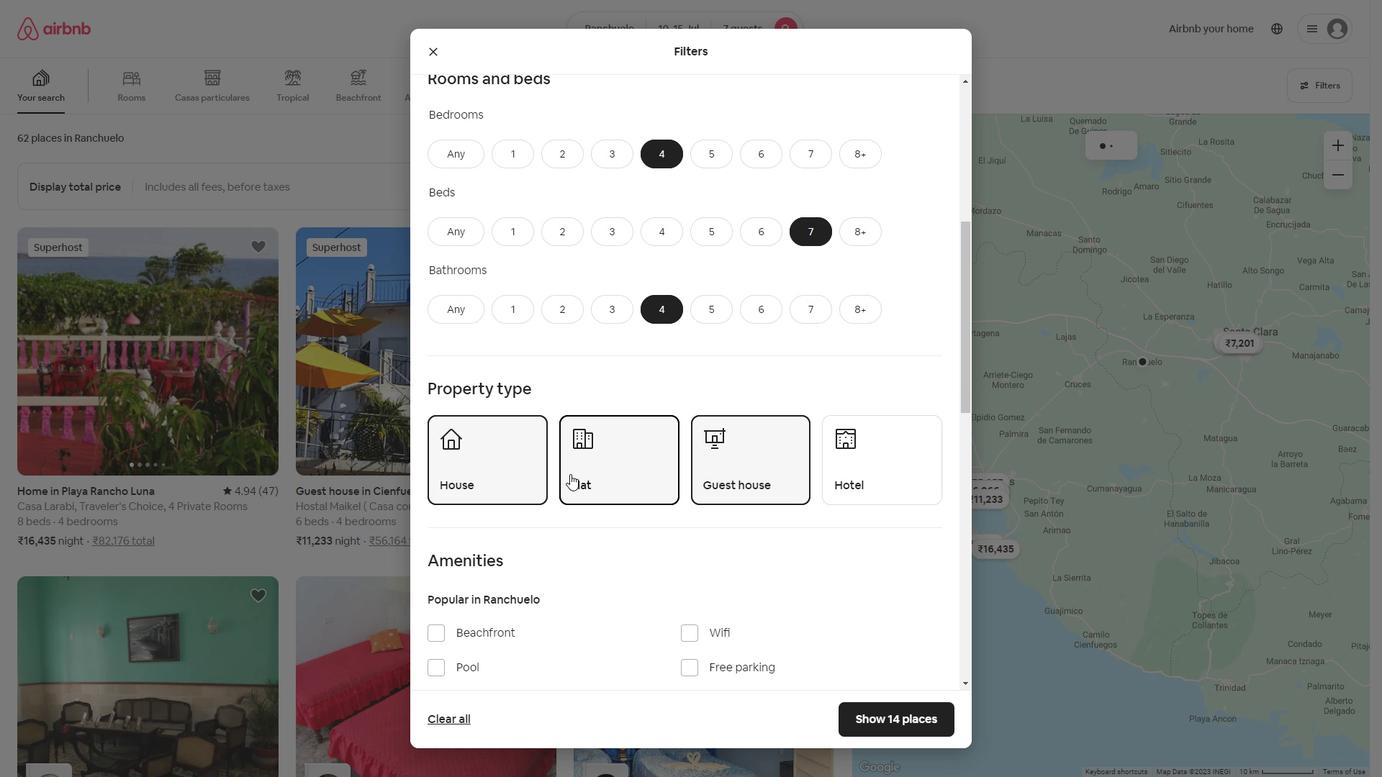 
Action: Mouse moved to (569, 475)
Screenshot: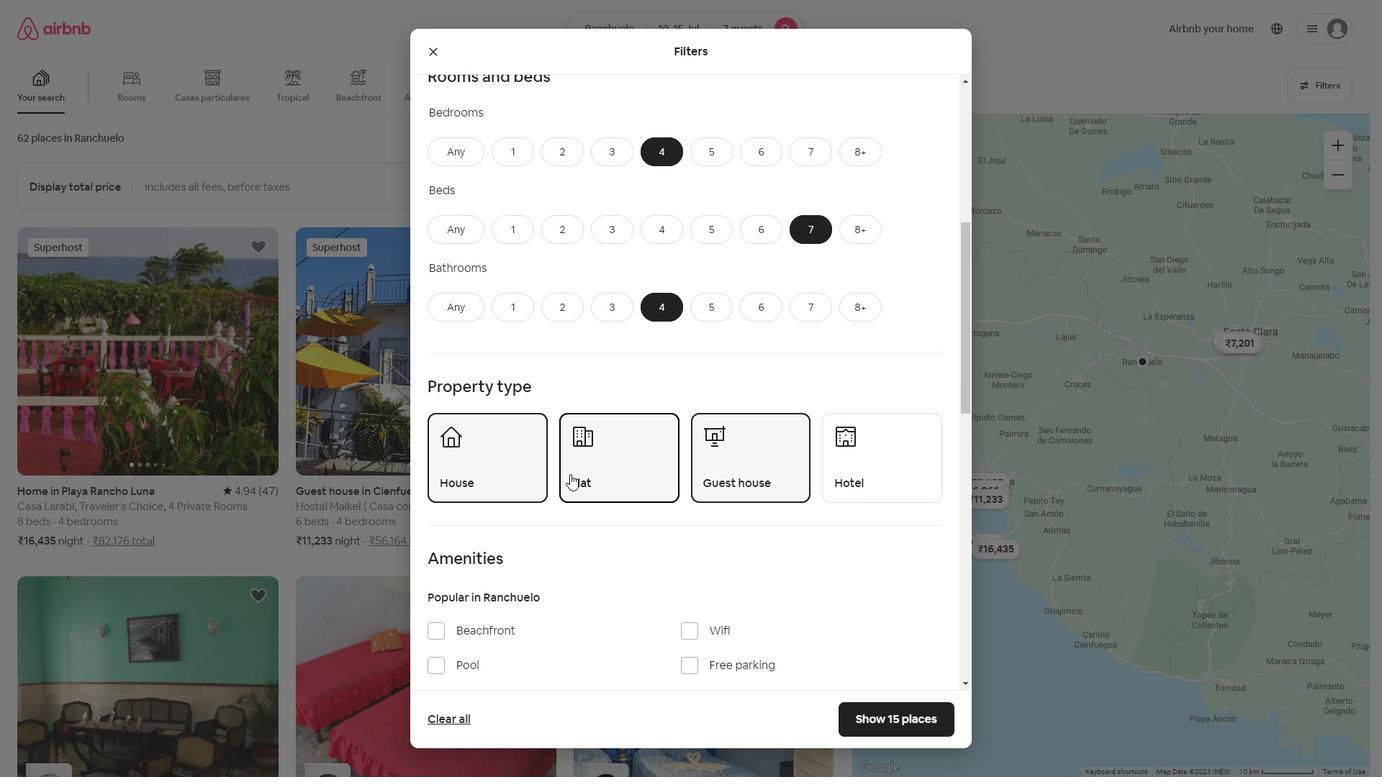 
Action: Mouse scrolled (570, 473) with delta (0, 0)
Screenshot: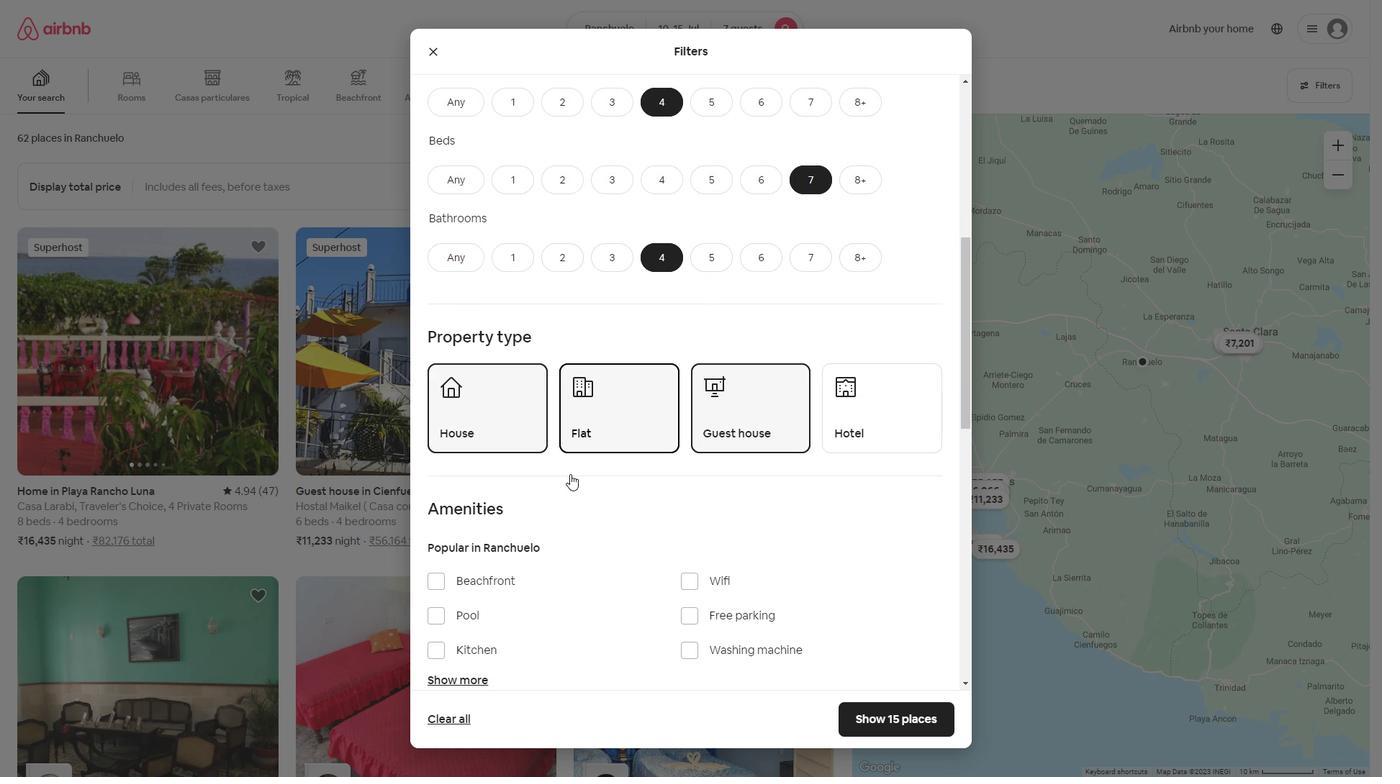 
Action: Mouse moved to (693, 342)
Screenshot: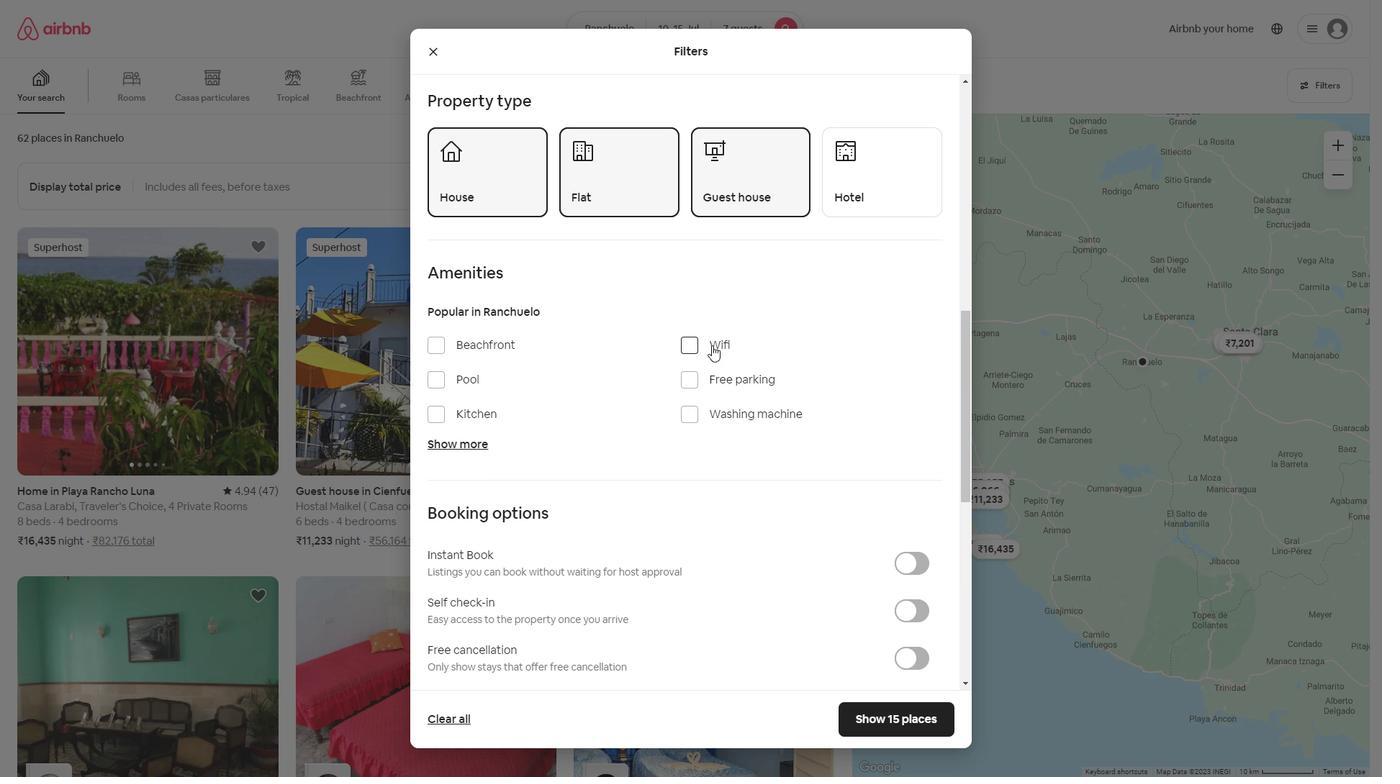 
Action: Mouse pressed left at (693, 342)
Screenshot: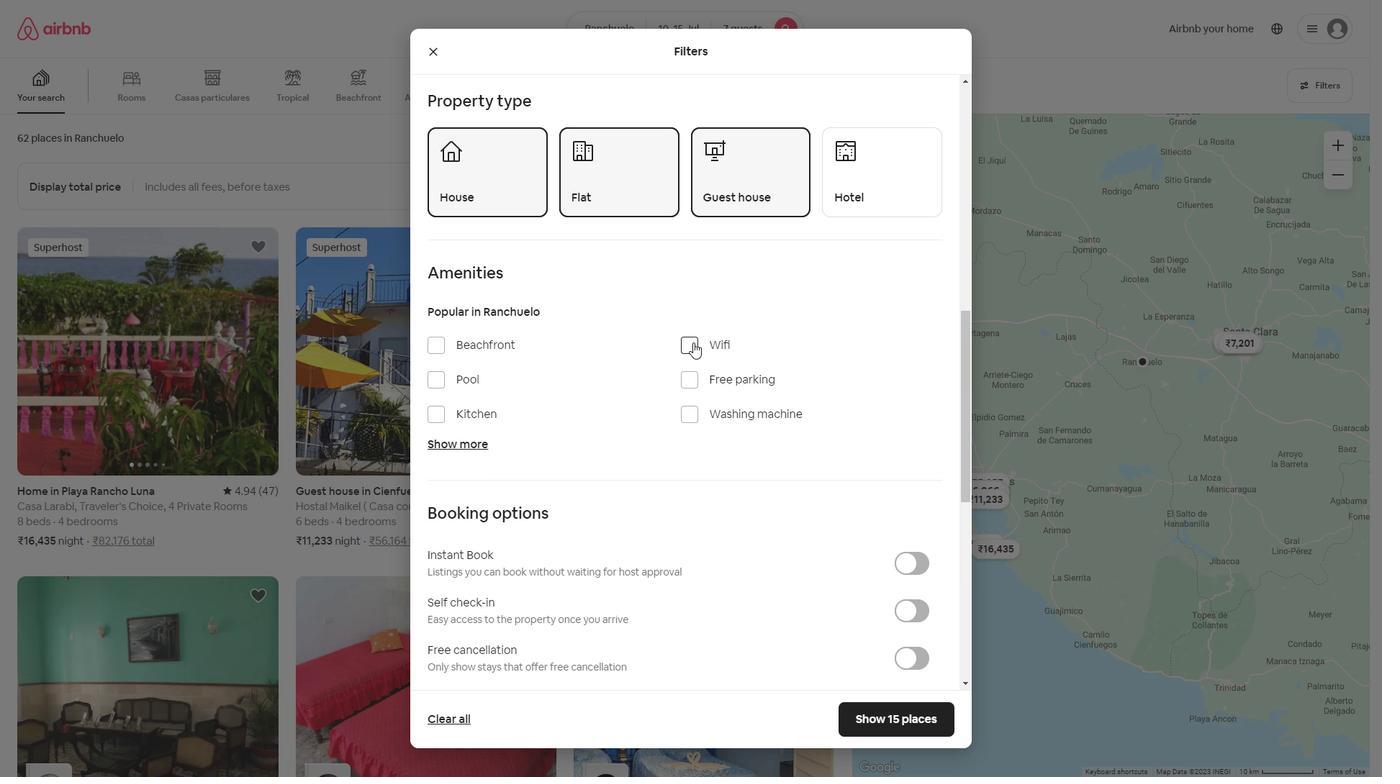 
Action: Mouse moved to (691, 372)
Screenshot: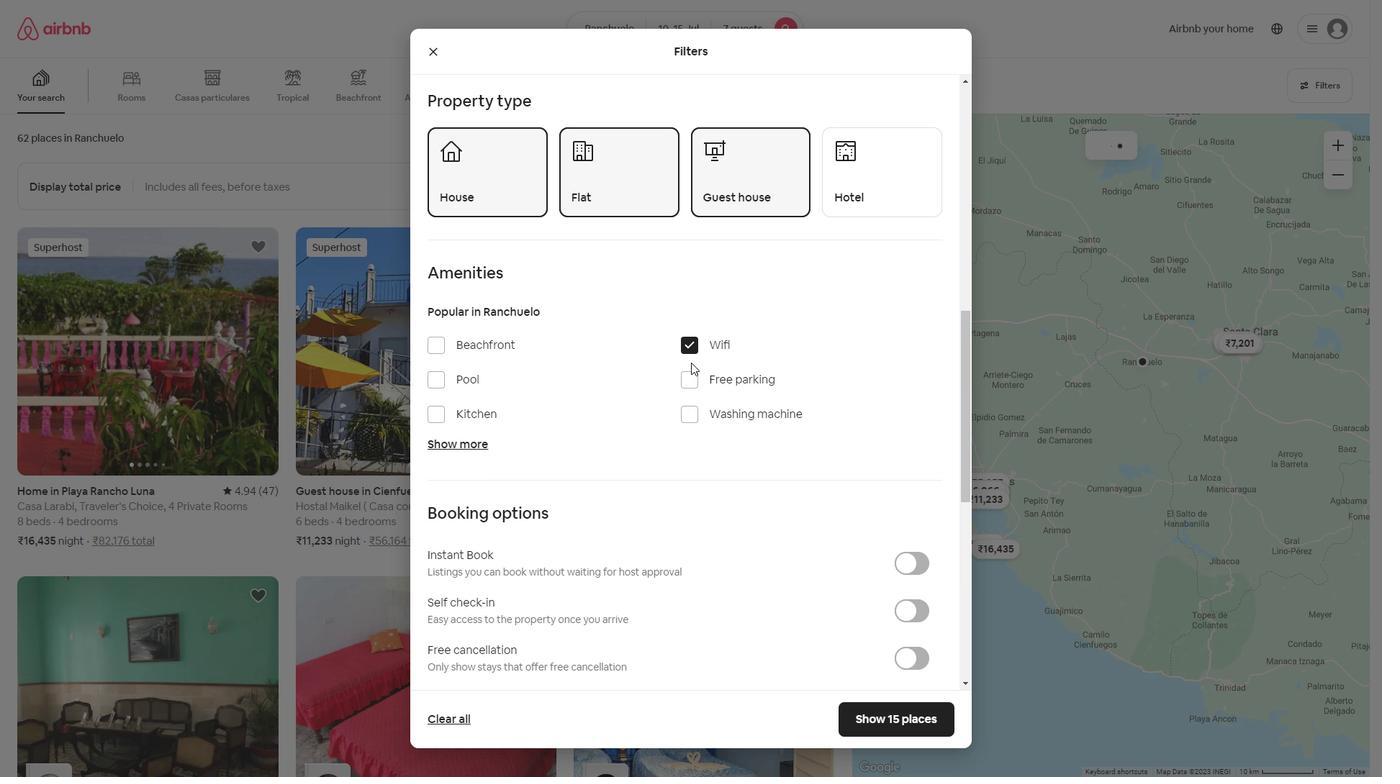 
Action: Mouse pressed left at (691, 372)
Screenshot: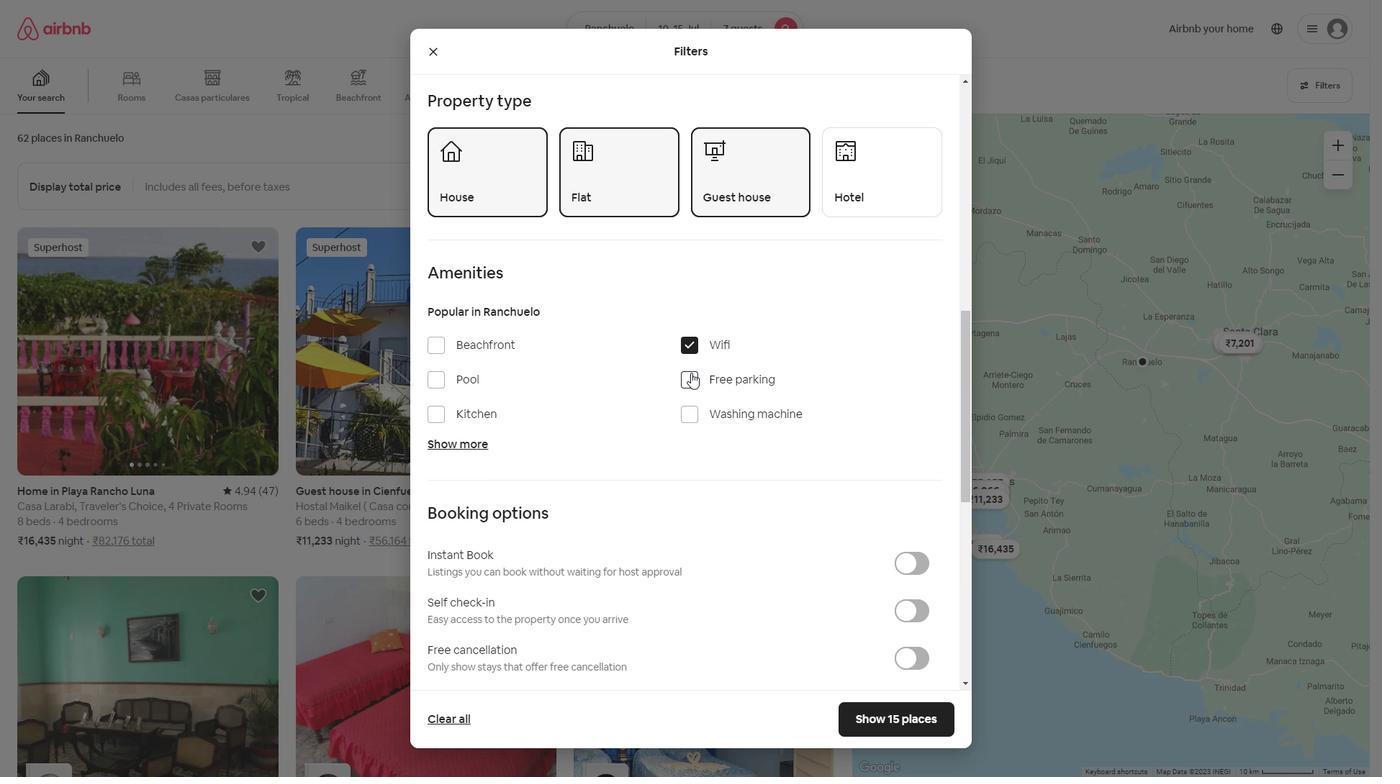 
Action: Mouse moved to (457, 448)
Screenshot: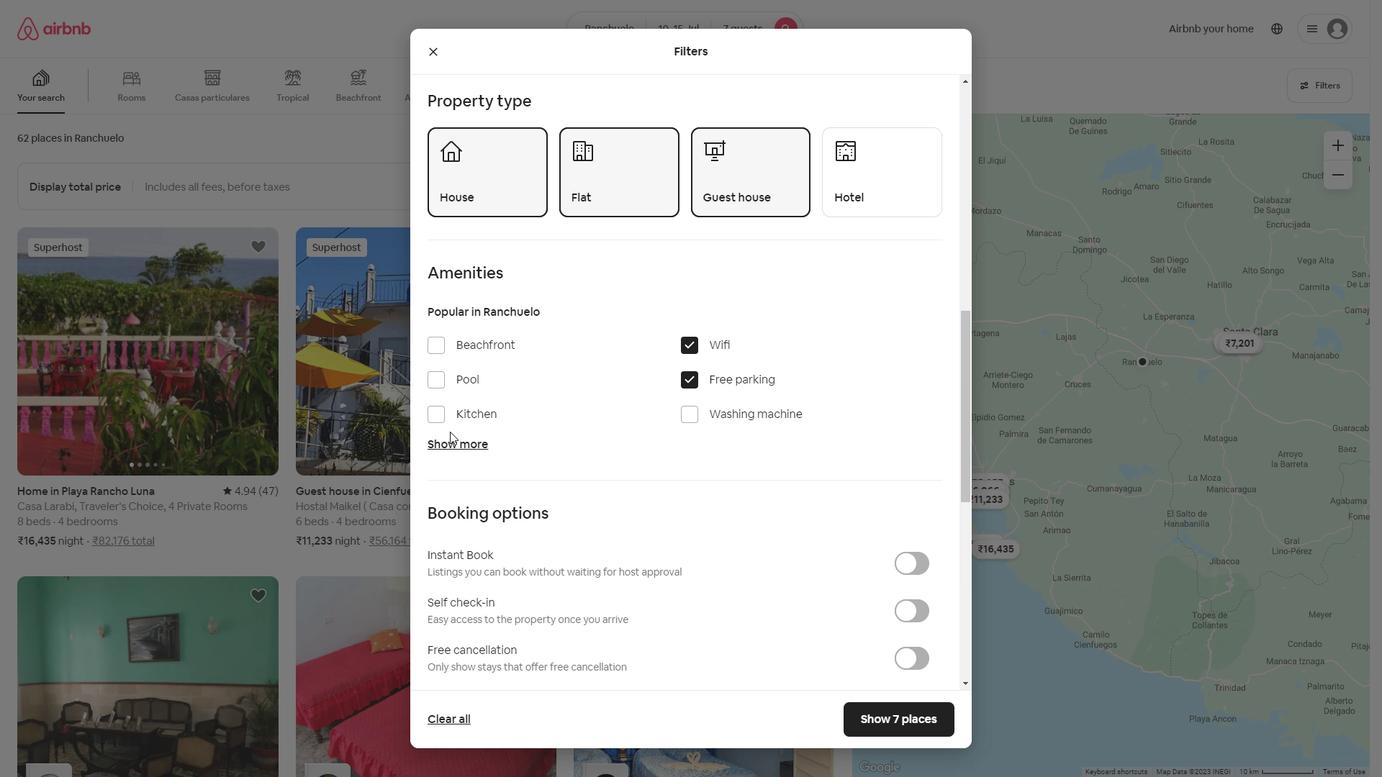
Action: Mouse pressed left at (457, 448)
Screenshot: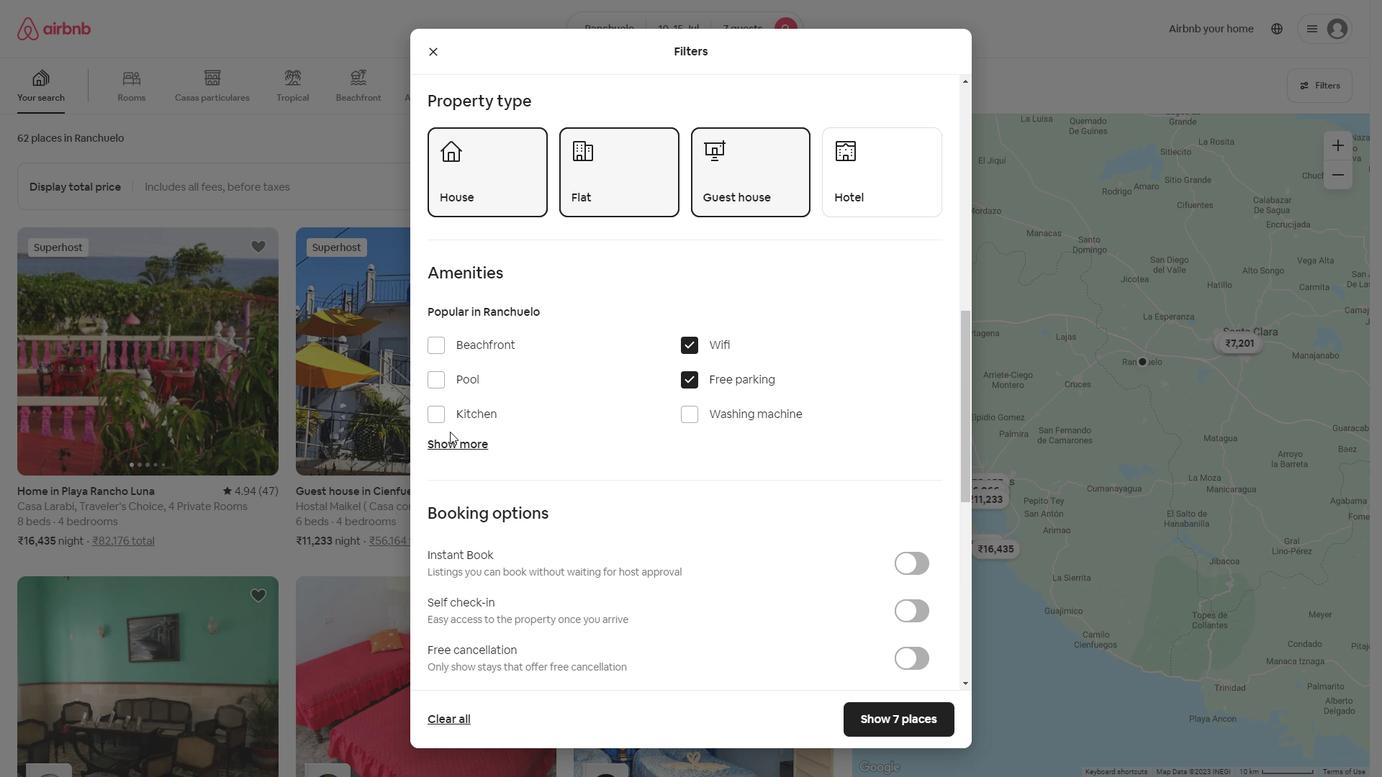 
Action: Mouse moved to (432, 570)
Screenshot: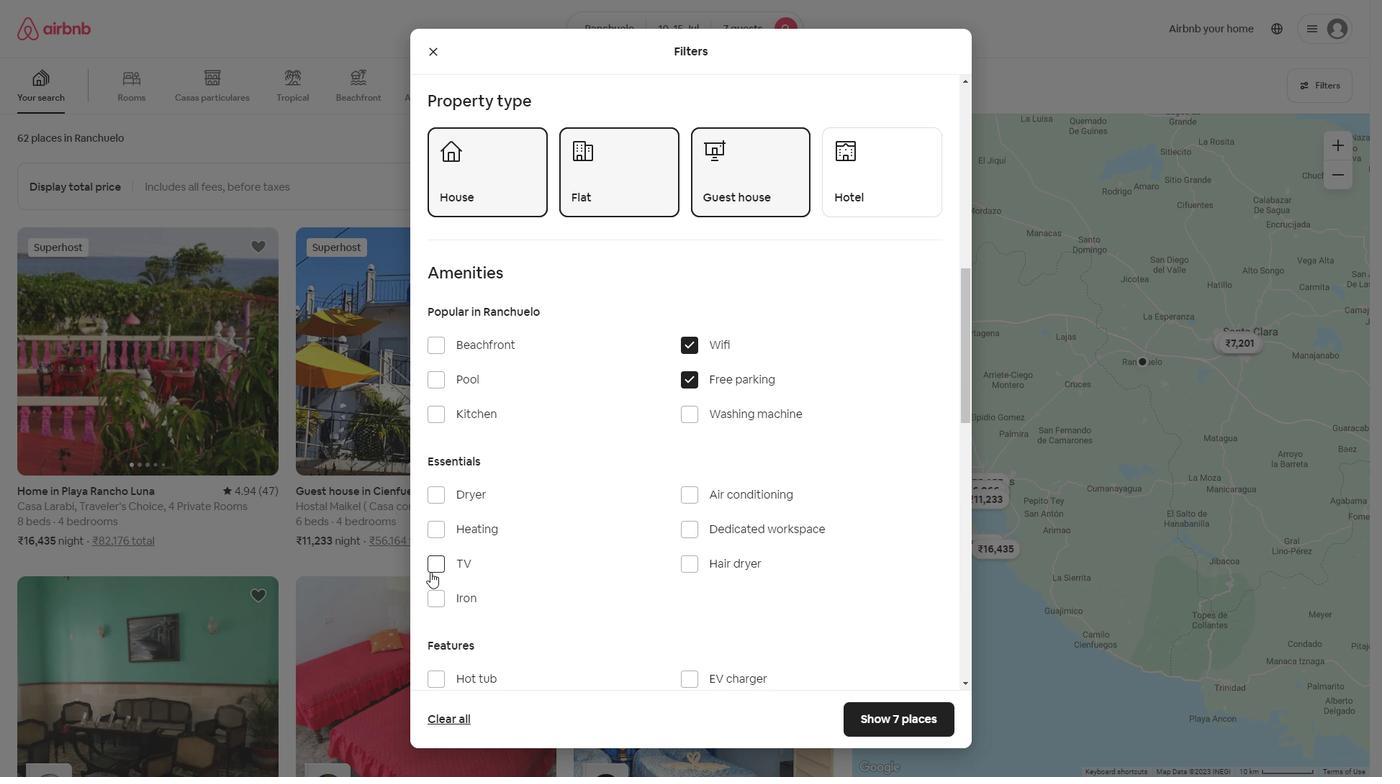 
Action: Mouse pressed left at (432, 570)
Screenshot: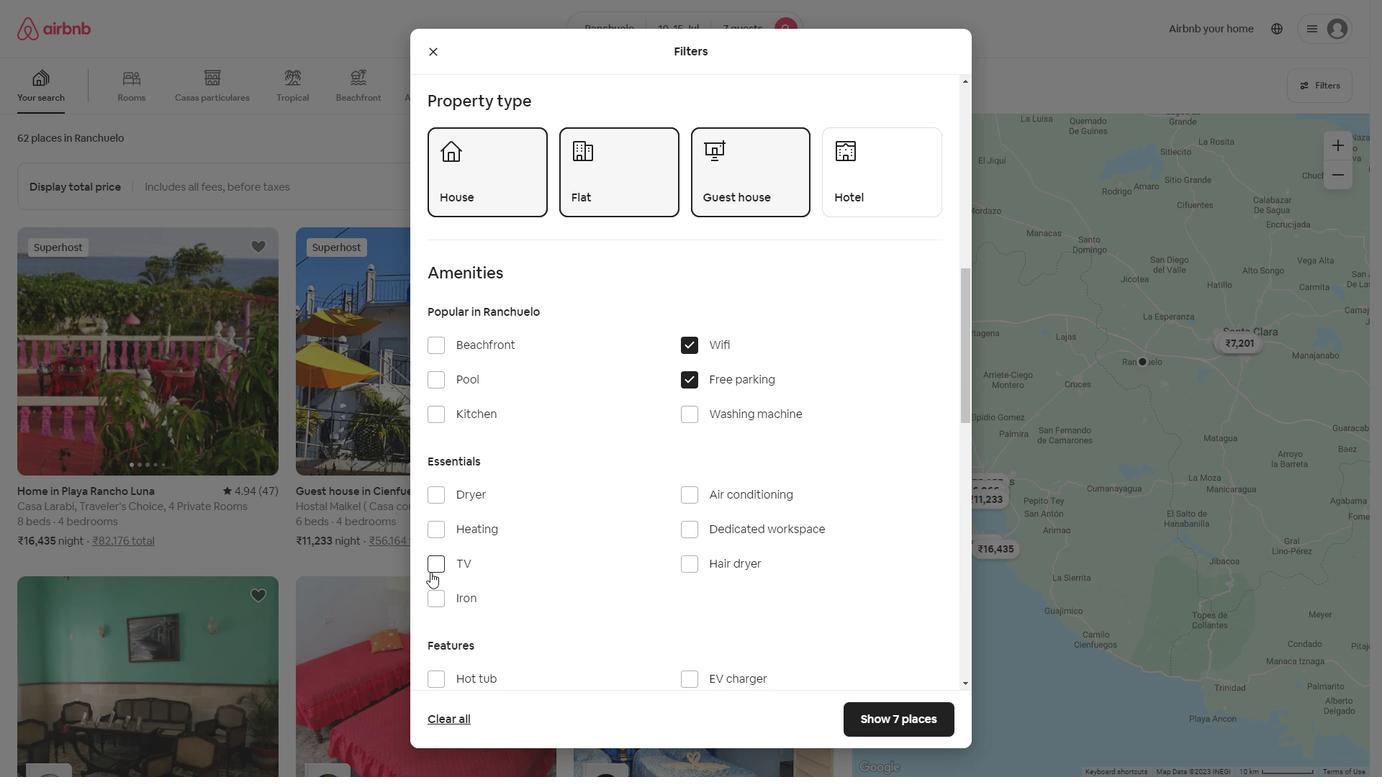 
Action: Mouse moved to (499, 537)
Screenshot: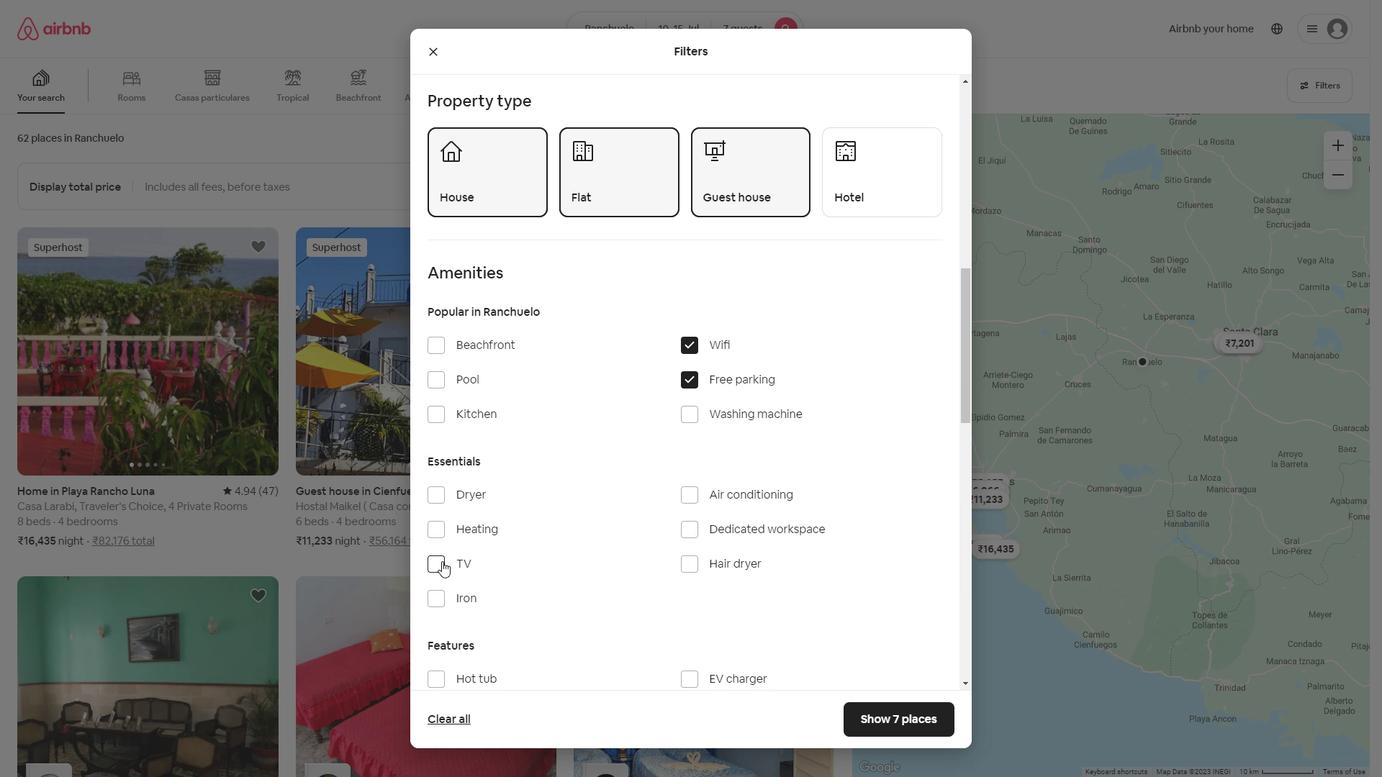 
Action: Mouse scrolled (499, 537) with delta (0, 0)
Screenshot: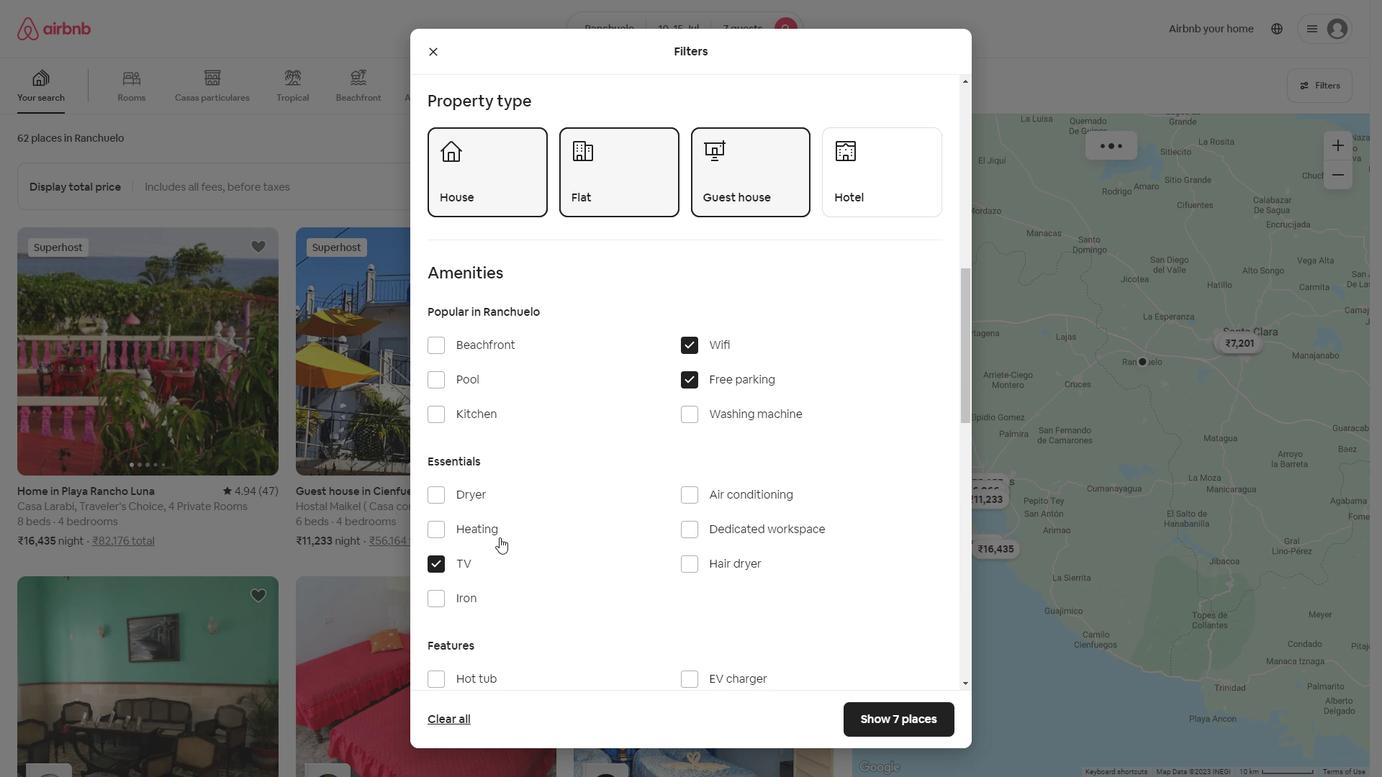 
Action: Mouse scrolled (499, 537) with delta (0, 0)
Screenshot: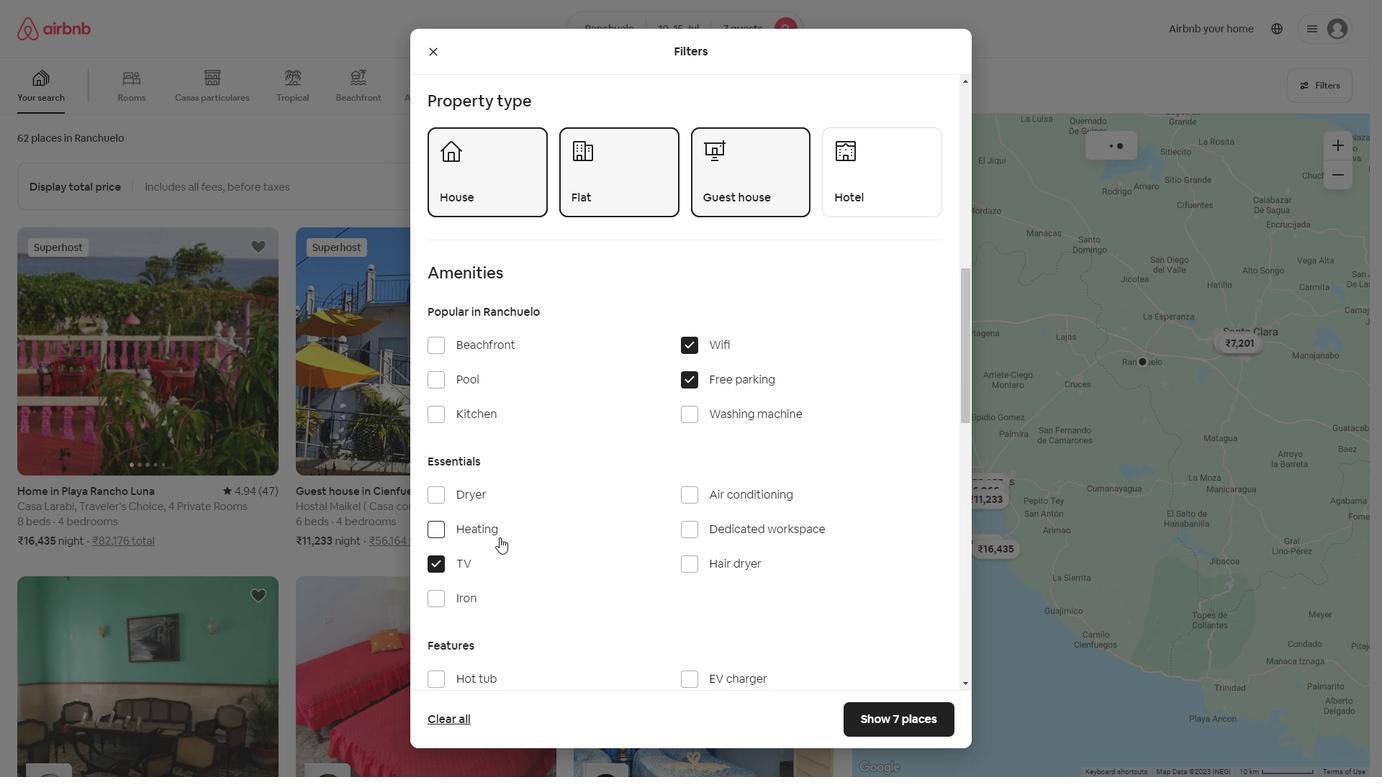
Action: Mouse scrolled (499, 537) with delta (0, 0)
Screenshot: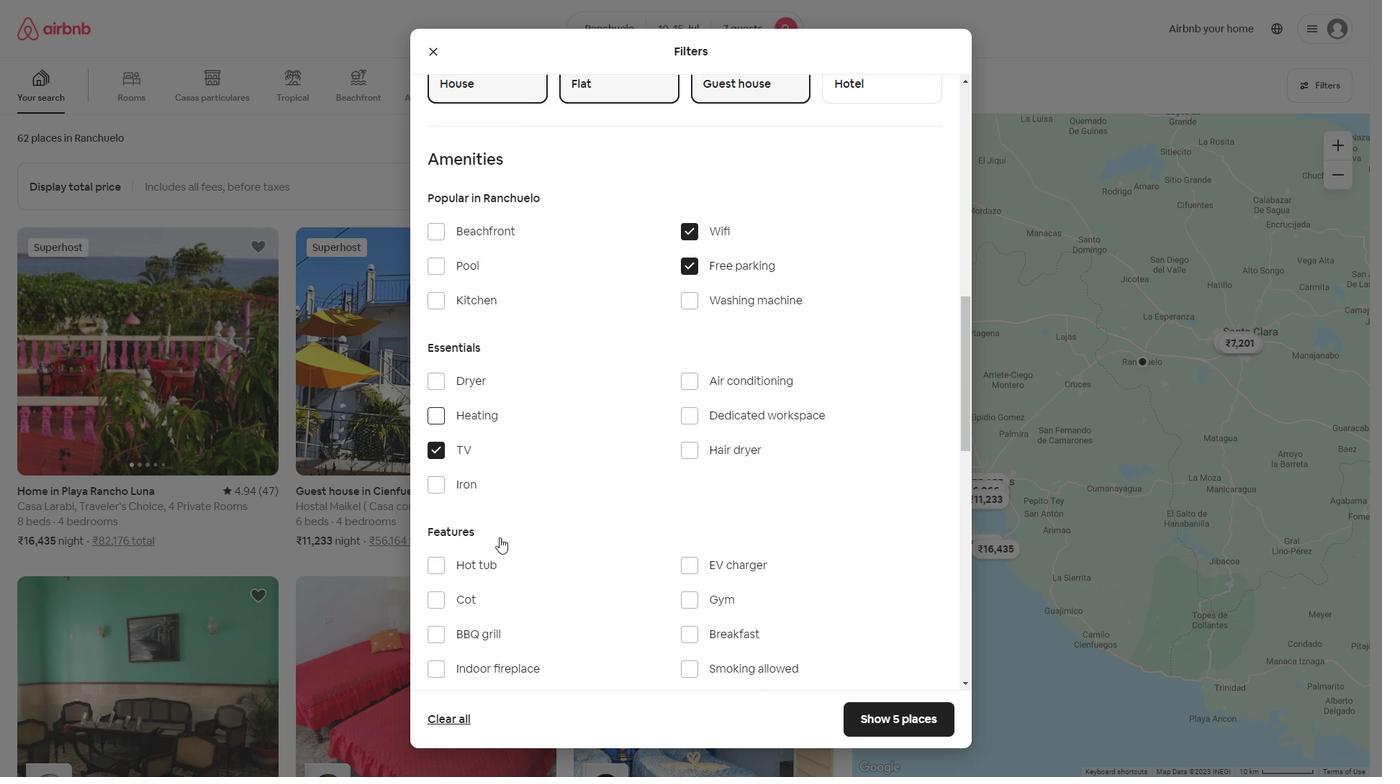 
Action: Mouse moved to (709, 491)
Screenshot: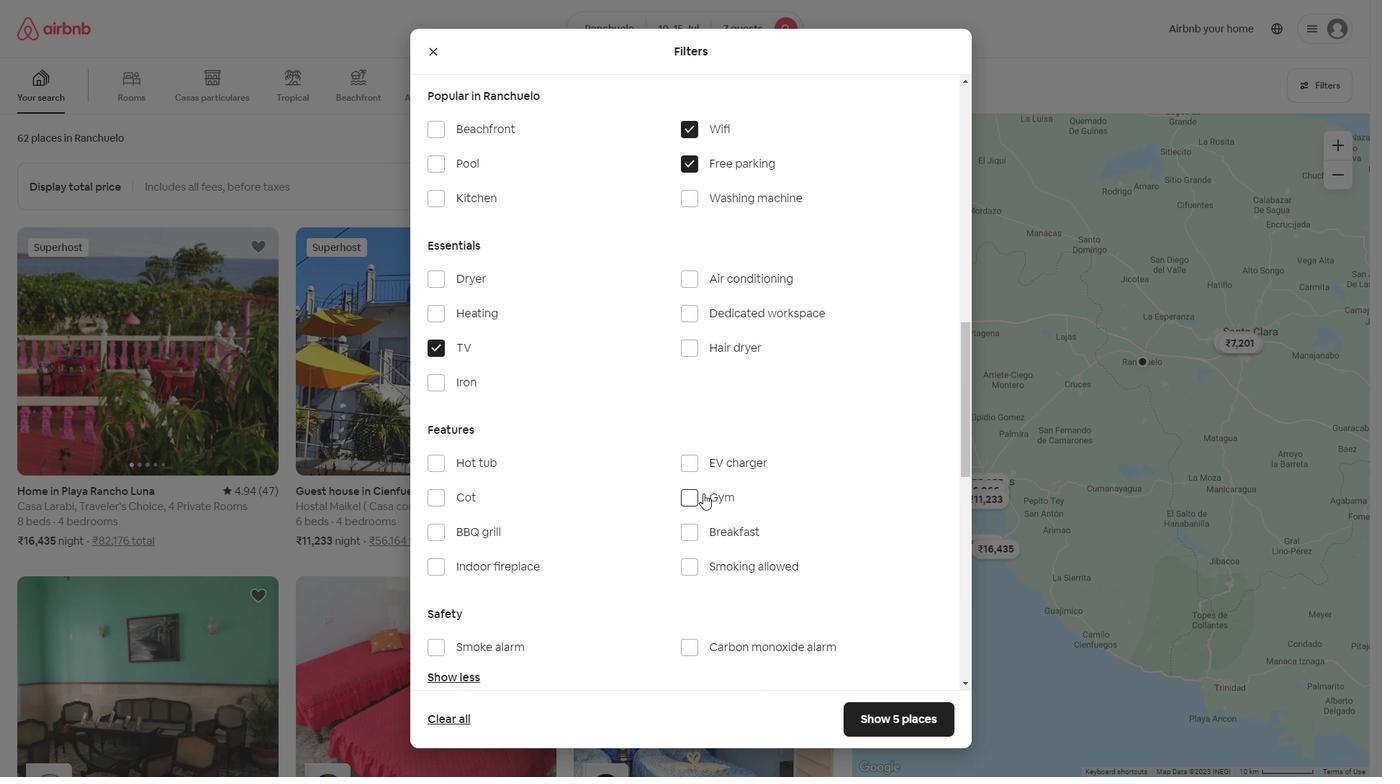 
Action: Mouse pressed left at (709, 491)
Screenshot: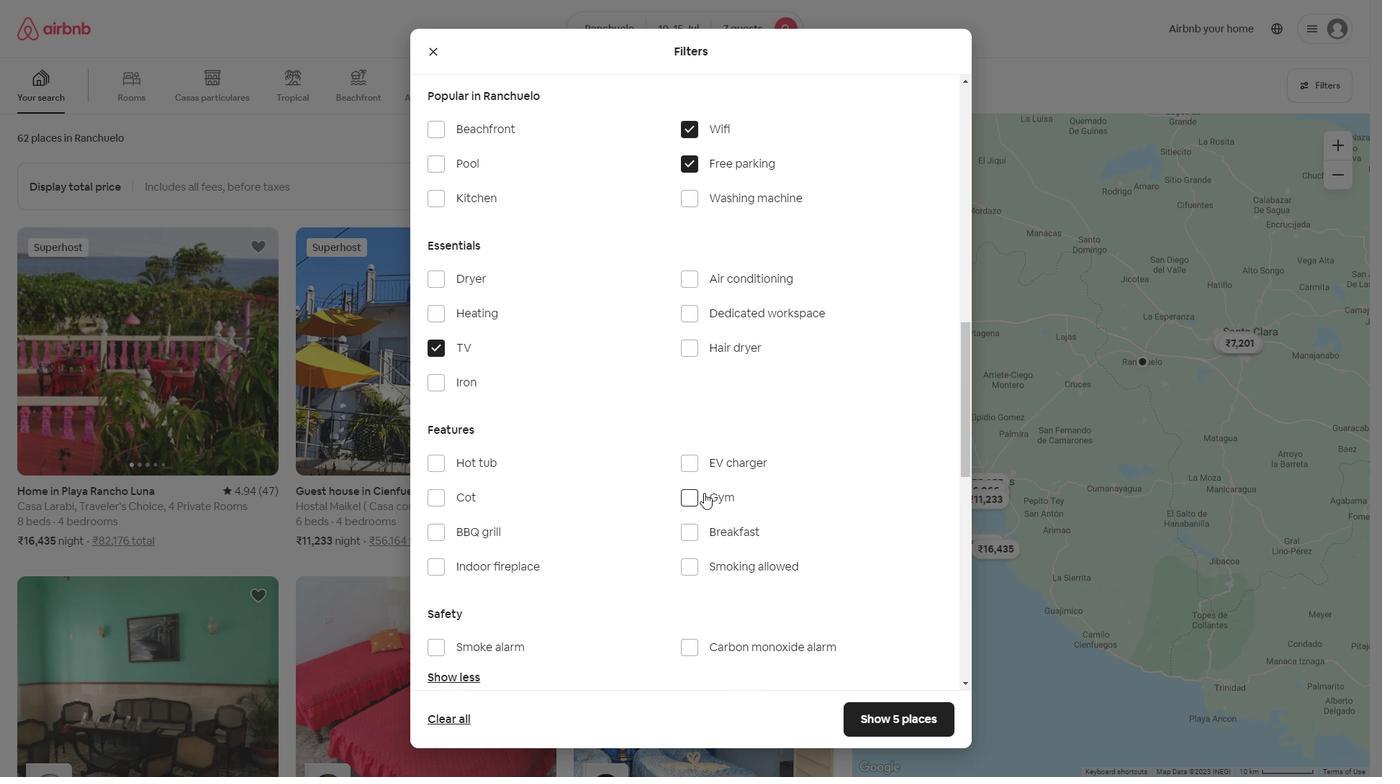 
Action: Mouse moved to (722, 547)
Screenshot: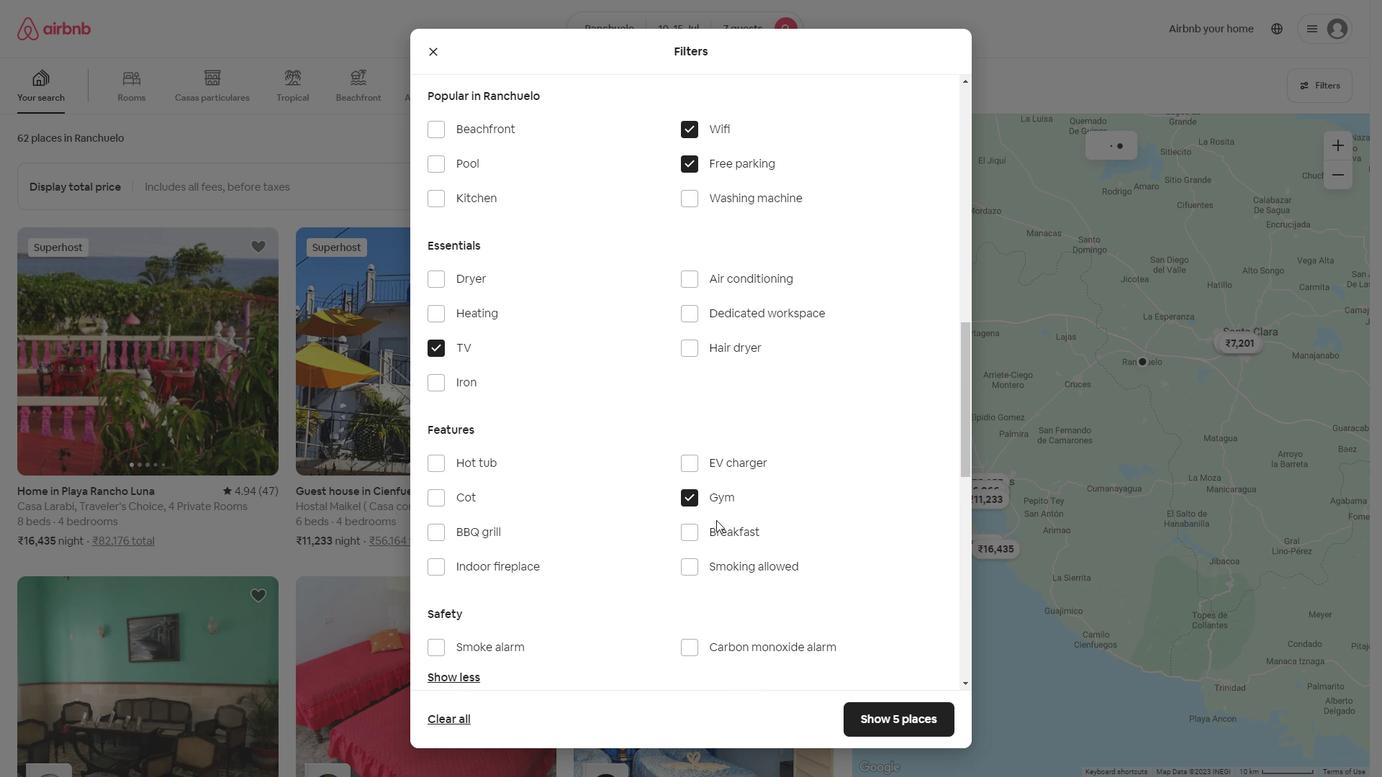
Action: Mouse pressed left at (722, 547)
Screenshot: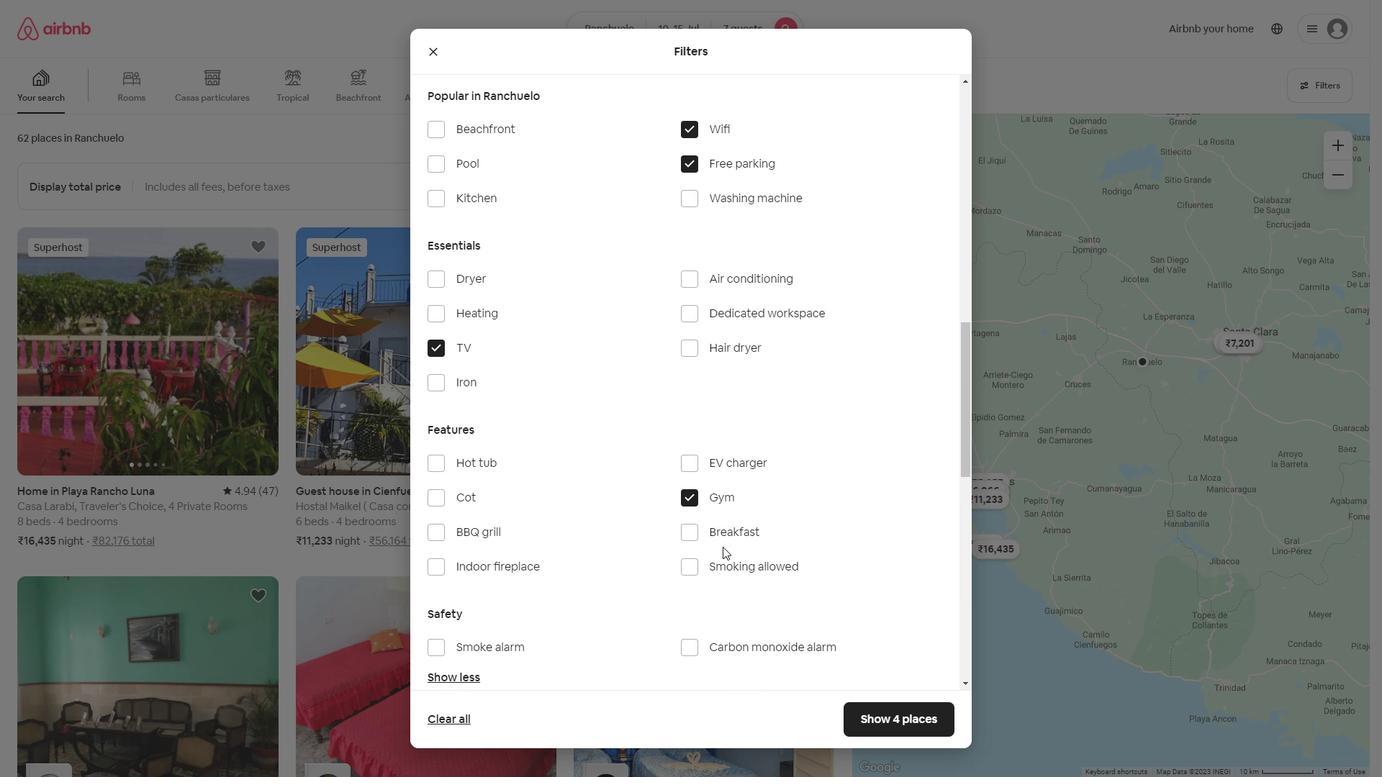 
Action: Mouse moved to (724, 534)
Screenshot: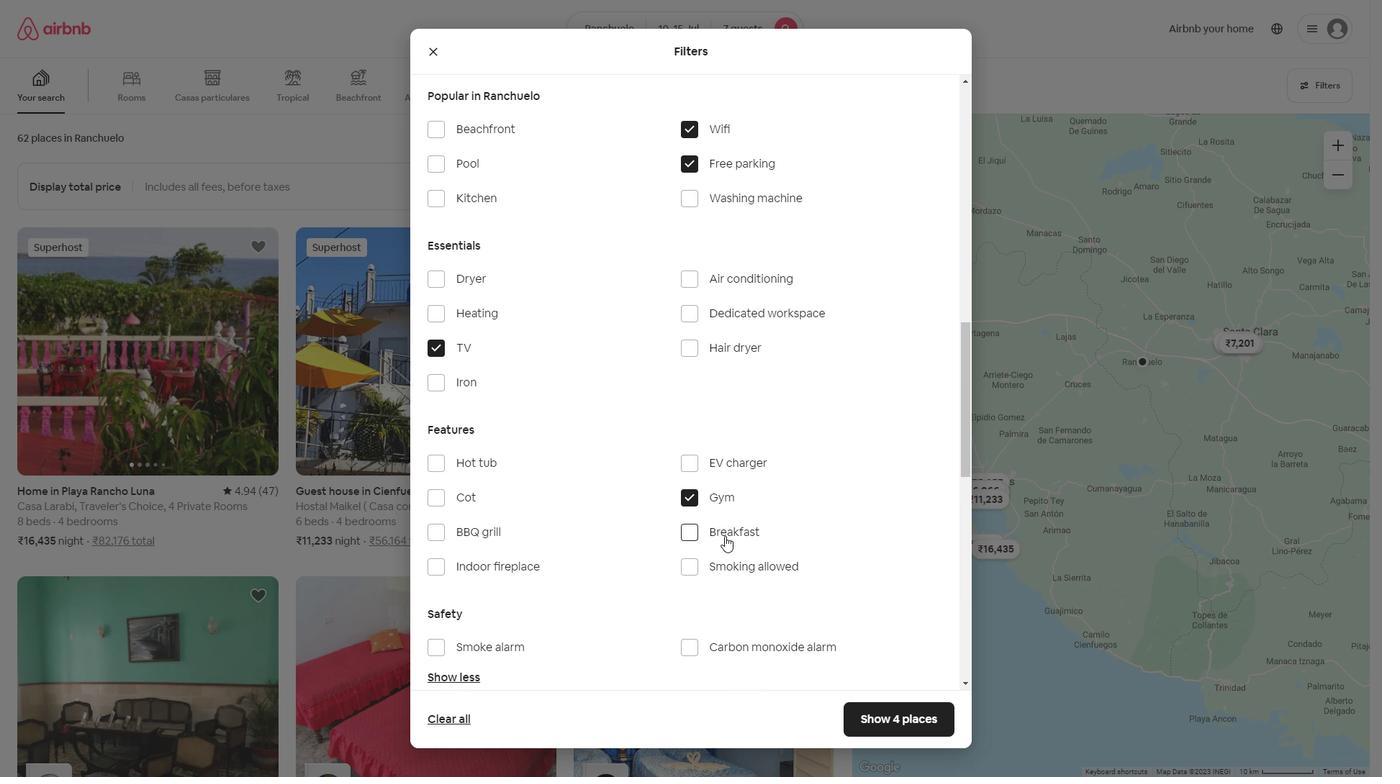 
Action: Mouse pressed left at (724, 534)
Screenshot: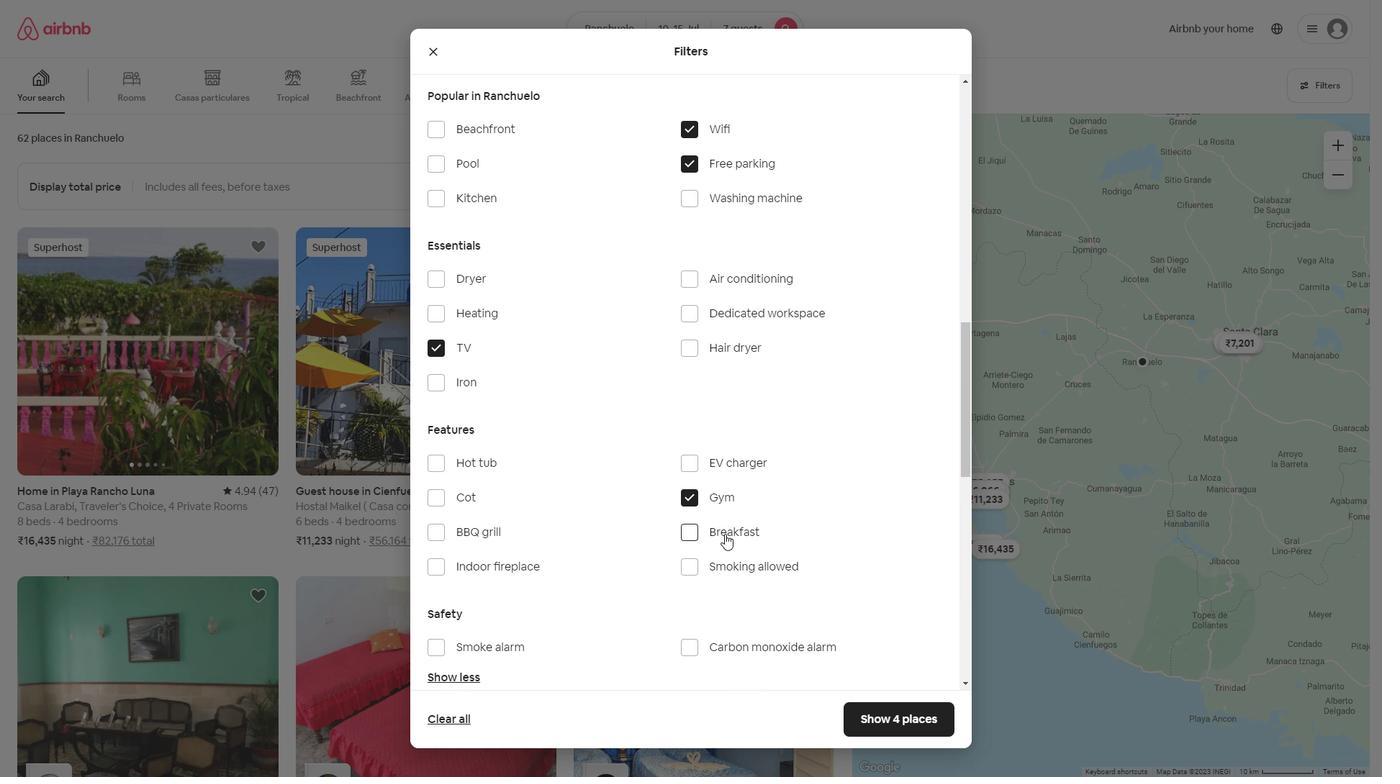 
Action: Mouse moved to (722, 522)
Screenshot: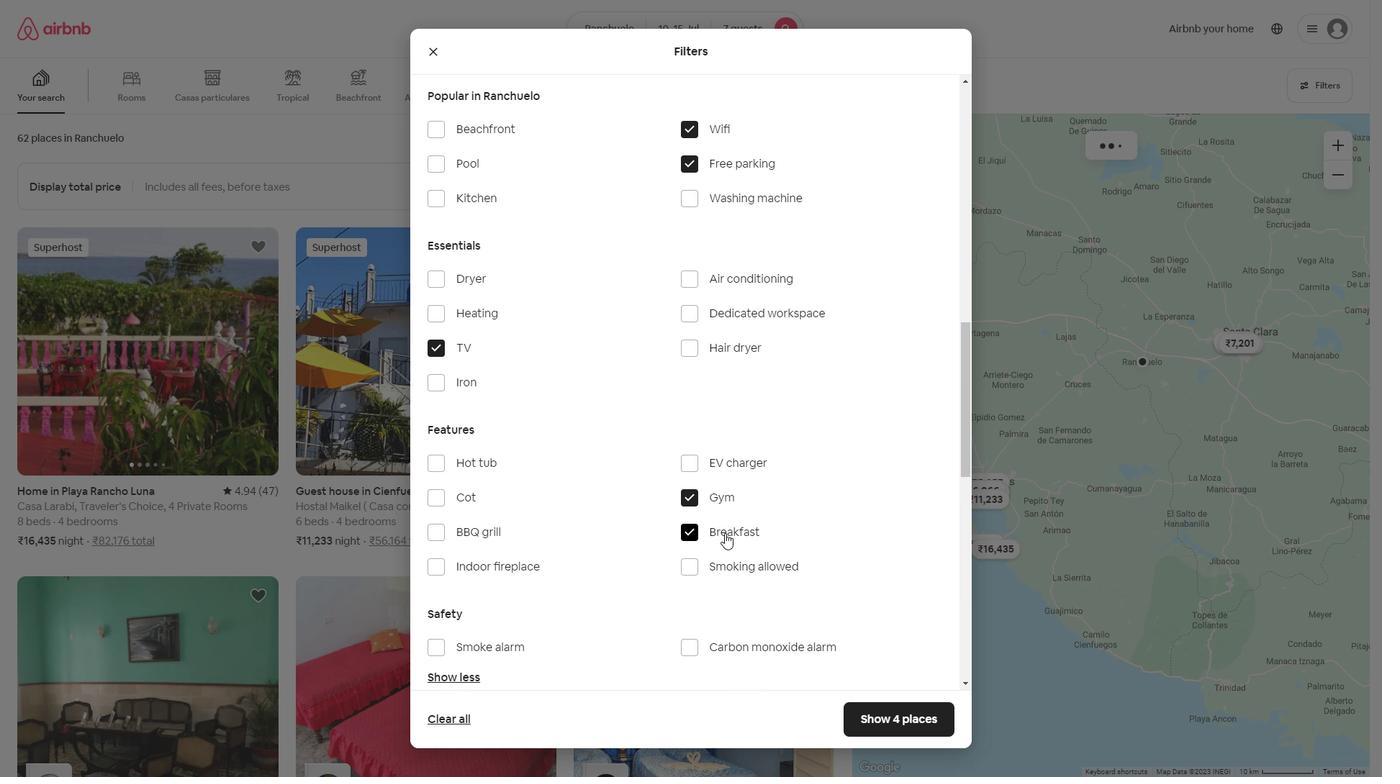 
Action: Mouse scrolled (722, 521) with delta (0, 0)
Screenshot: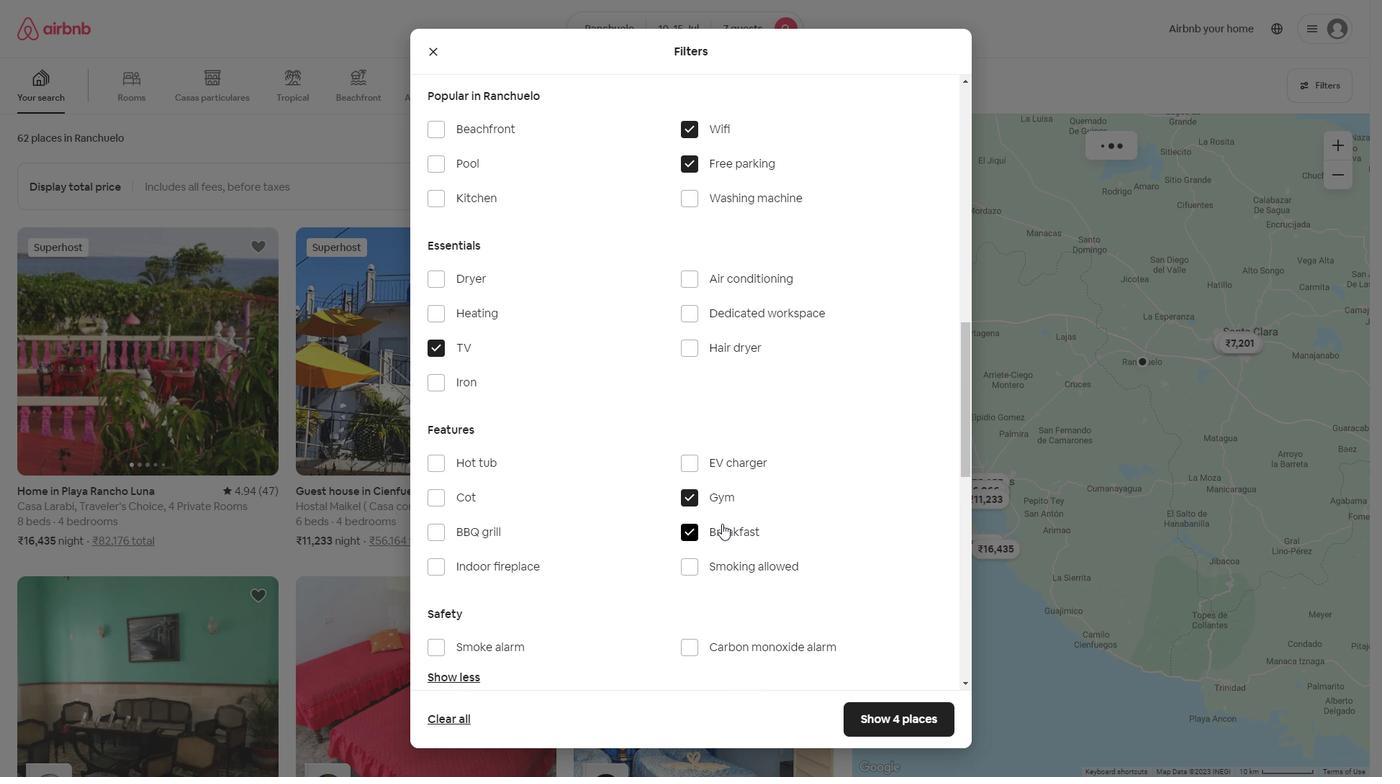 
Action: Mouse scrolled (722, 521) with delta (0, 0)
Screenshot: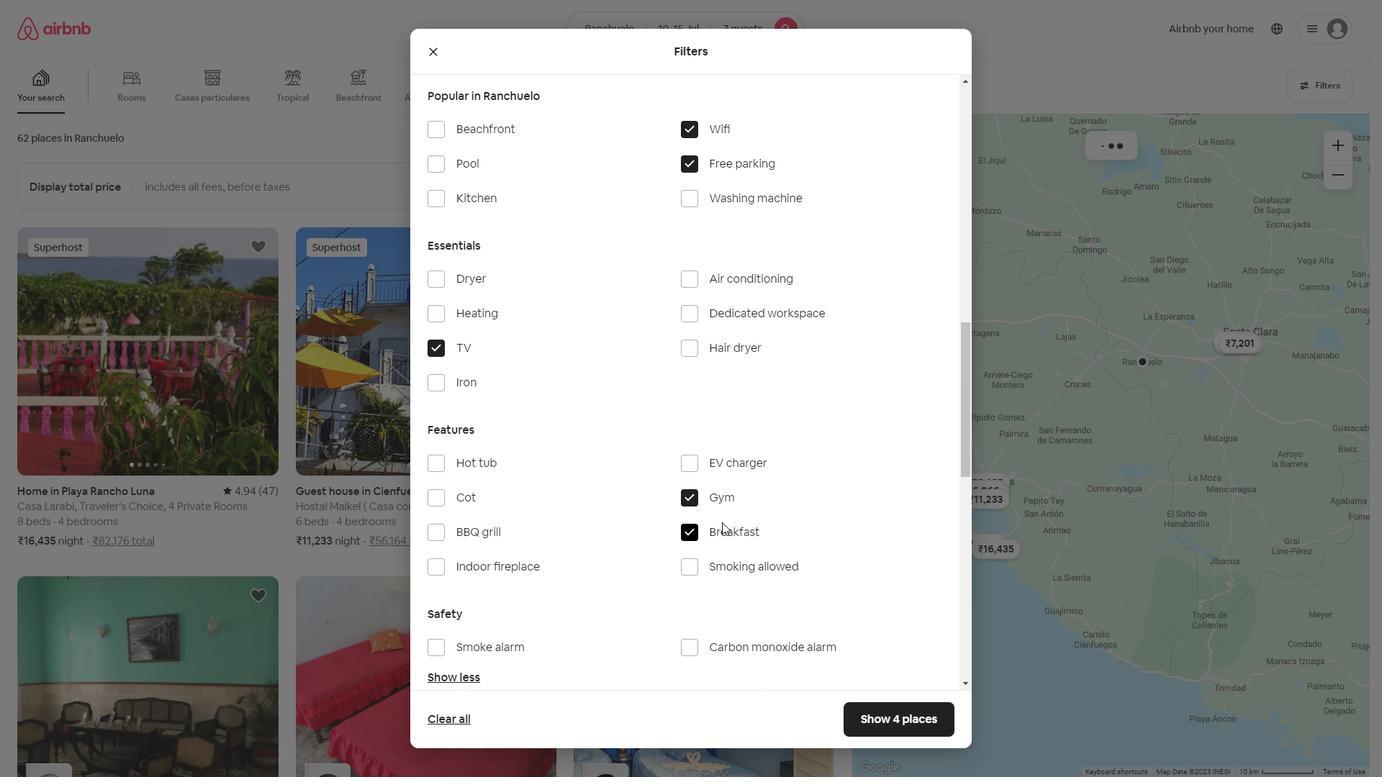 
Action: Mouse scrolled (722, 521) with delta (0, 0)
Screenshot: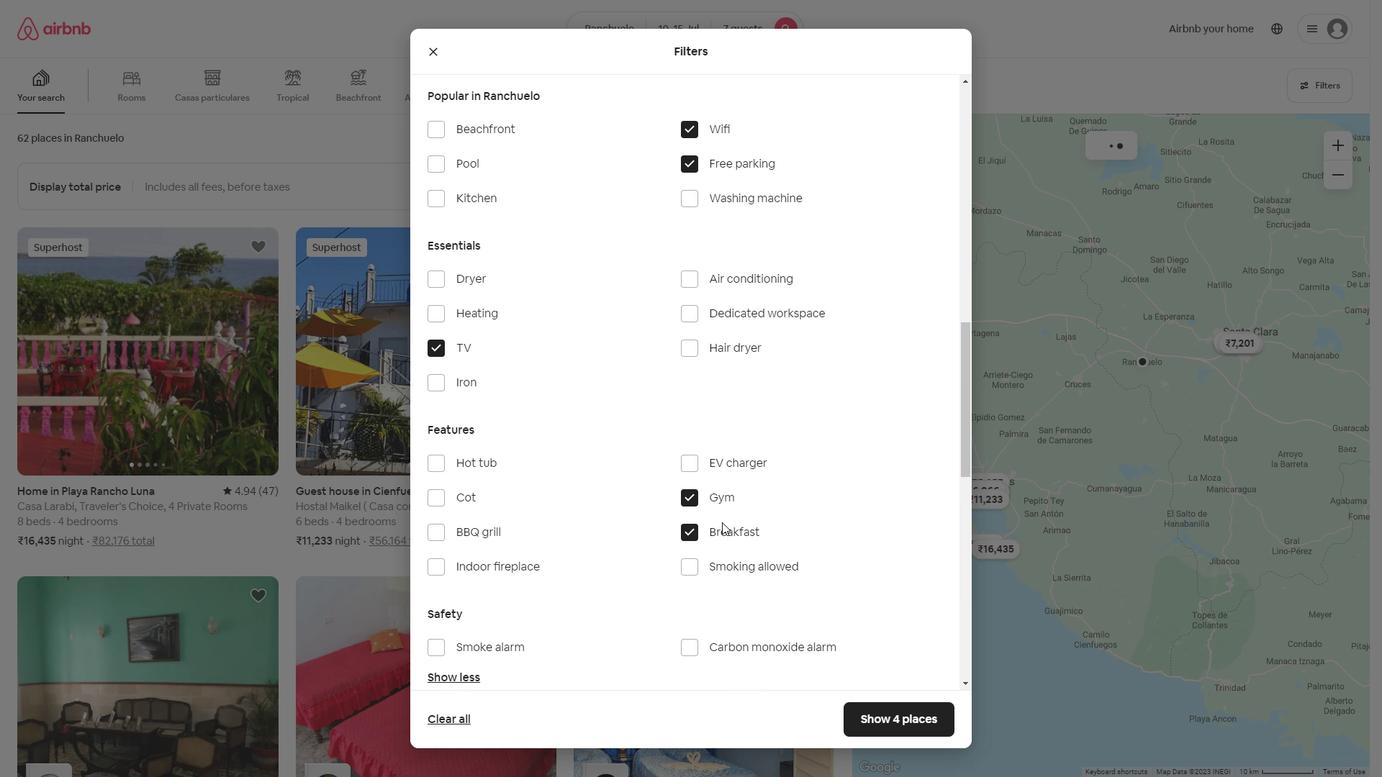 
Action: Mouse moved to (722, 521)
Screenshot: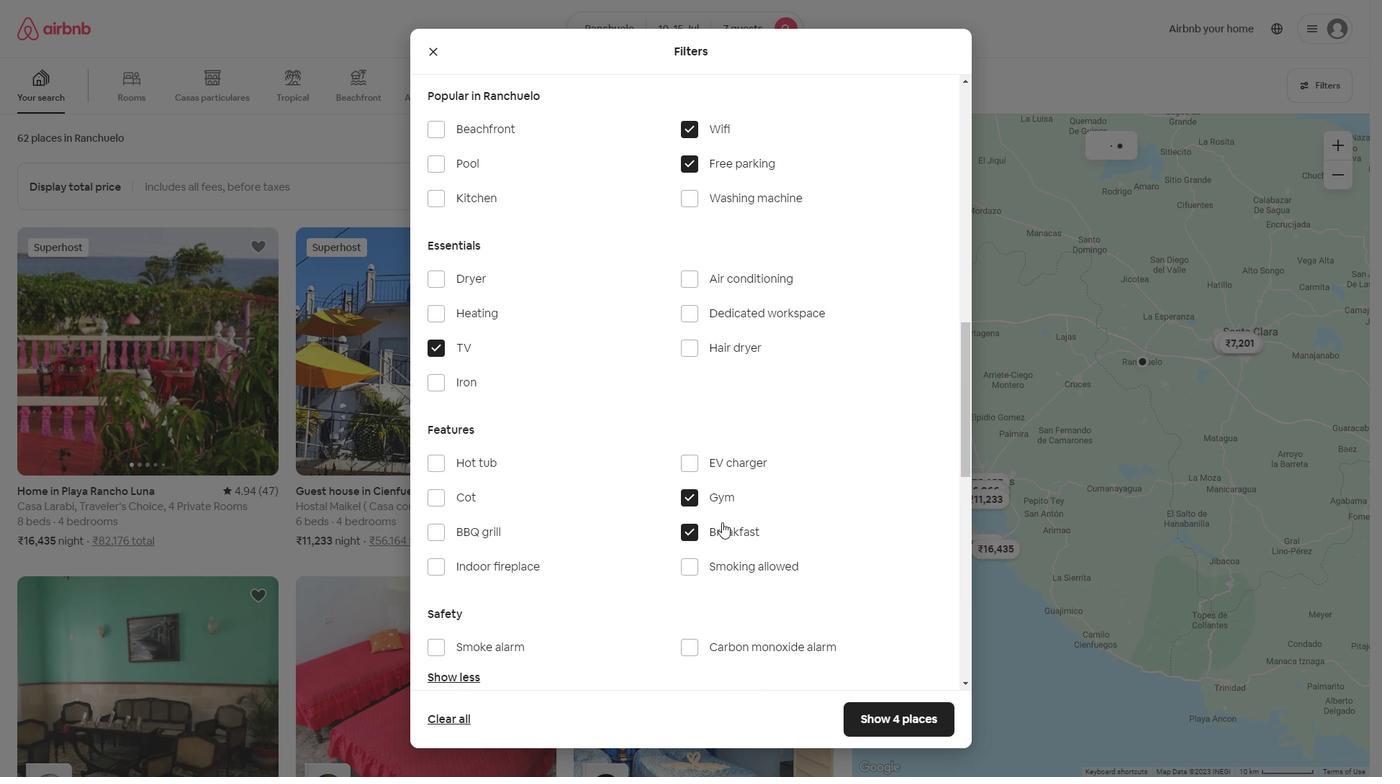 
Action: Mouse scrolled (722, 521) with delta (0, 0)
Screenshot: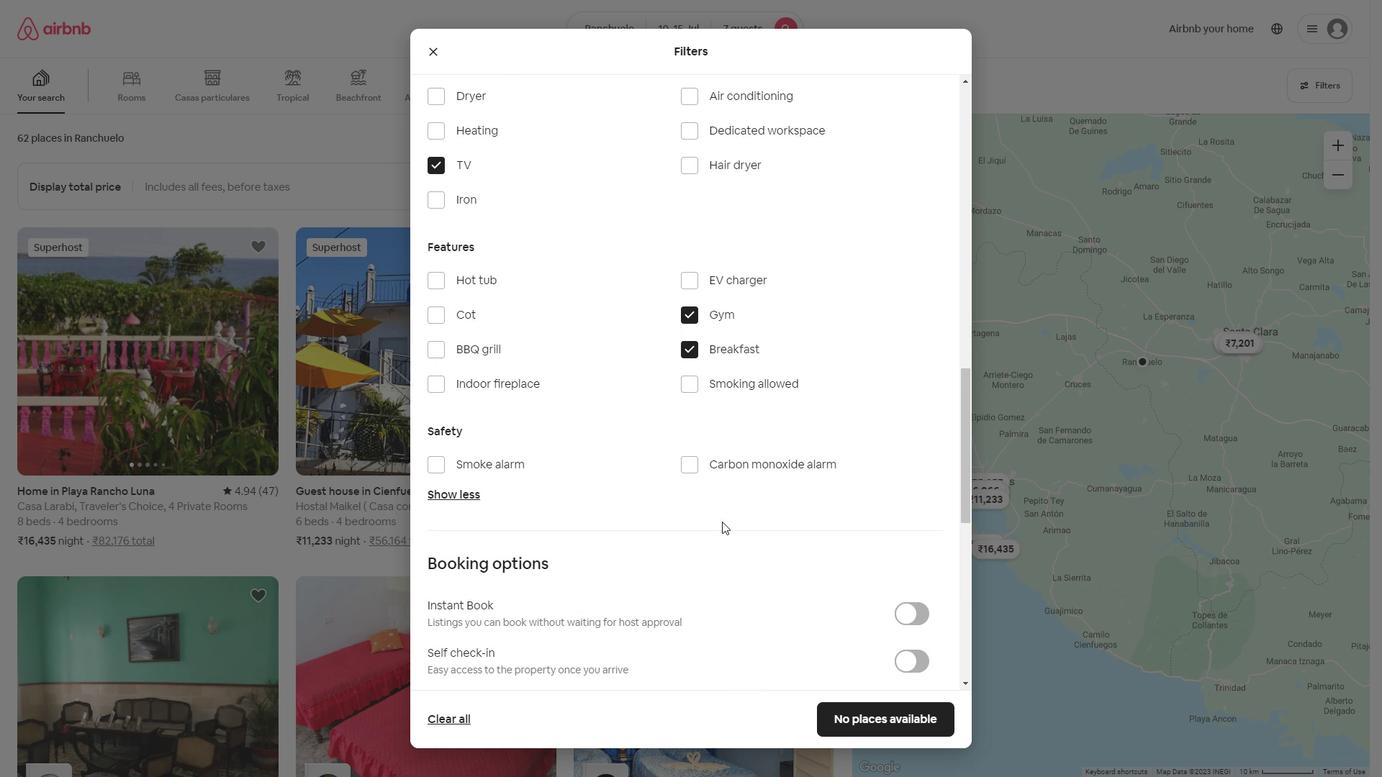 
Action: Mouse moved to (912, 549)
Screenshot: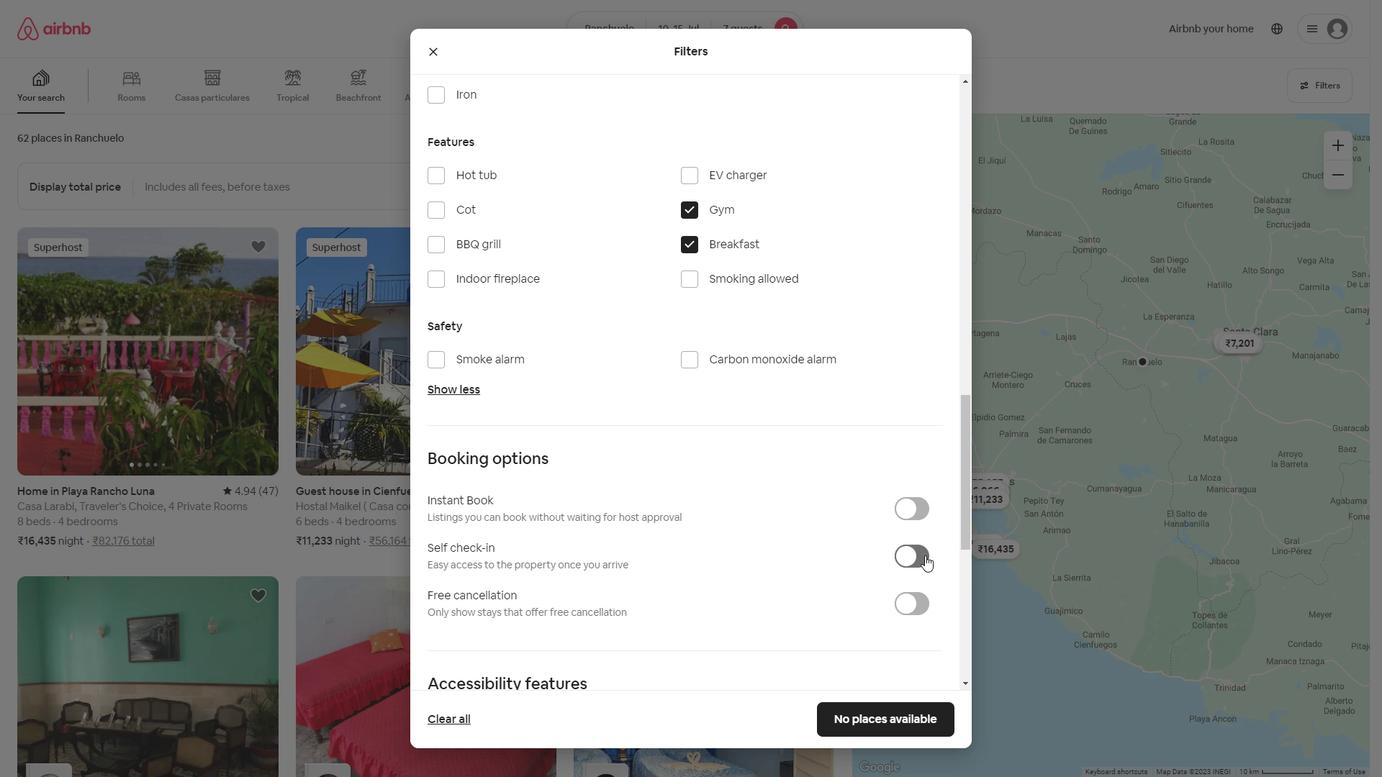 
Action: Mouse pressed left at (912, 549)
Screenshot: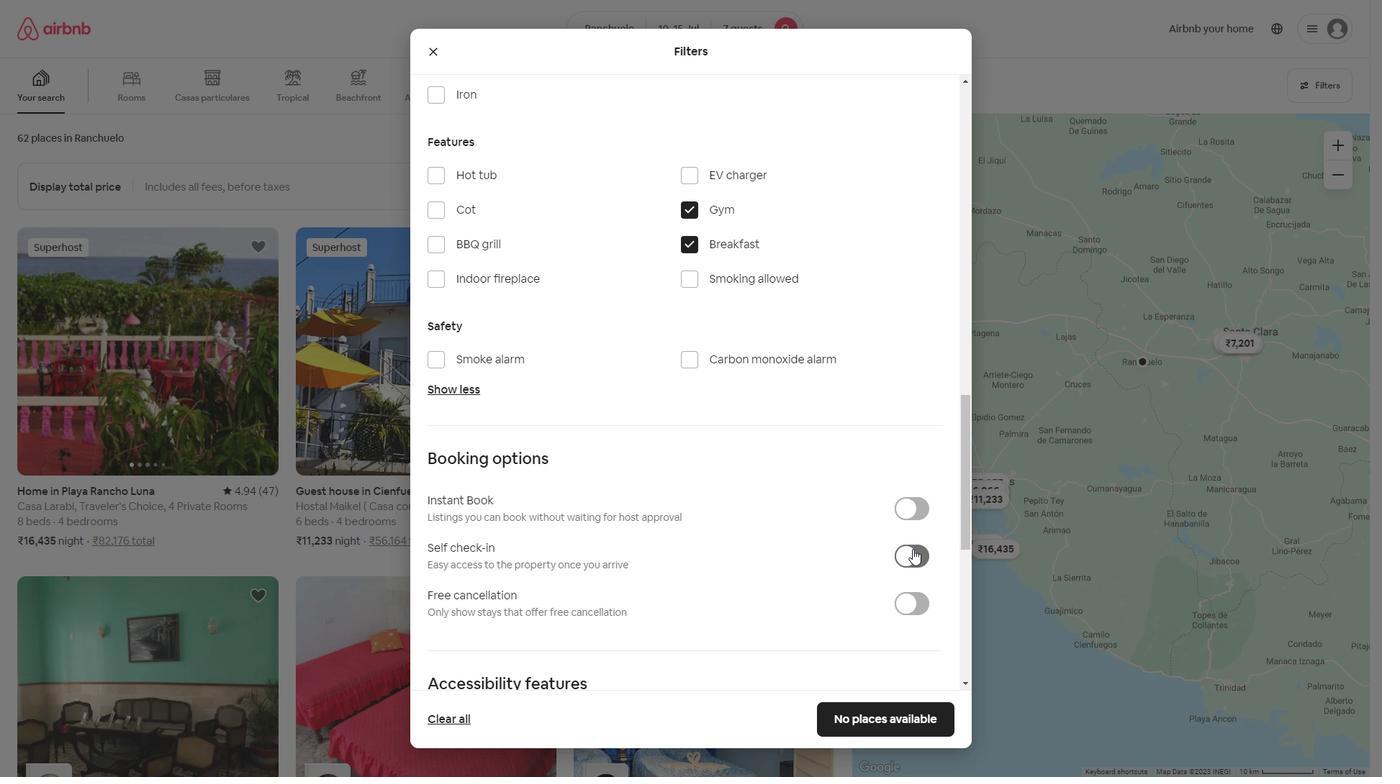 
Action: Mouse moved to (730, 424)
Screenshot: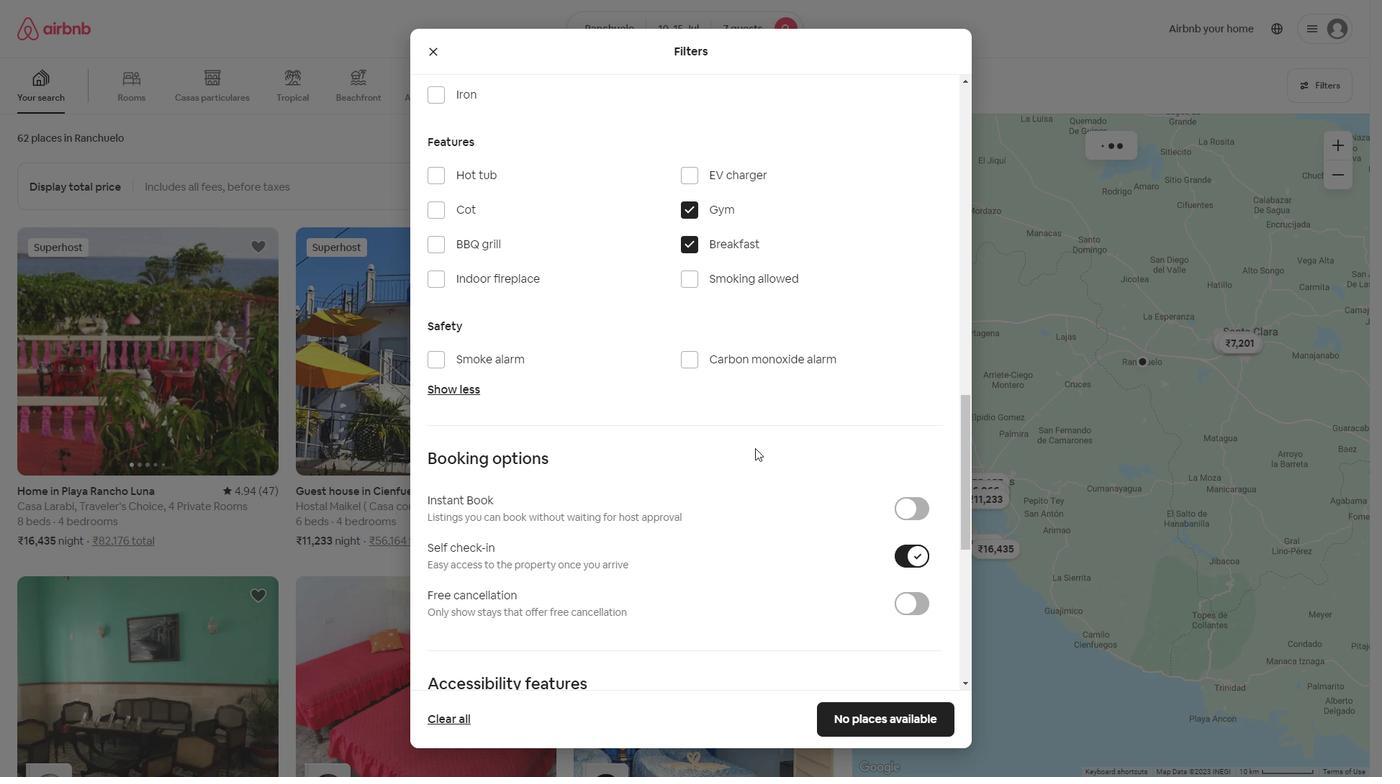 
Action: Mouse scrolled (730, 423) with delta (0, 0)
Screenshot: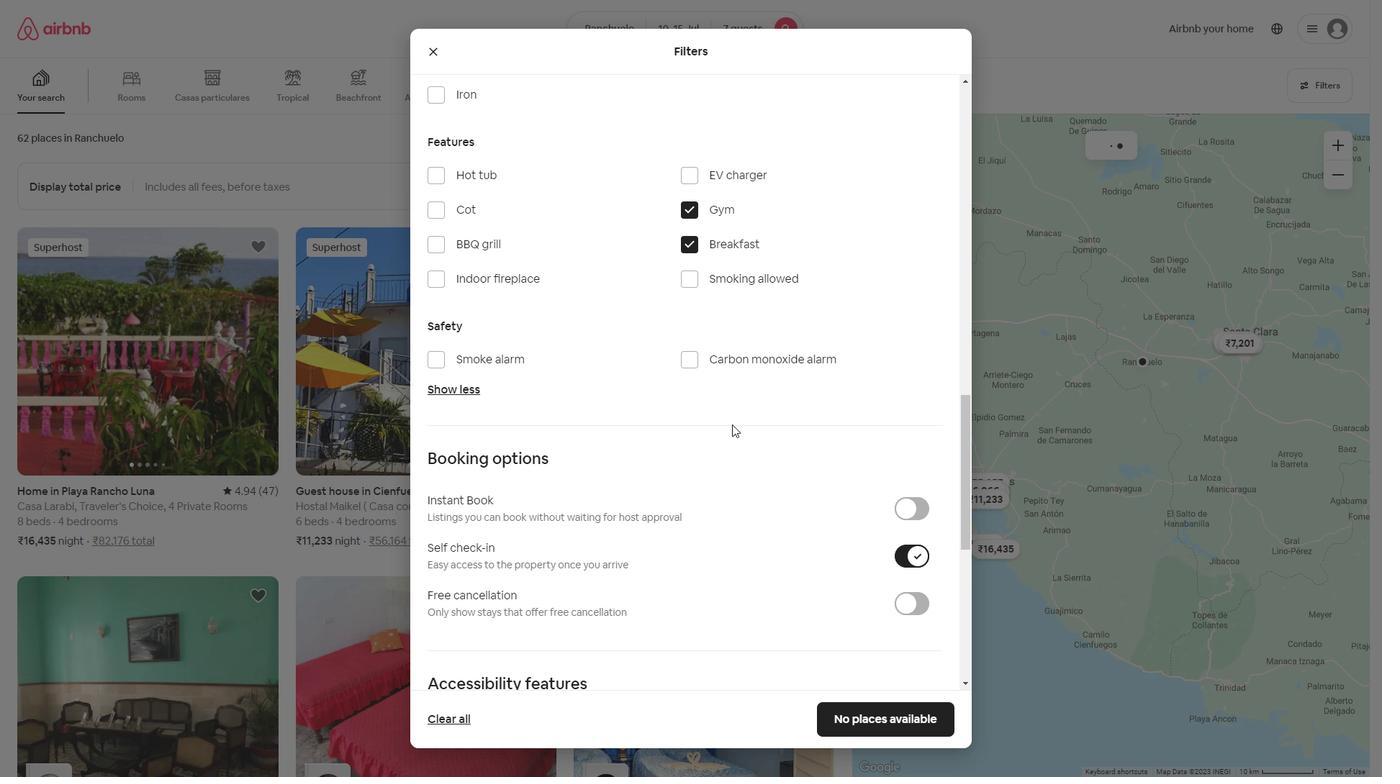 
Action: Mouse scrolled (730, 423) with delta (0, 0)
Screenshot: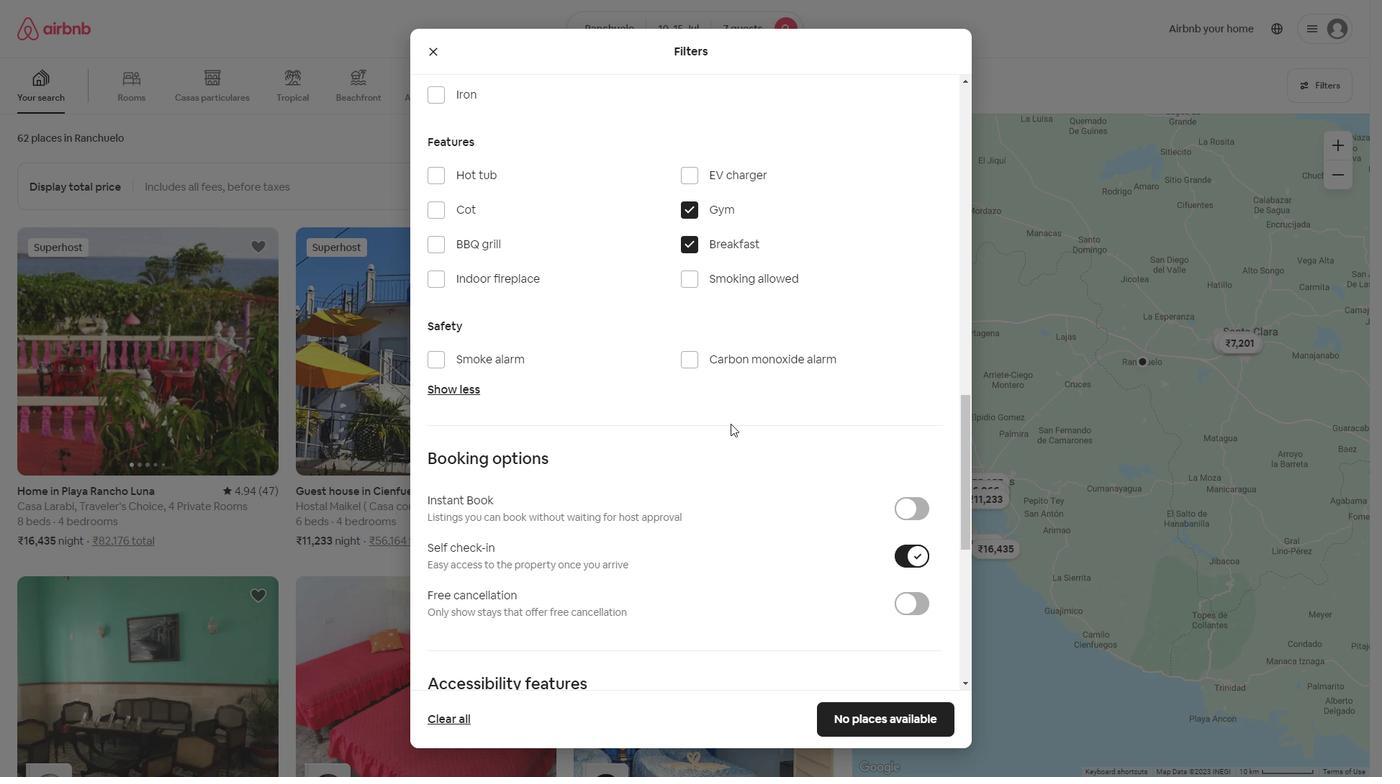 
Action: Mouse scrolled (730, 423) with delta (0, 0)
Screenshot: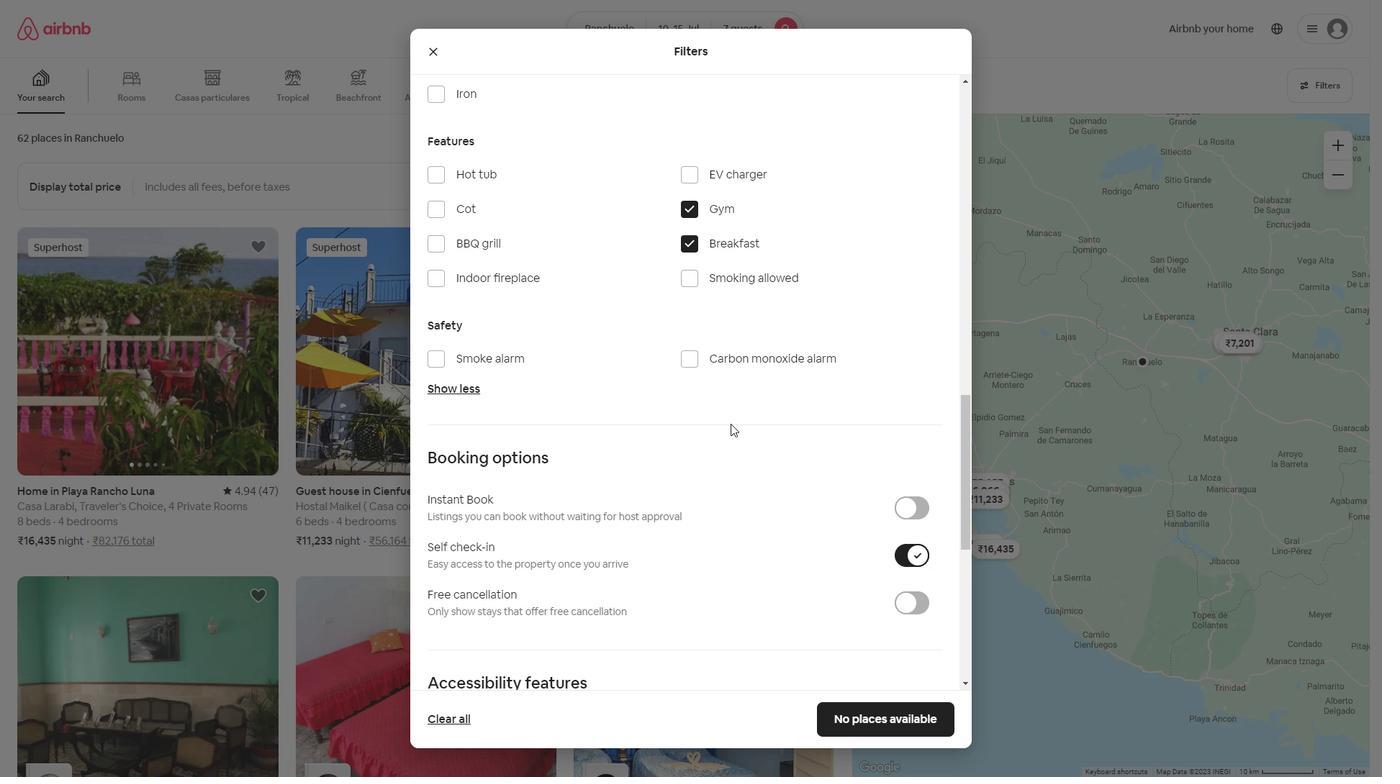 
Action: Mouse scrolled (730, 423) with delta (0, 0)
Screenshot: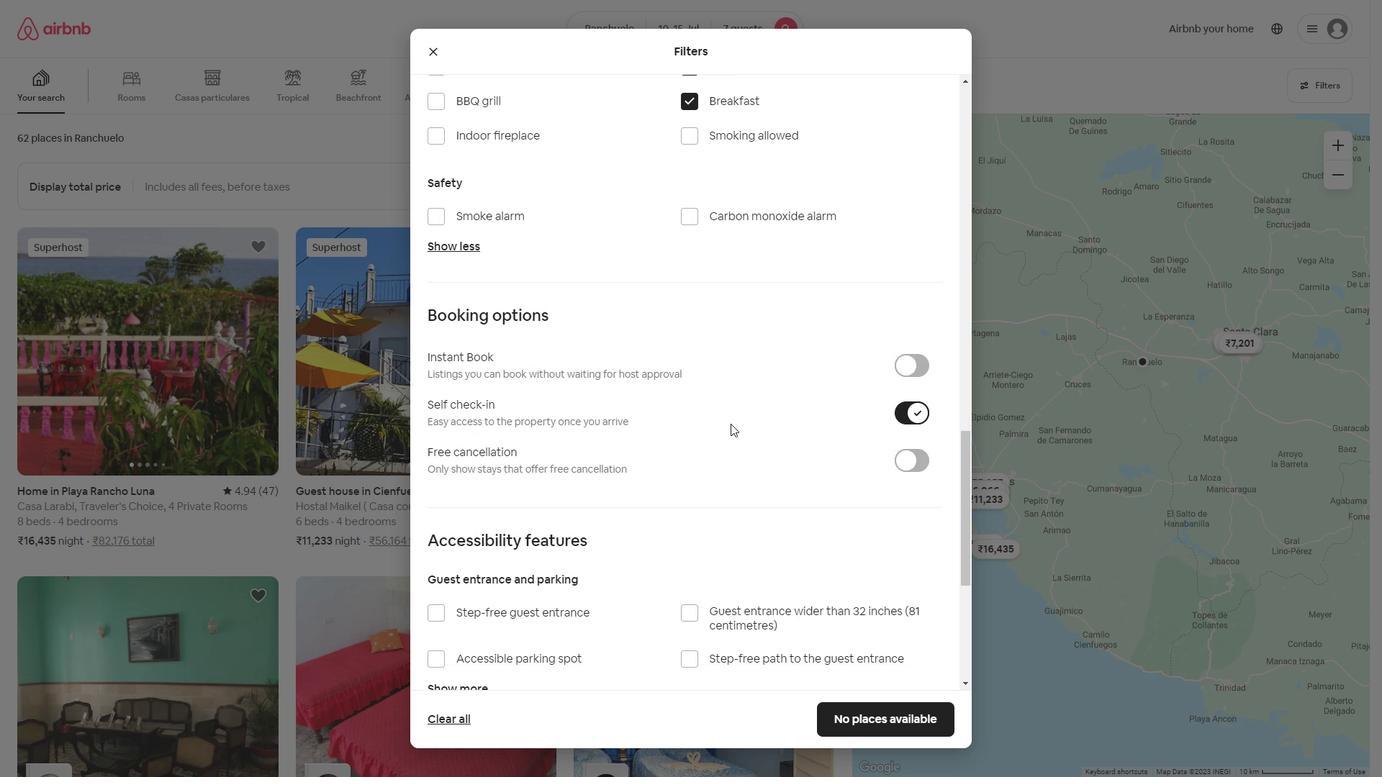 
Action: Mouse scrolled (730, 423) with delta (0, 0)
Screenshot: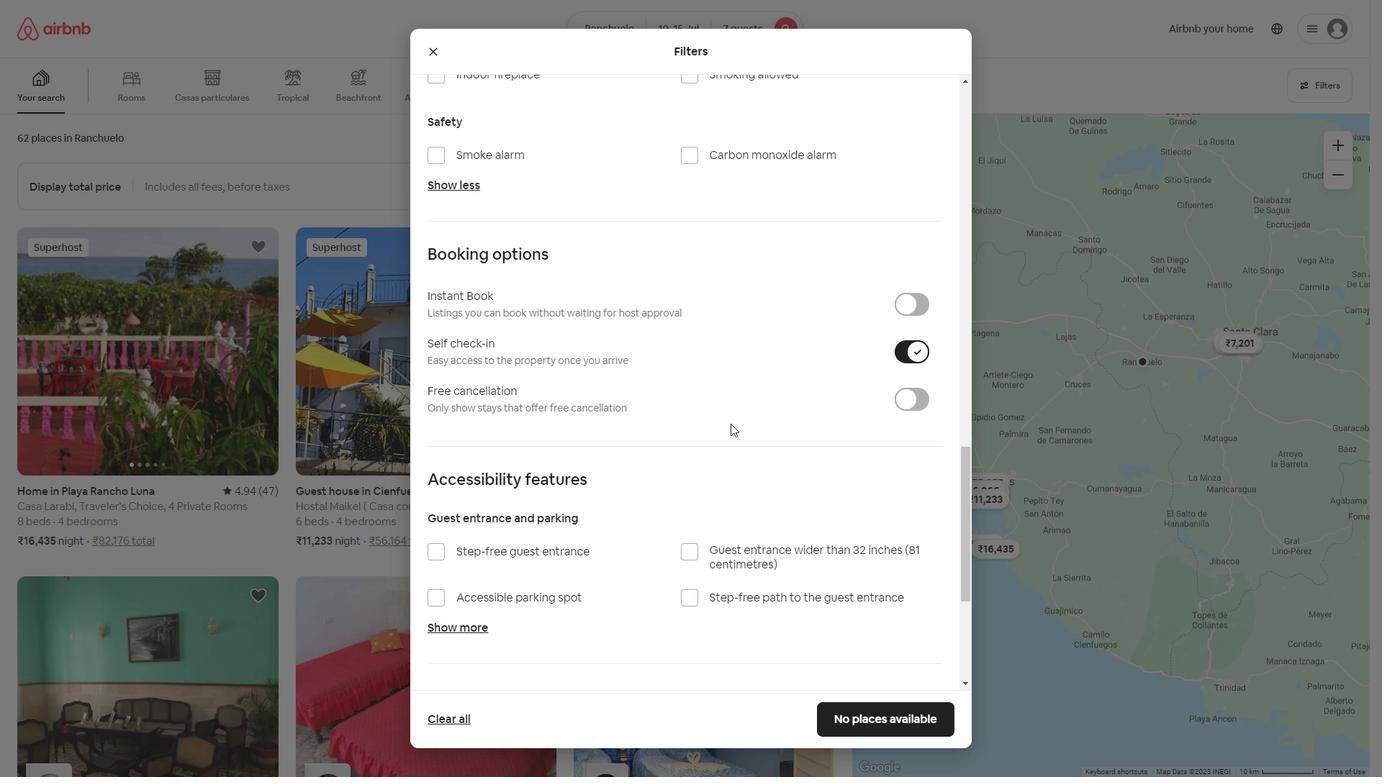 
Action: Mouse scrolled (730, 423) with delta (0, 0)
Screenshot: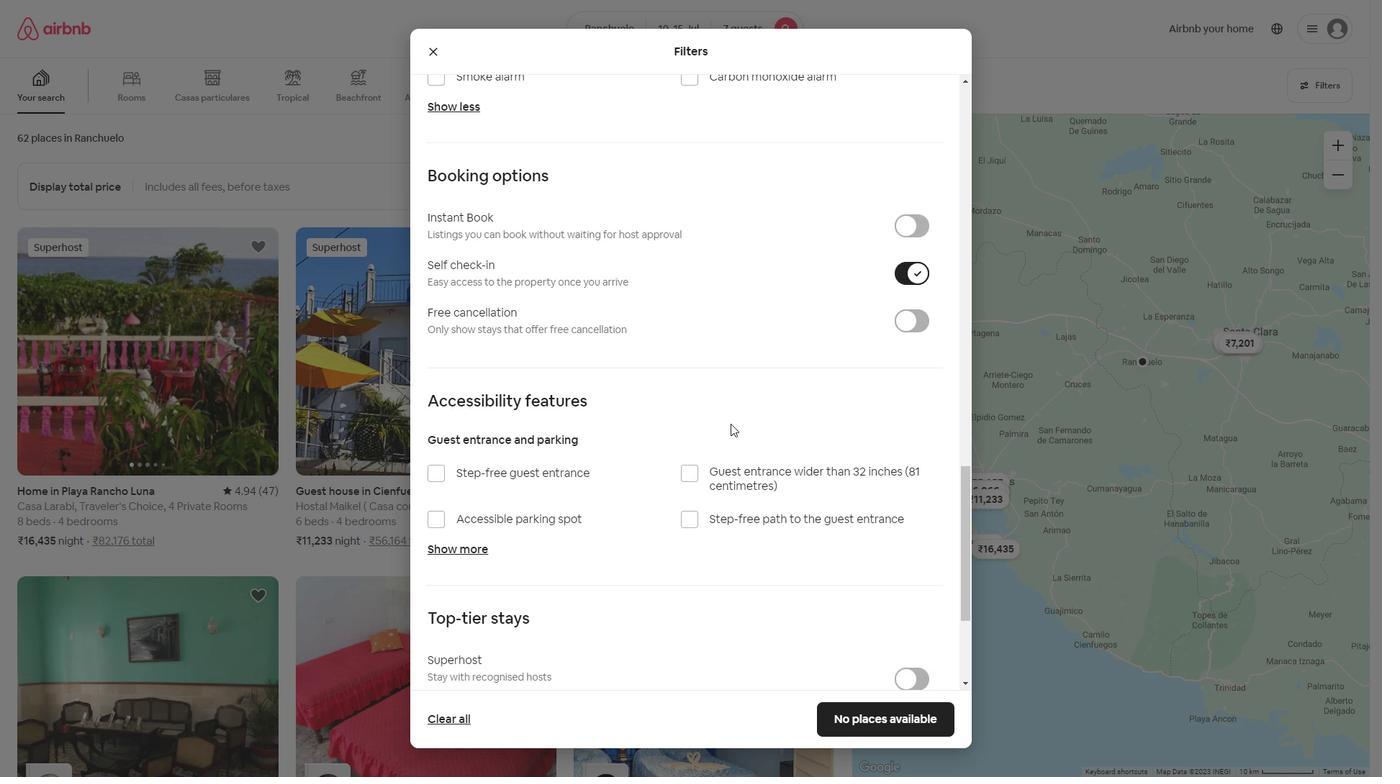 
Action: Mouse scrolled (730, 423) with delta (0, 0)
Screenshot: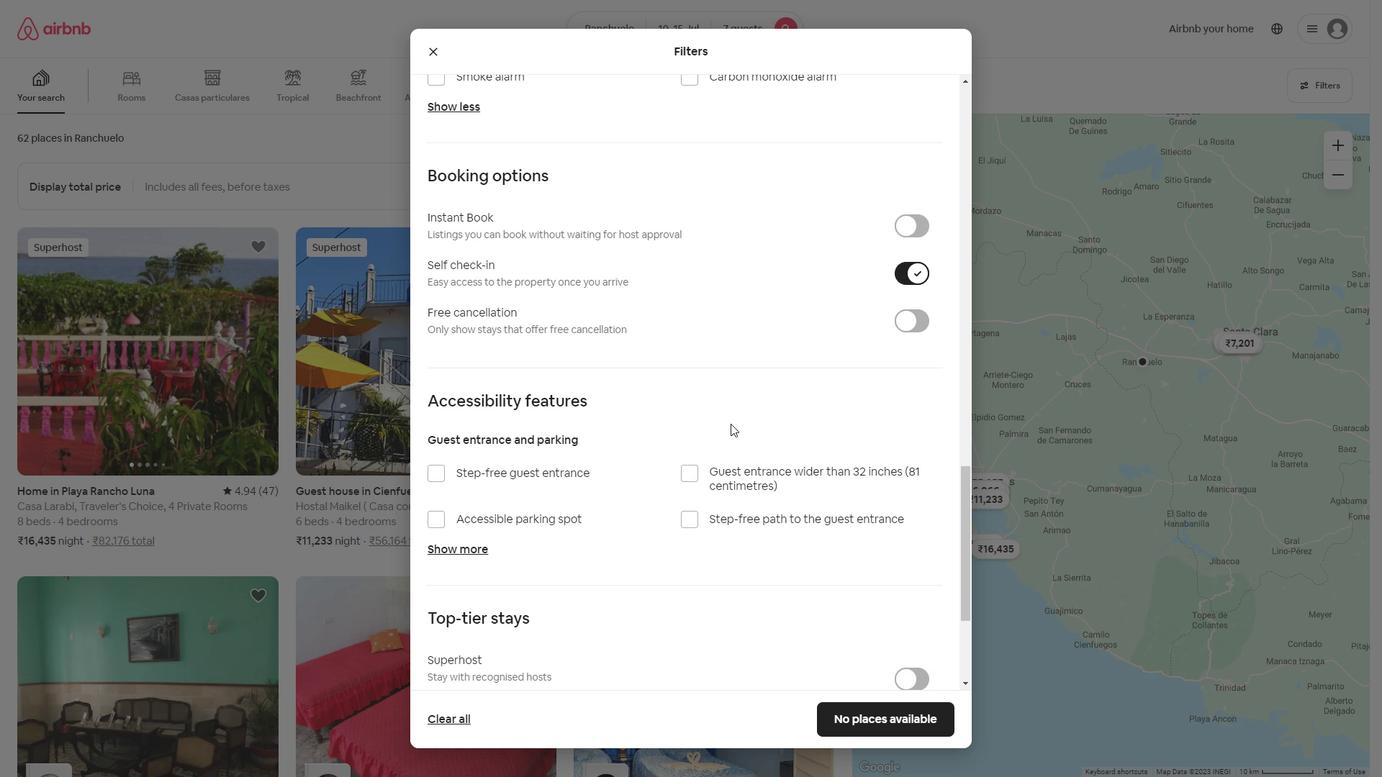 
Action: Mouse scrolled (730, 423) with delta (0, 0)
Screenshot: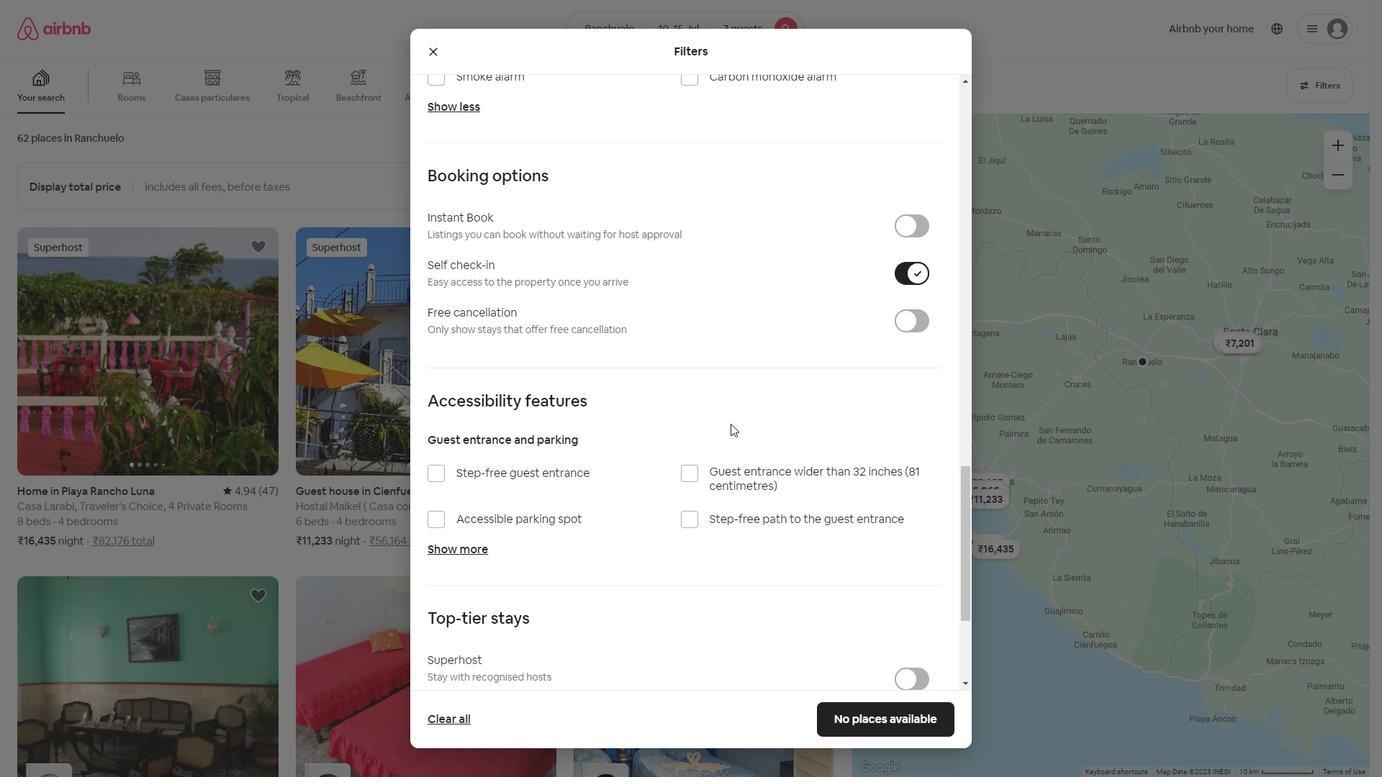 
Action: Mouse scrolled (730, 423) with delta (0, 0)
Screenshot: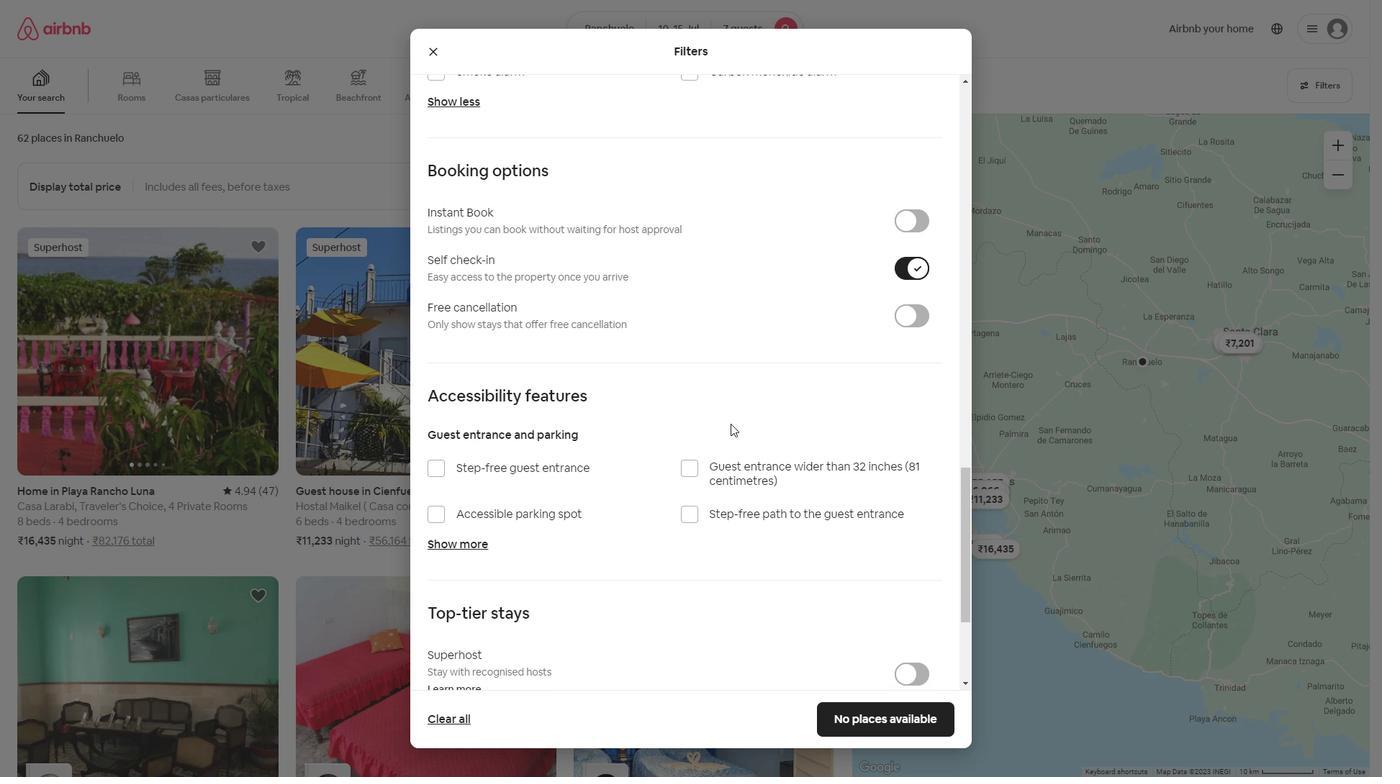 
Action: Mouse scrolled (730, 423) with delta (0, 0)
Screenshot: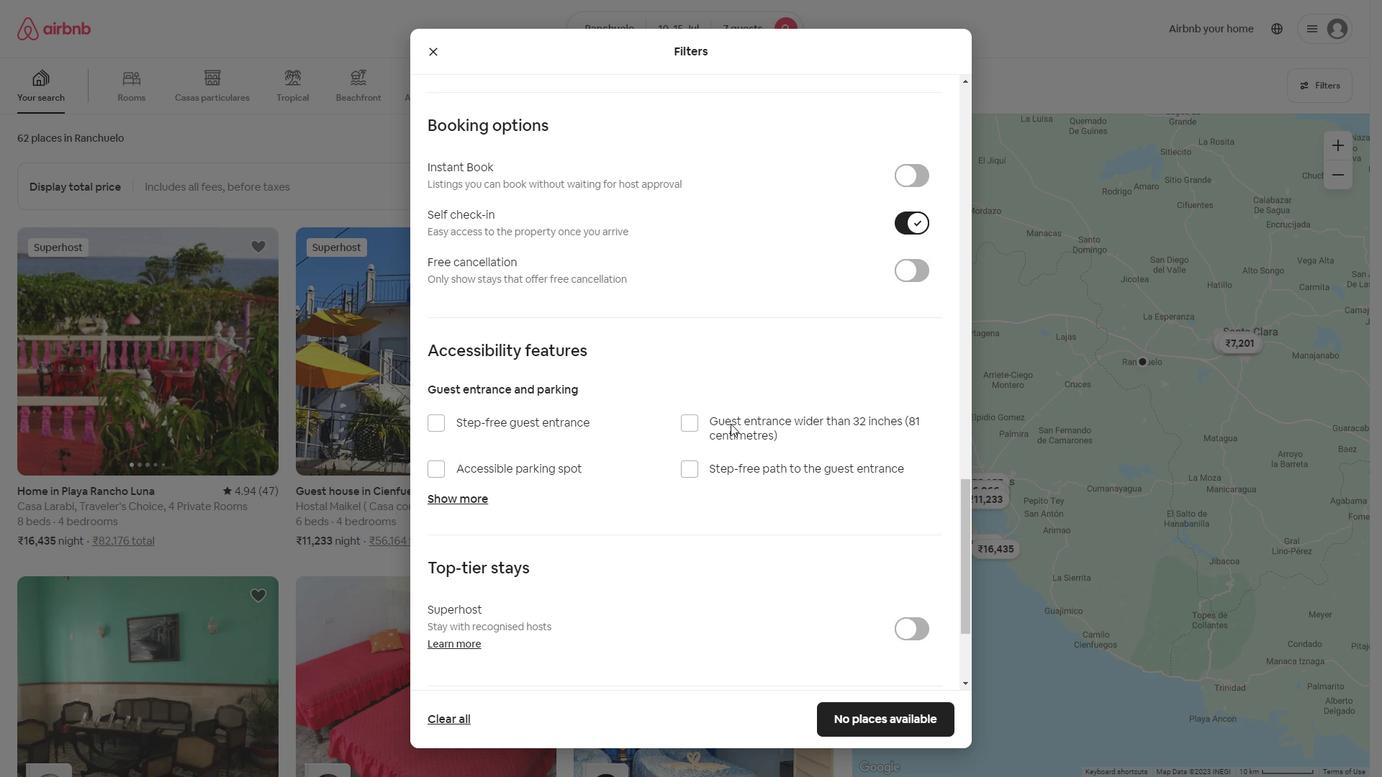 
Action: Mouse scrolled (730, 423) with delta (0, 0)
Screenshot: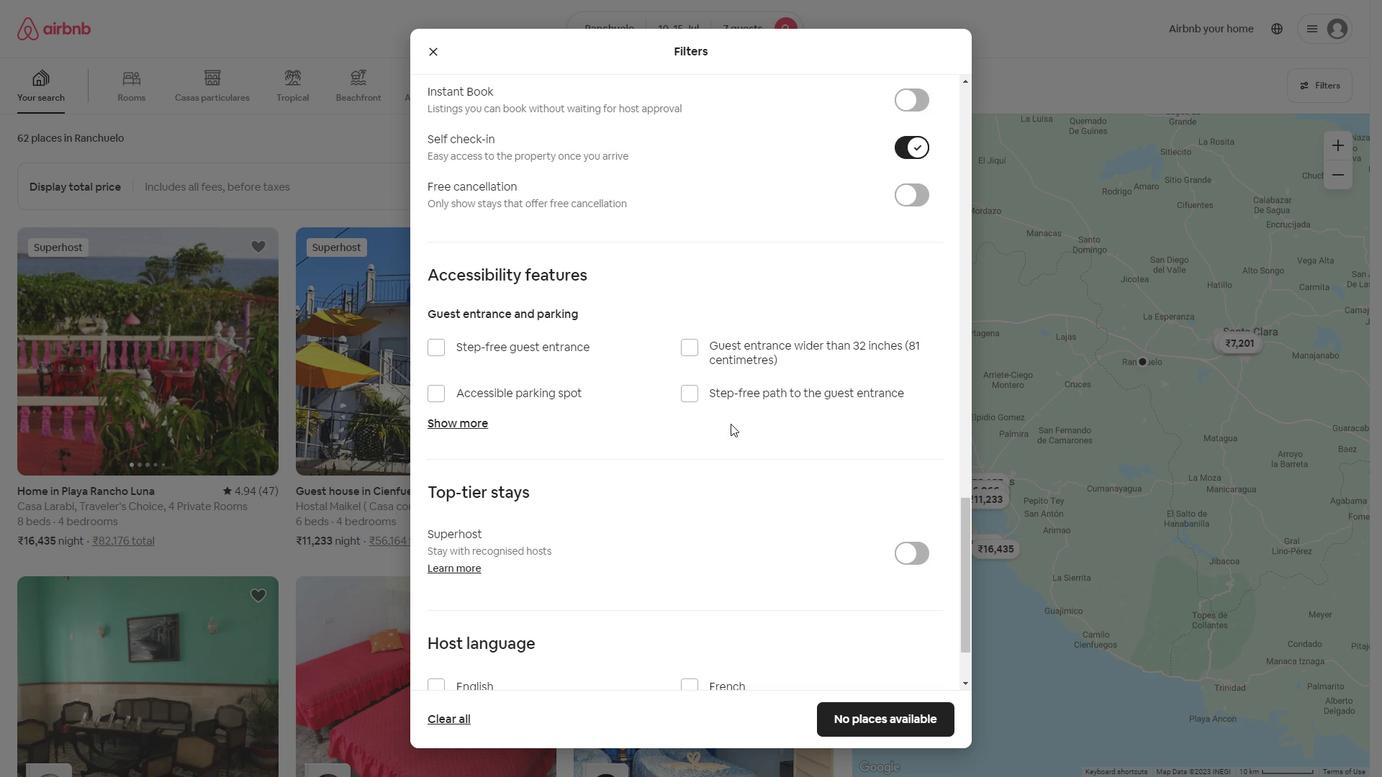 
Action: Mouse scrolled (730, 423) with delta (0, 0)
Screenshot: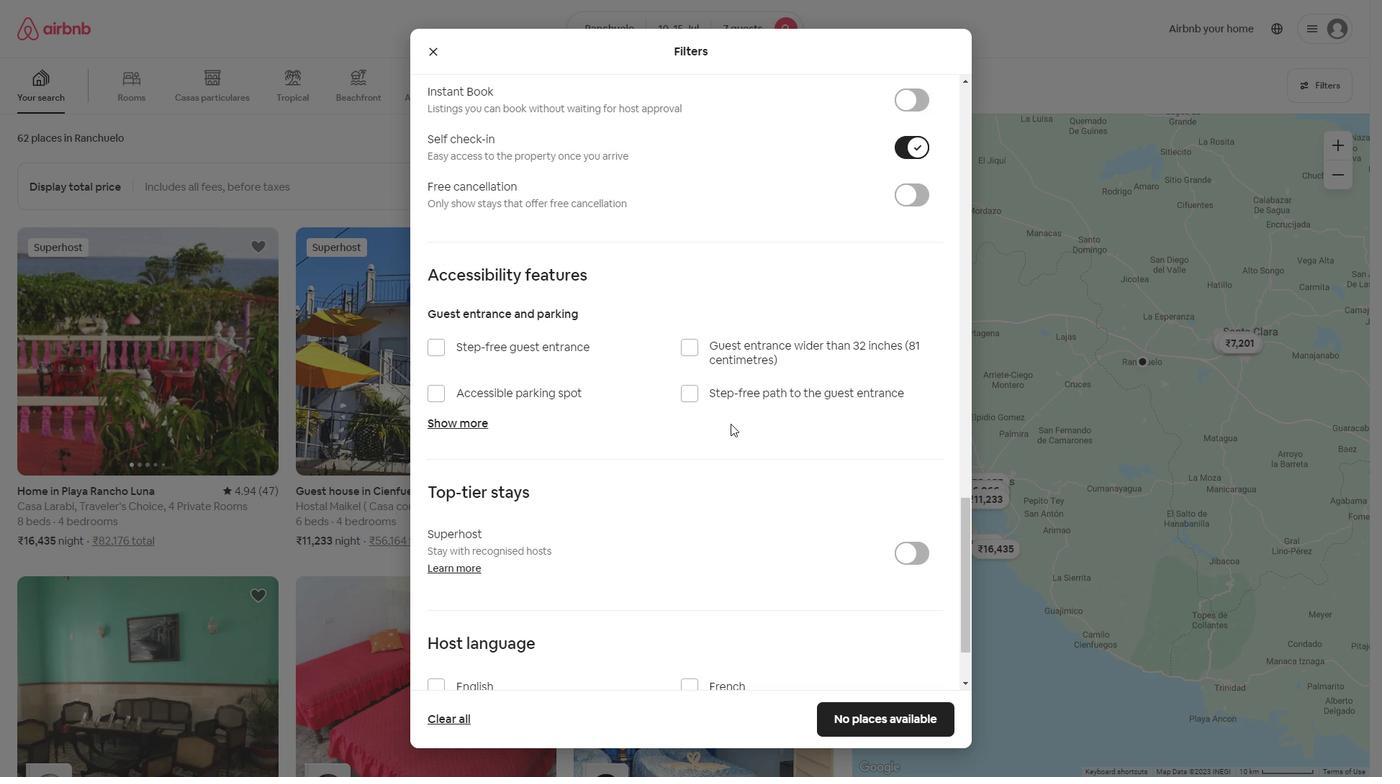 
Action: Mouse moved to (730, 424)
Screenshot: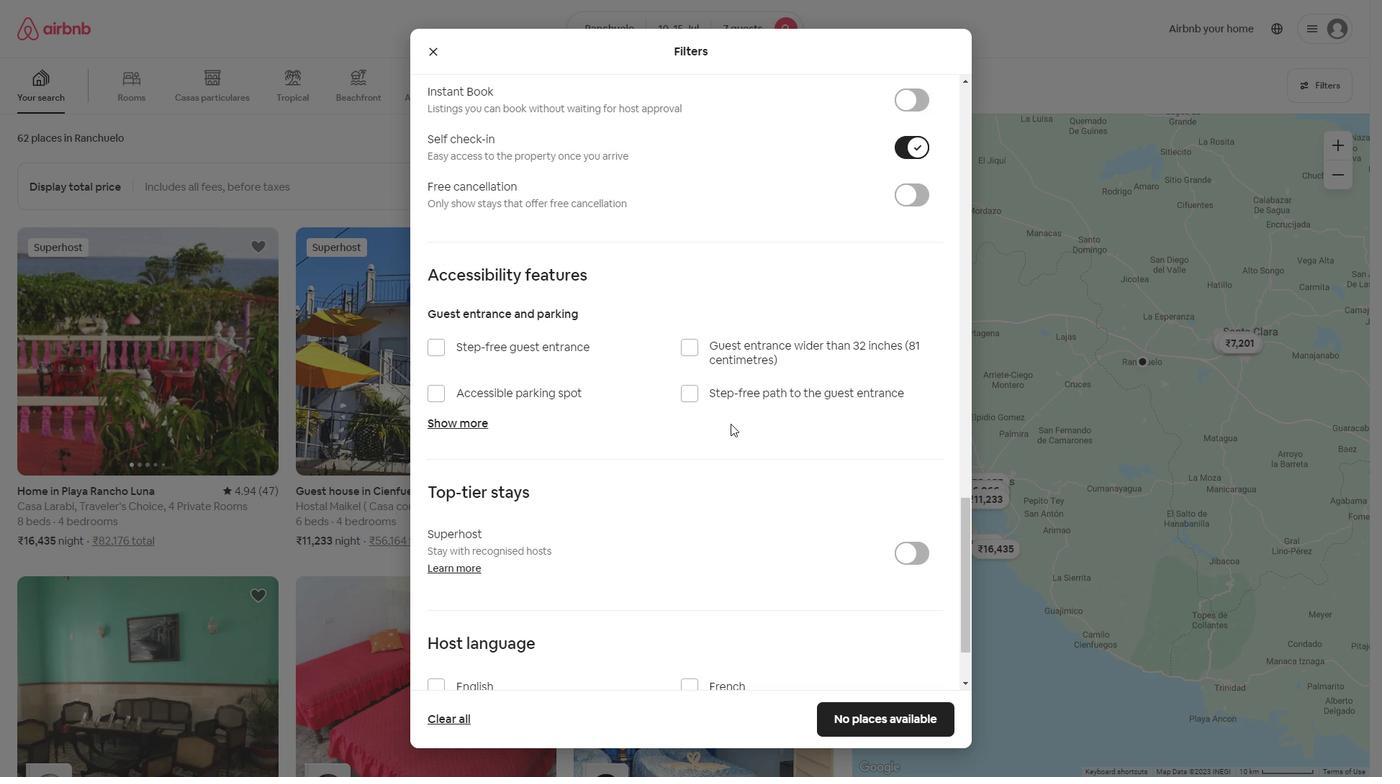 
Action: Mouse scrolled (730, 423) with delta (0, 0)
Screenshot: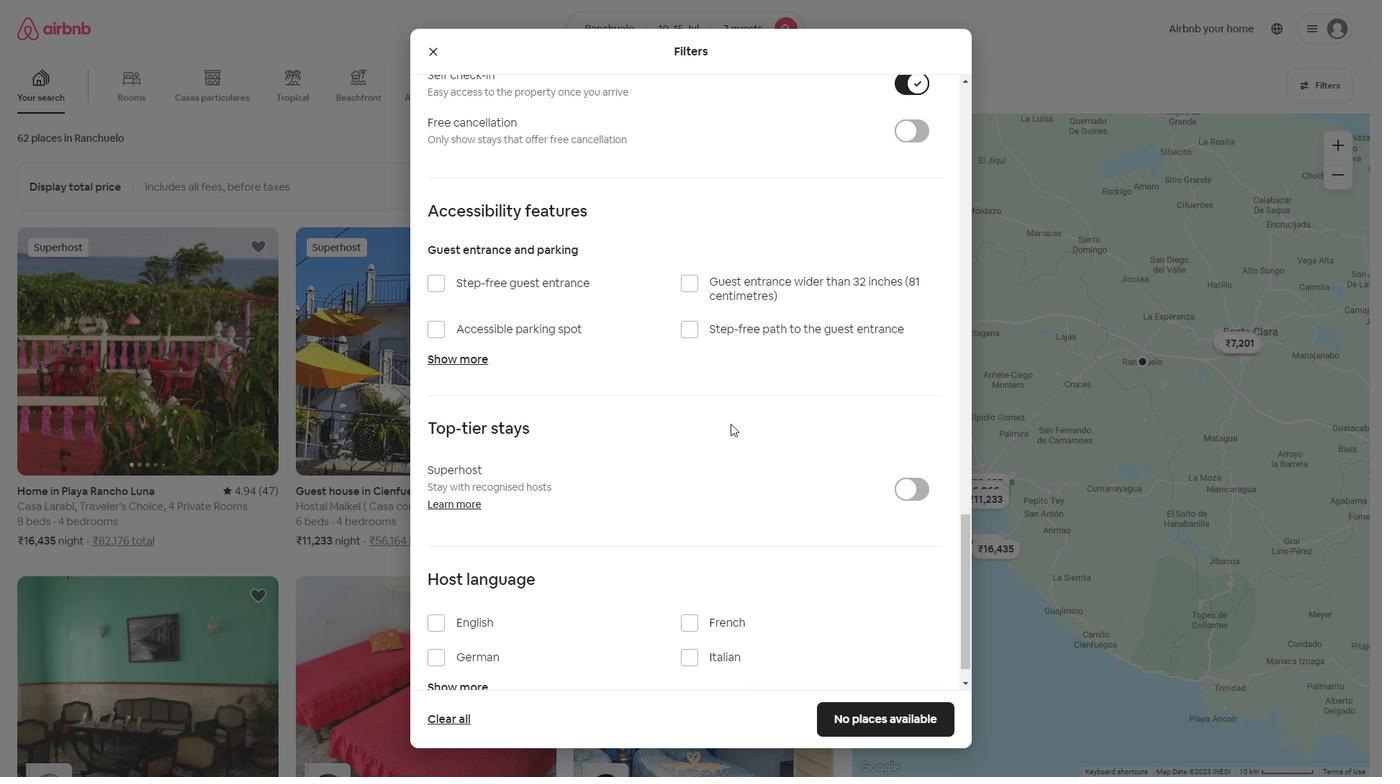 
Action: Mouse moved to (730, 424)
Screenshot: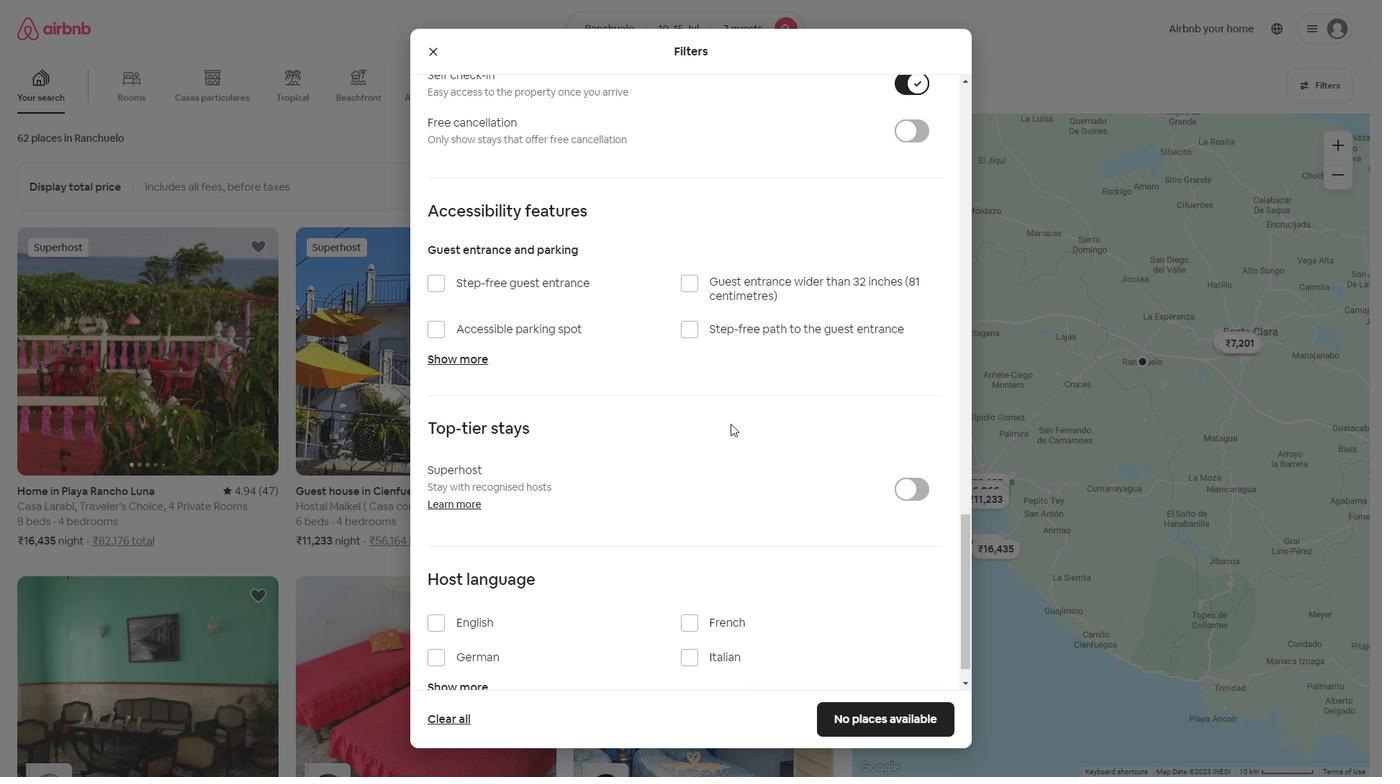 
Action: Mouse scrolled (730, 423) with delta (0, 0)
Screenshot: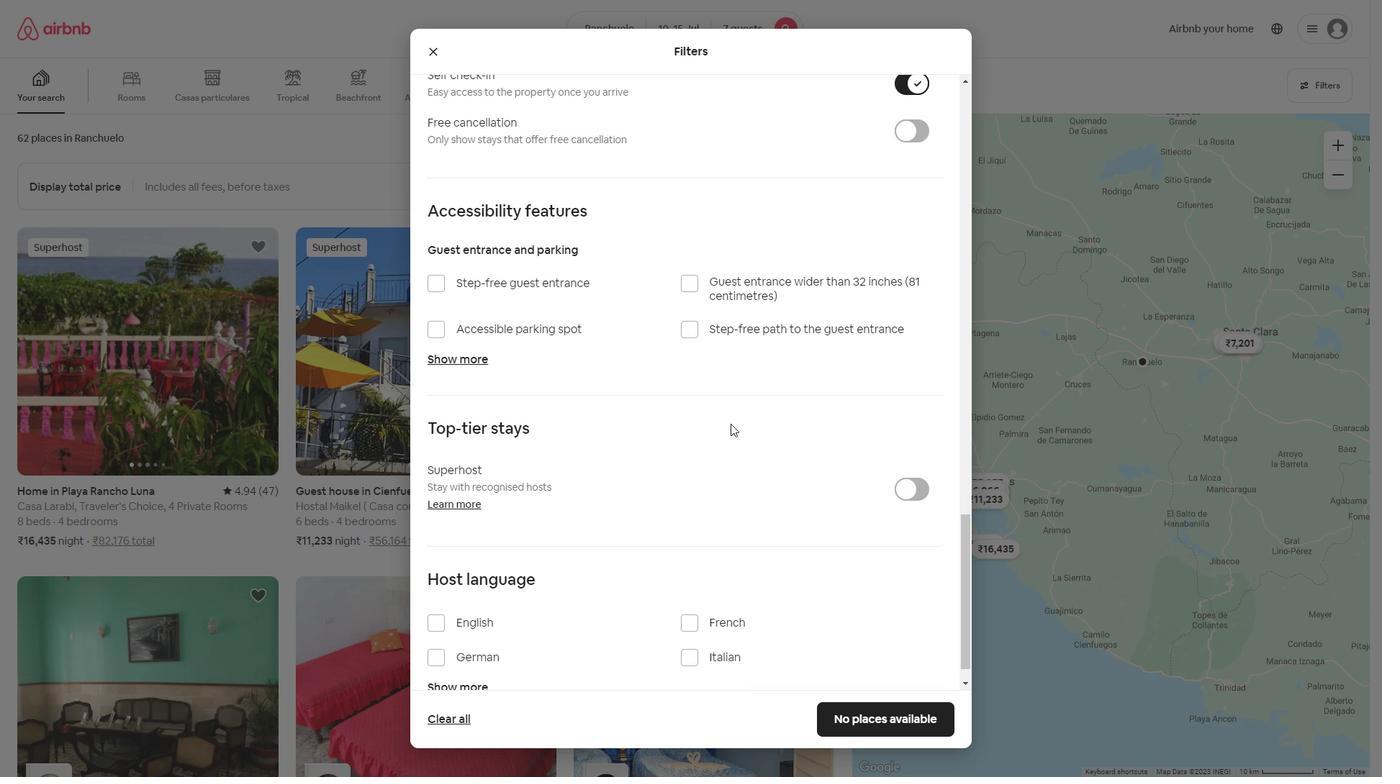 
Action: Mouse moved to (728, 426)
Screenshot: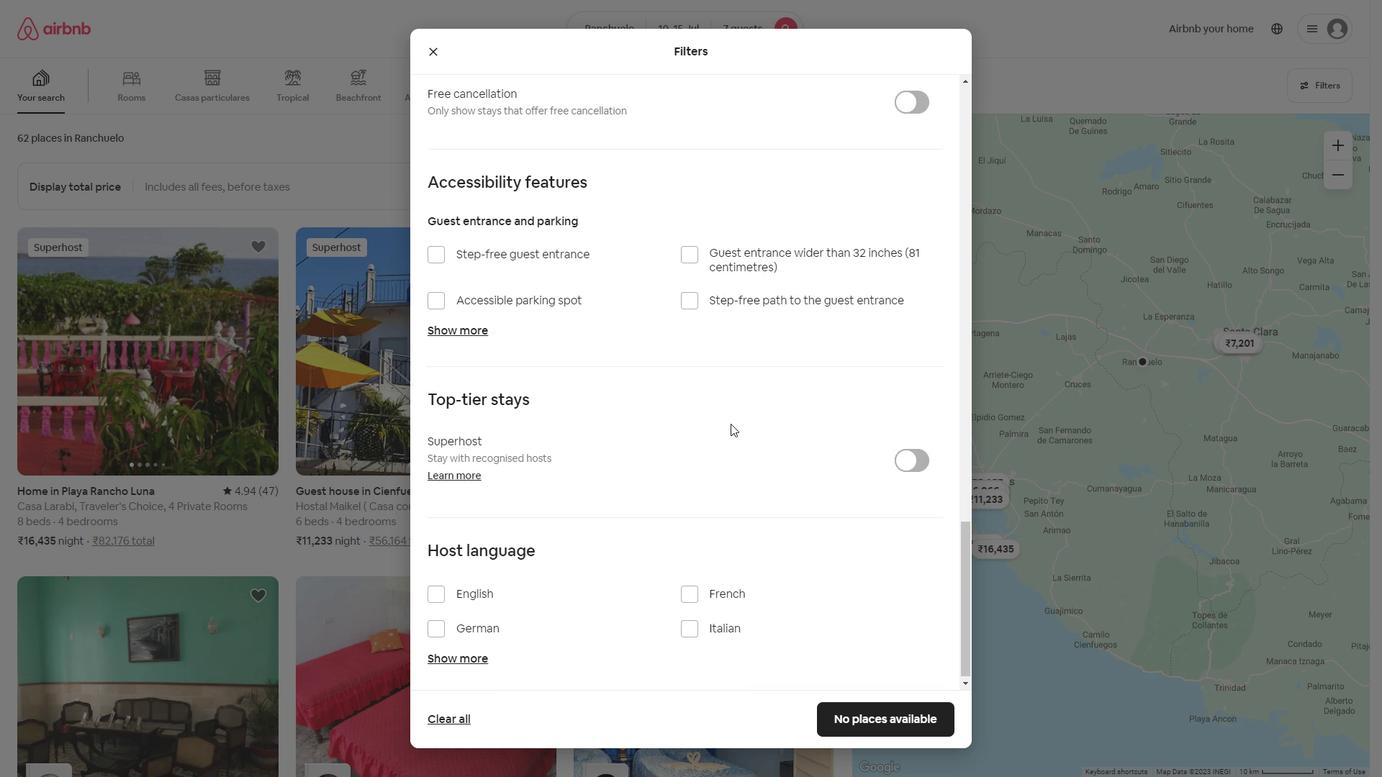
Action: Mouse scrolled (730, 423) with delta (0, 0)
Screenshot: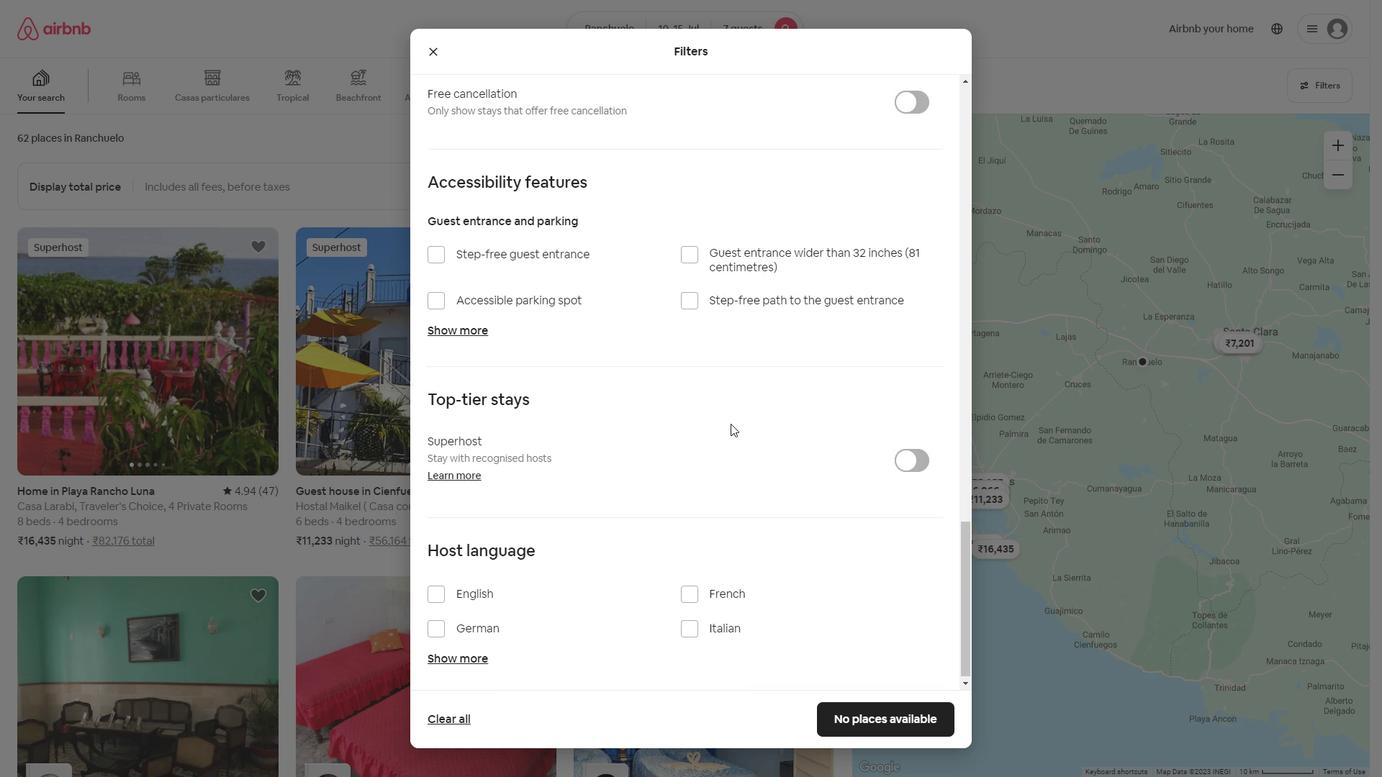 
Action: Mouse moved to (724, 429)
Screenshot: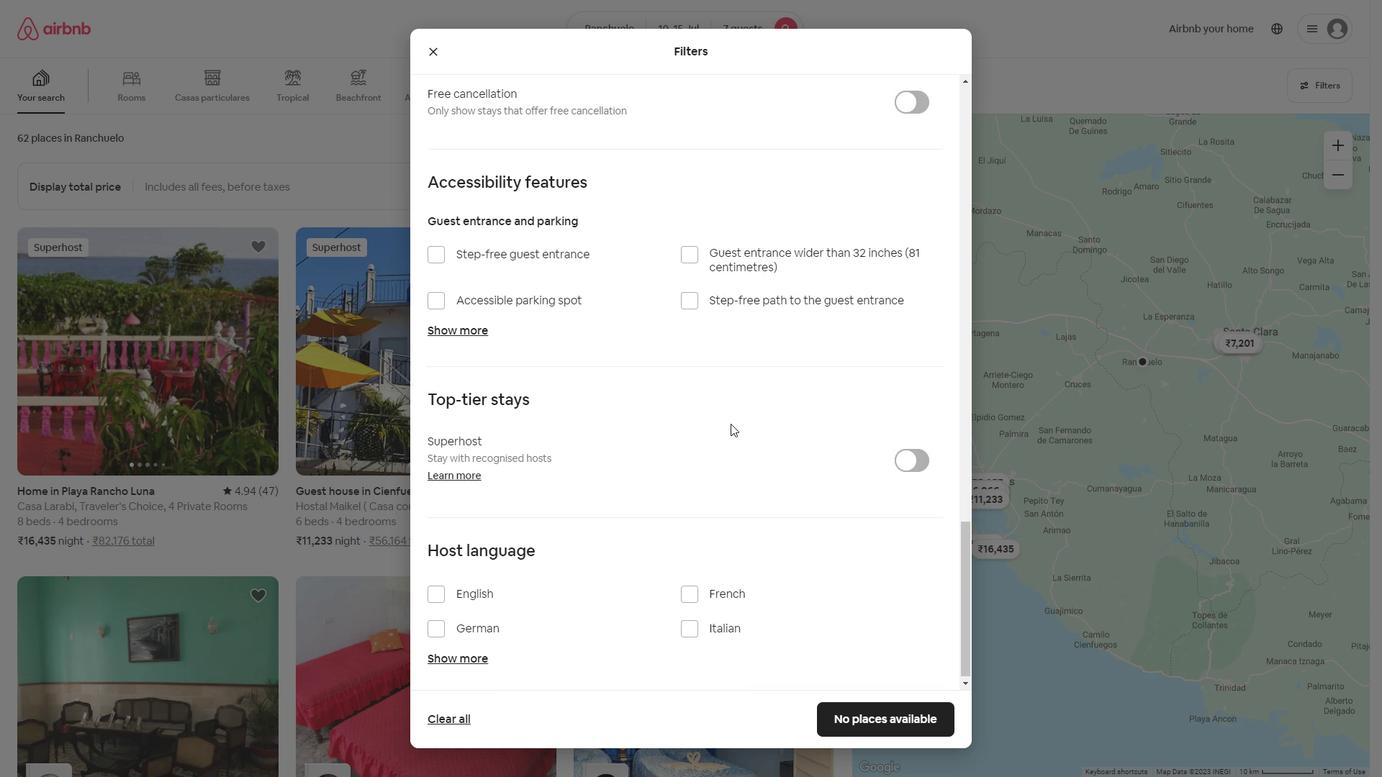 
Action: Mouse scrolled (730, 423) with delta (0, 0)
Screenshot: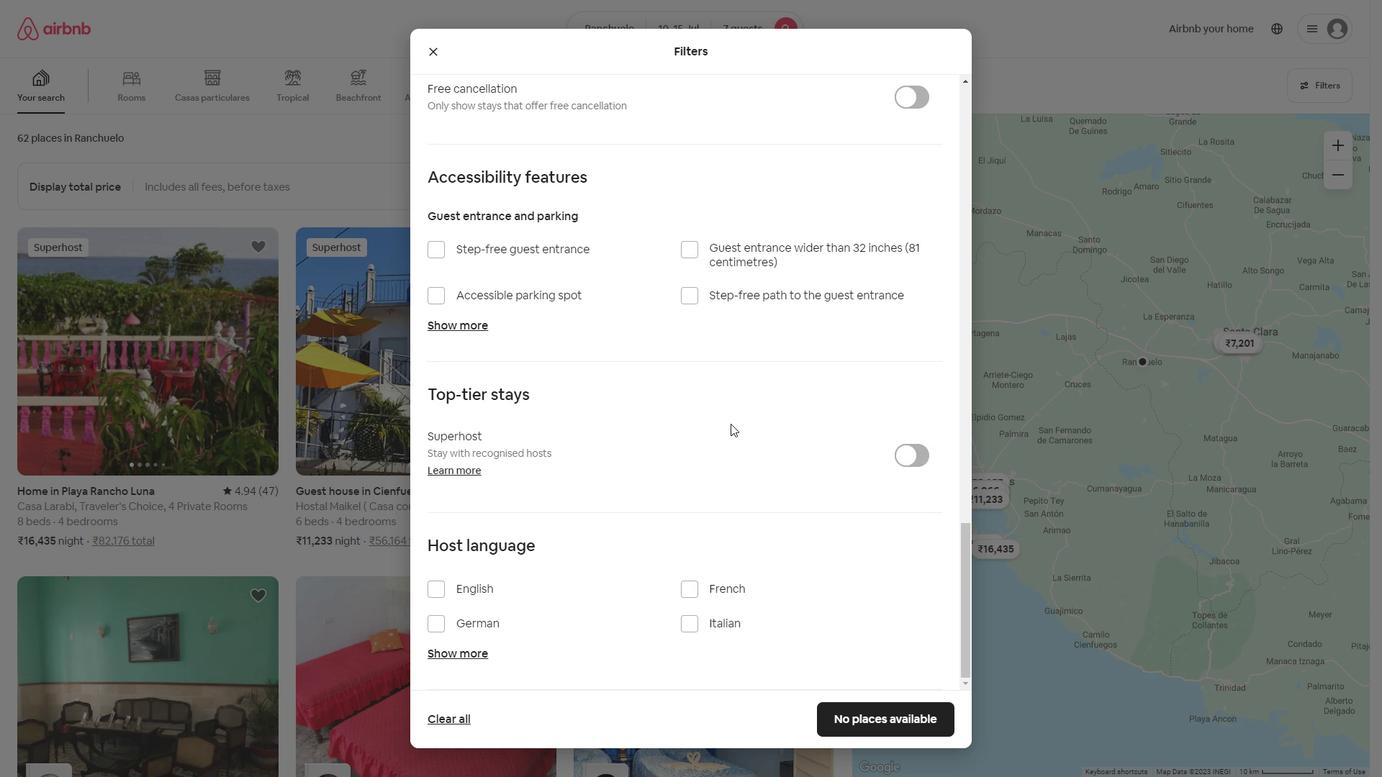 
Action: Mouse moved to (719, 432)
Screenshot: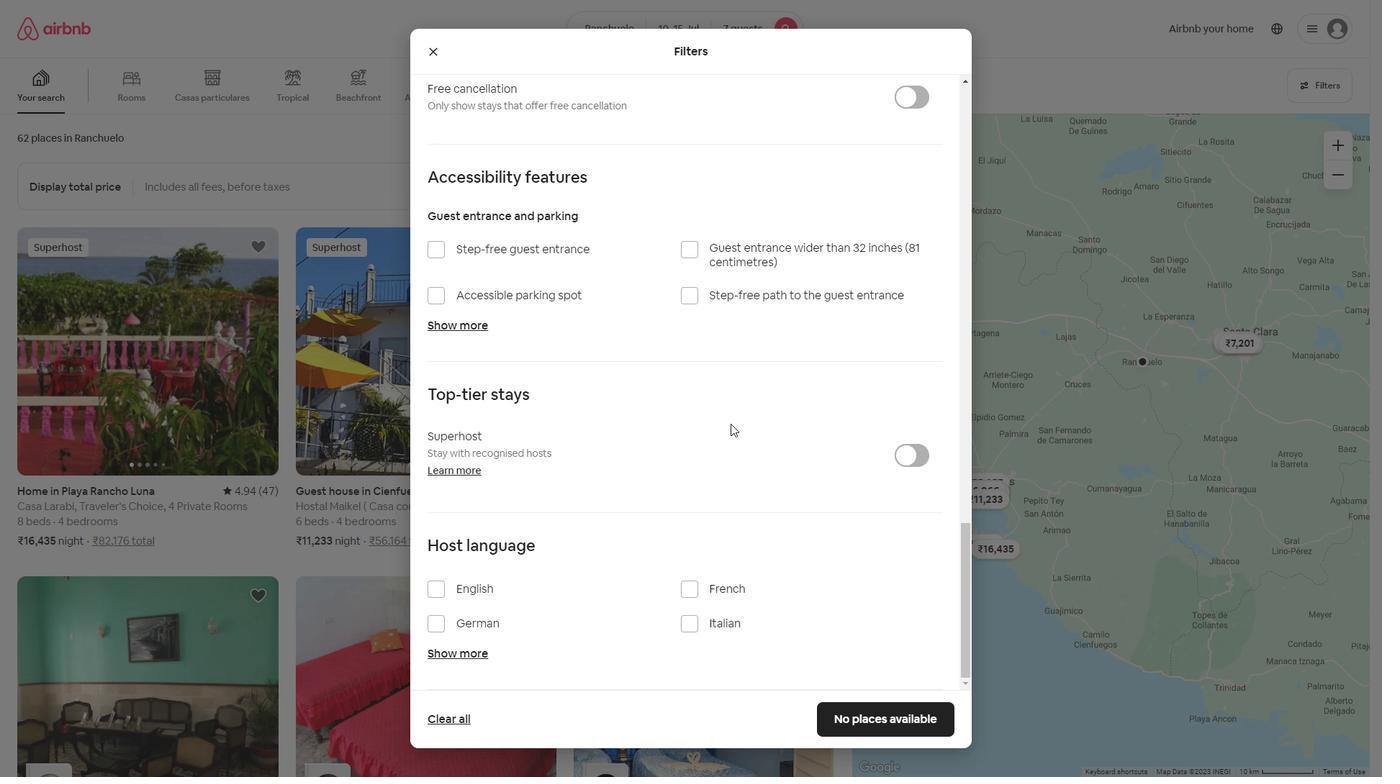 
Action: Mouse scrolled (730, 423) with delta (0, 0)
Screenshot: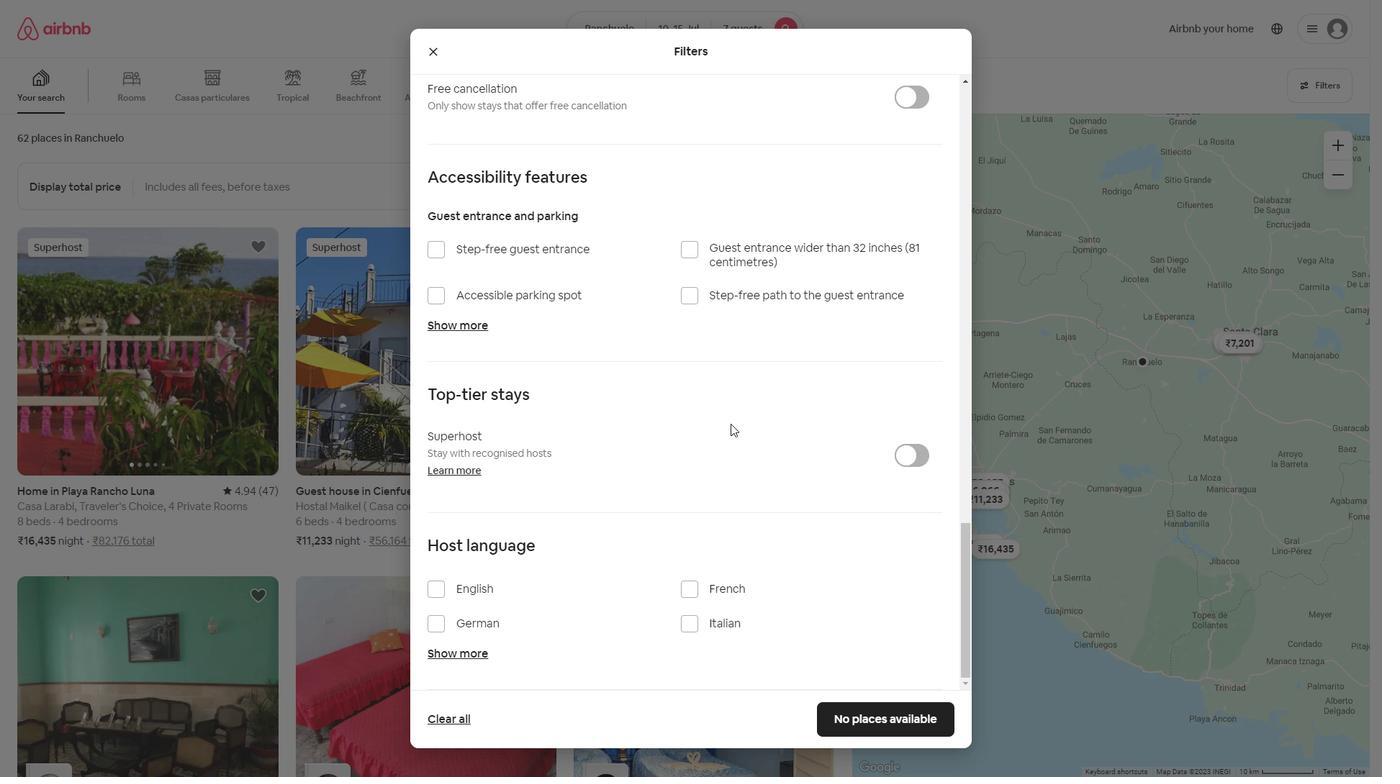 
Action: Mouse moved to (459, 586)
Screenshot: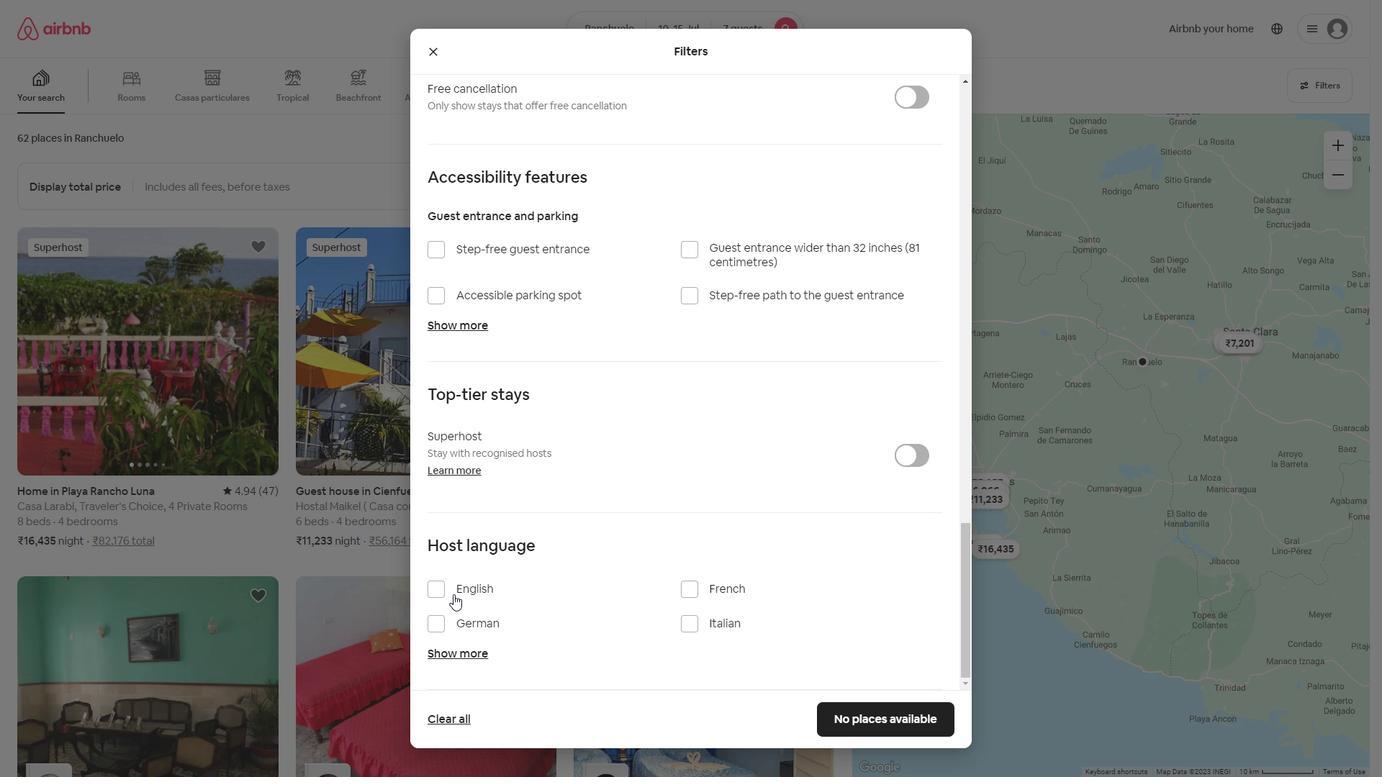 
Action: Mouse pressed left at (459, 586)
Screenshot: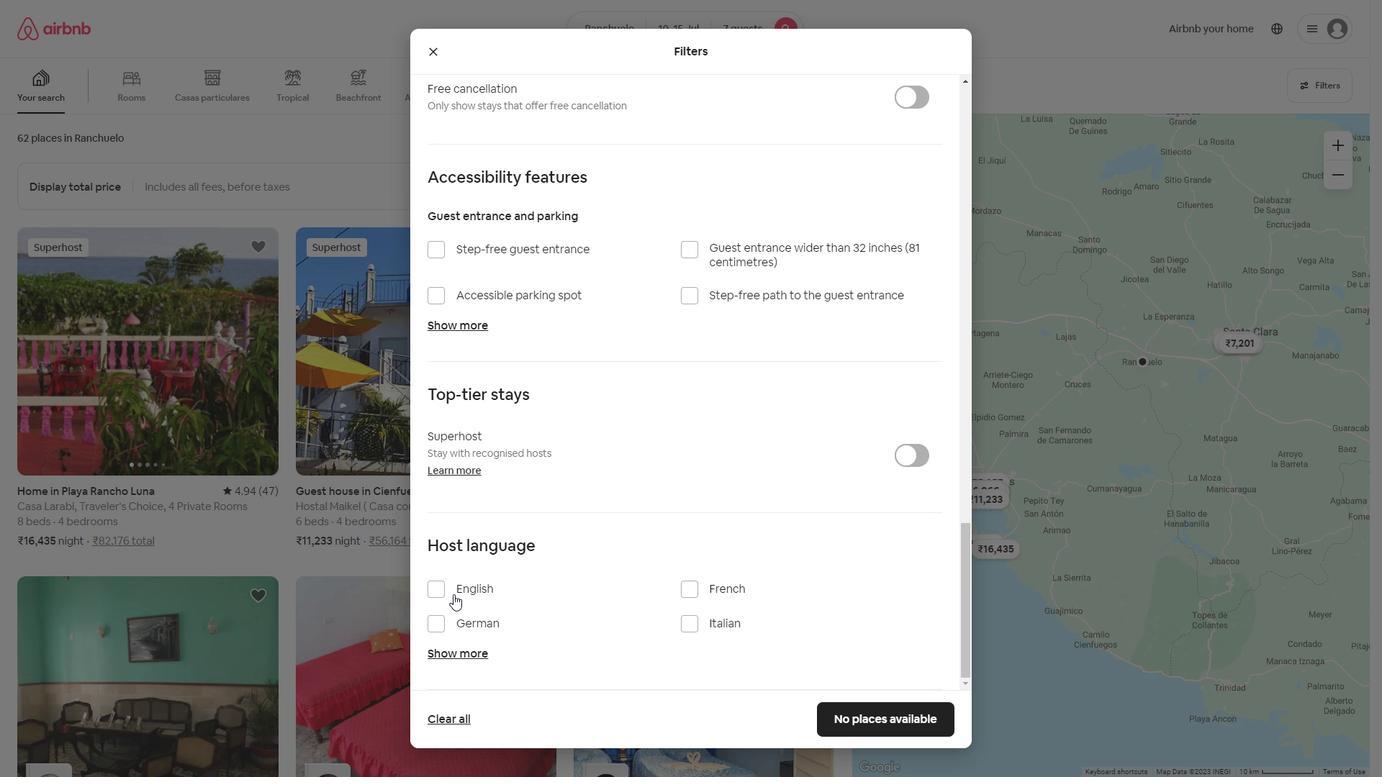 
Action: Mouse moved to (868, 725)
Screenshot: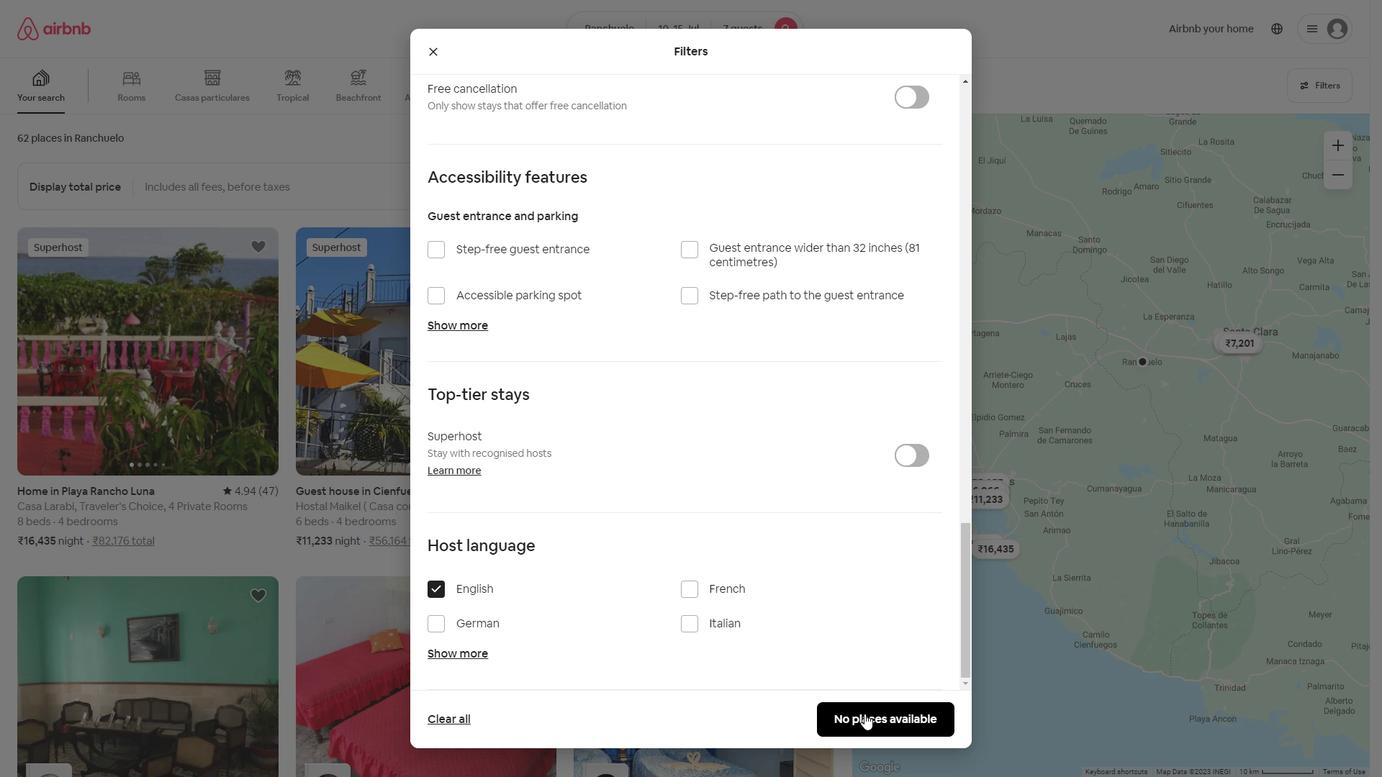 
Action: Mouse pressed left at (868, 725)
Screenshot: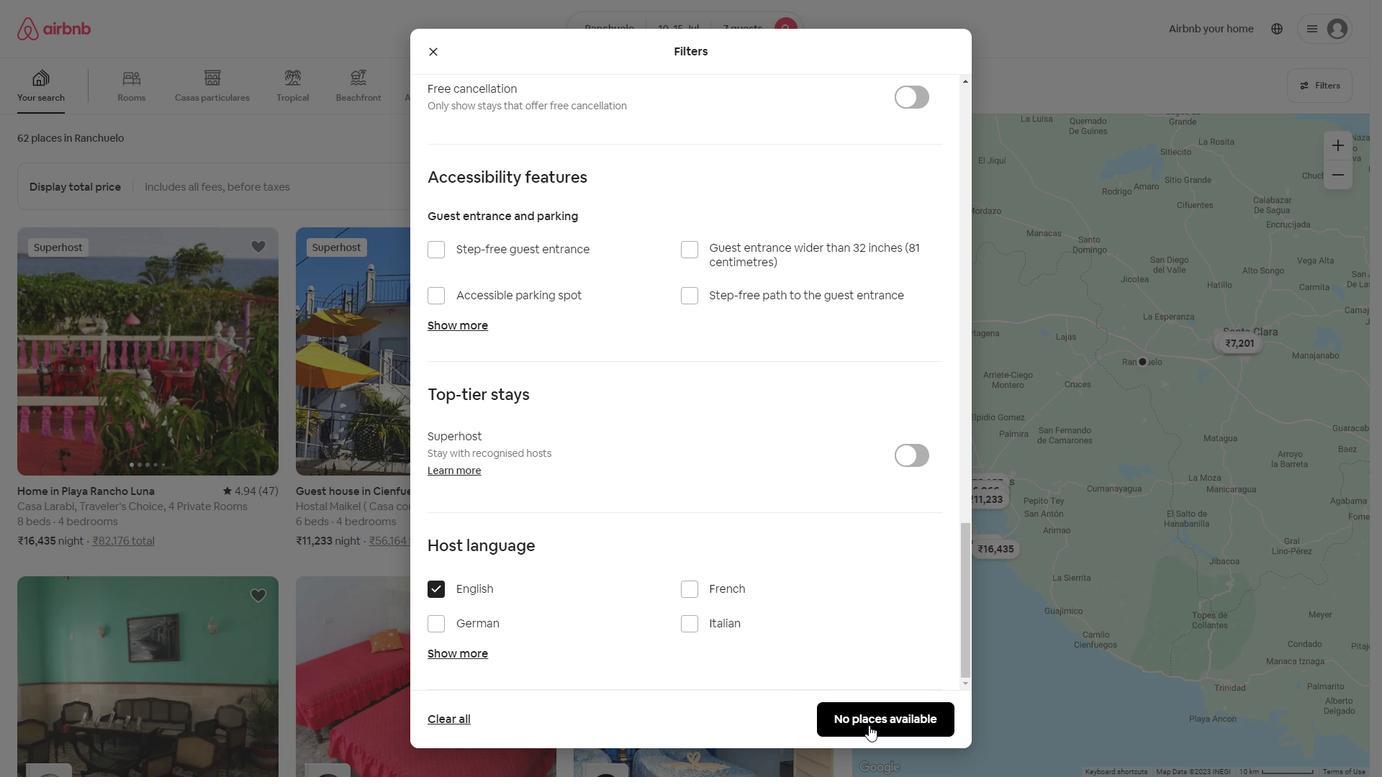 
Action: Mouse moved to (560, 426)
Screenshot: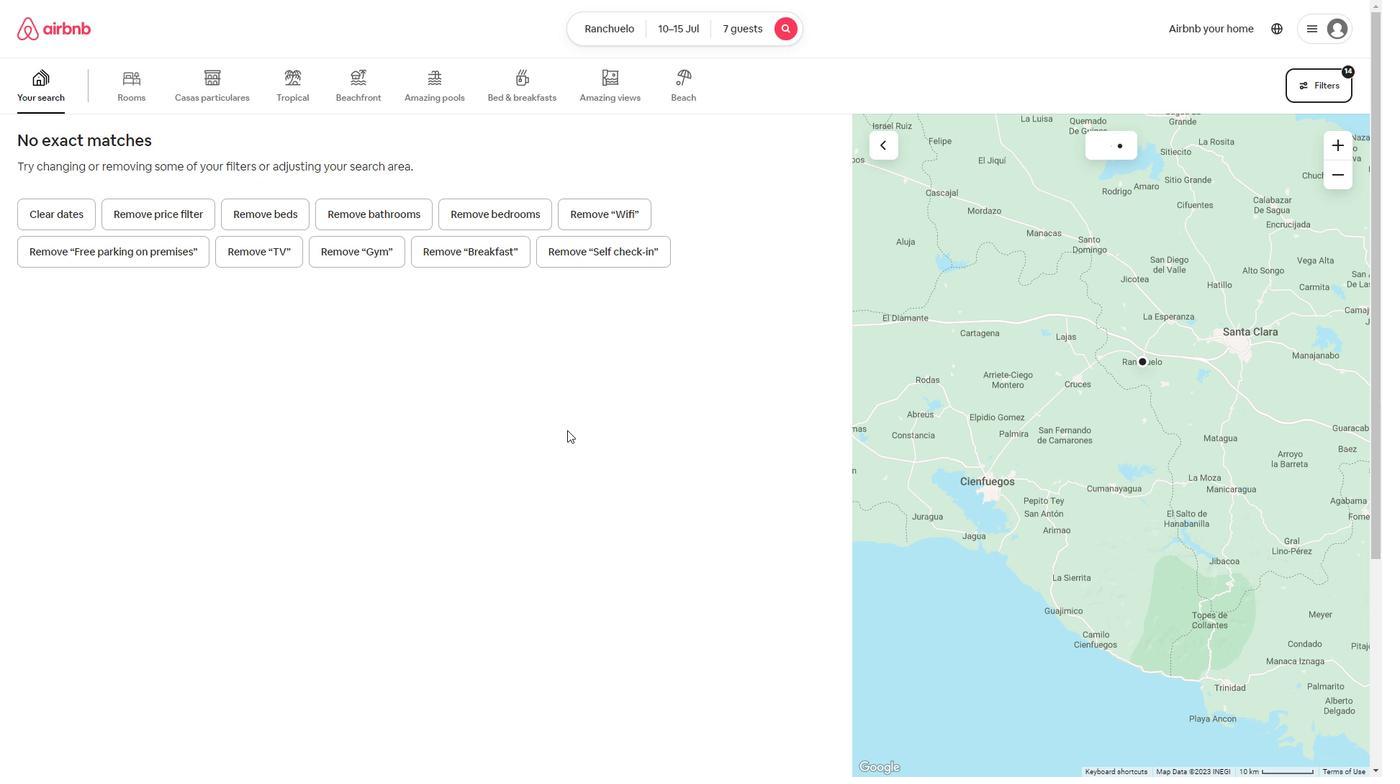 
